 Task: Look for space in Saint-Laurent, Canada from 6th June, 2023 to 8th June, 2023 for 2 adults in price range Rs.7000 to Rs.12000. Place can be private room with 1  bedroom having 2 beds and 1 bathroom. Property type can be house, flat, guest house. Booking option can be shelf check-in. Required host language is English.
Action: Mouse moved to (504, 100)
Screenshot: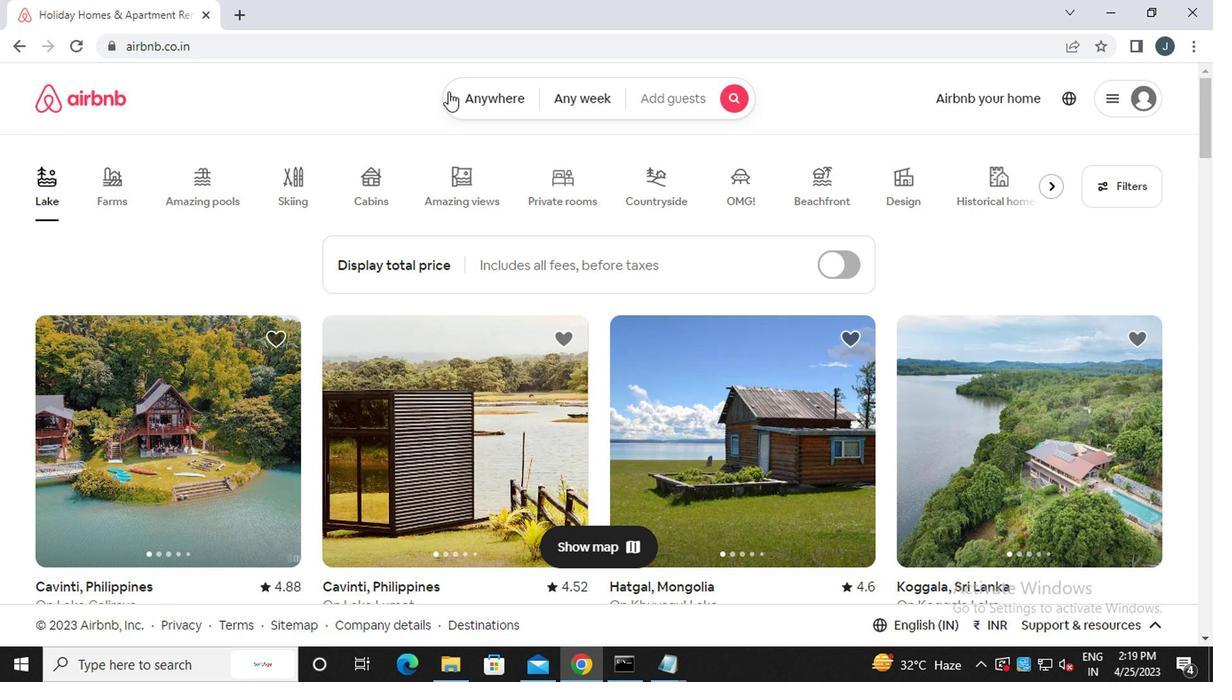 
Action: Mouse pressed left at (504, 100)
Screenshot: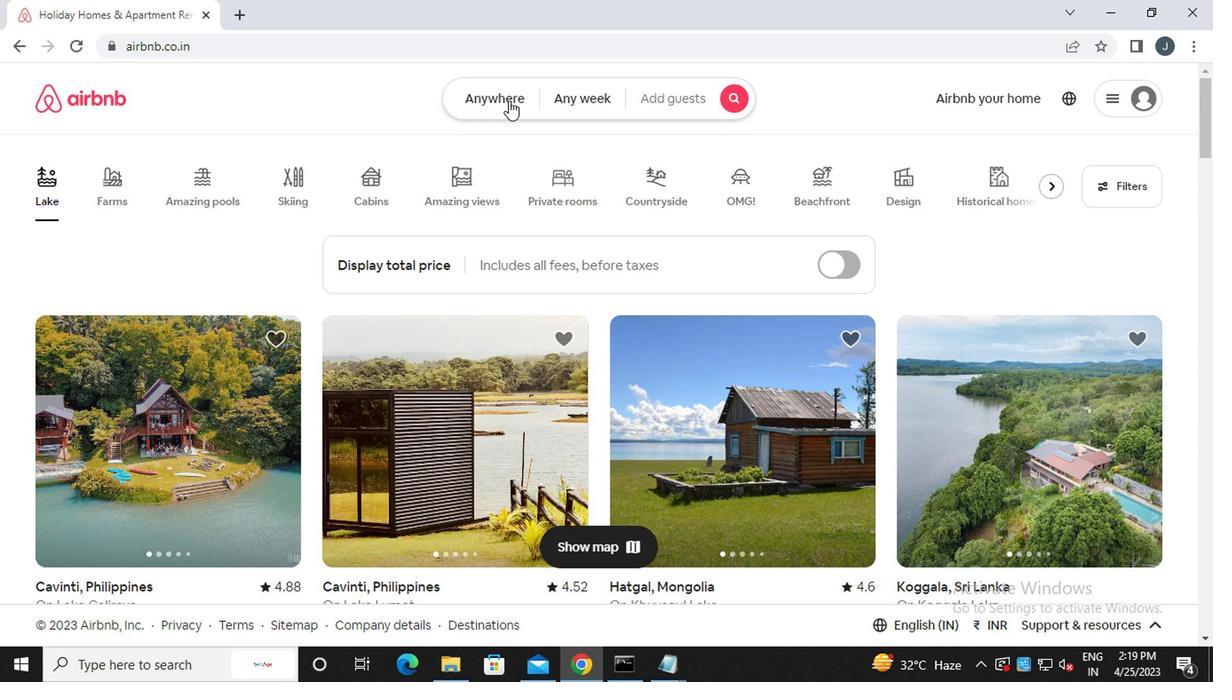 
Action: Mouse moved to (291, 173)
Screenshot: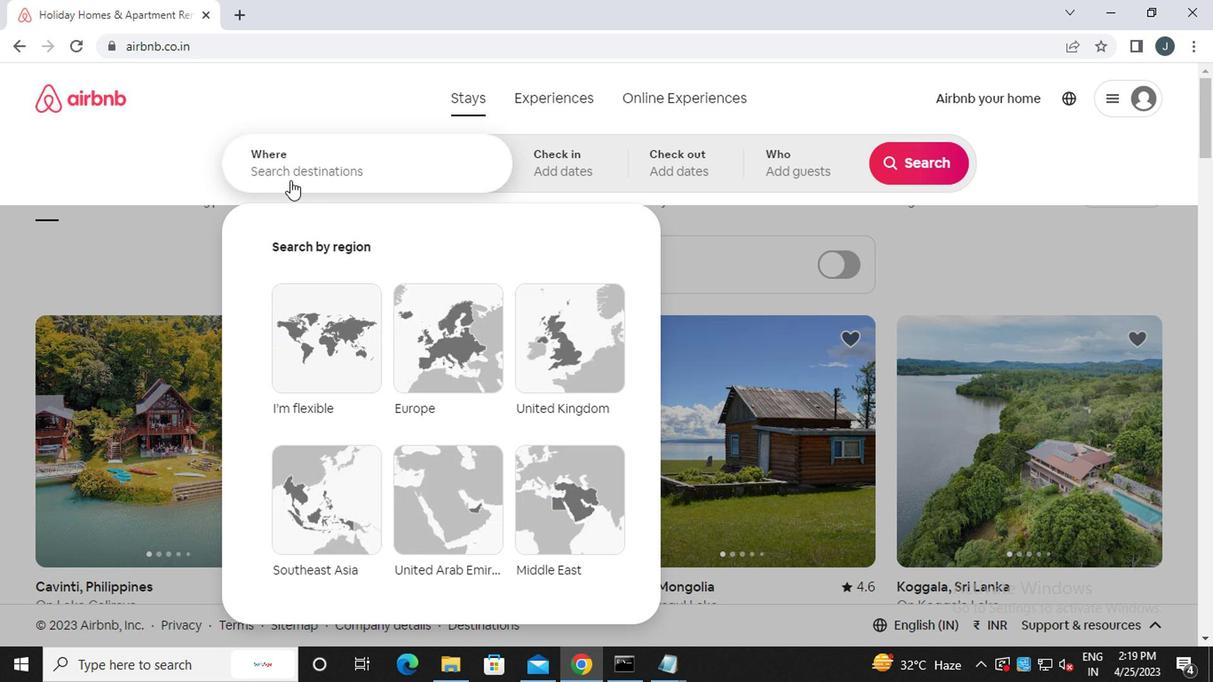 
Action: Mouse pressed left at (291, 173)
Screenshot: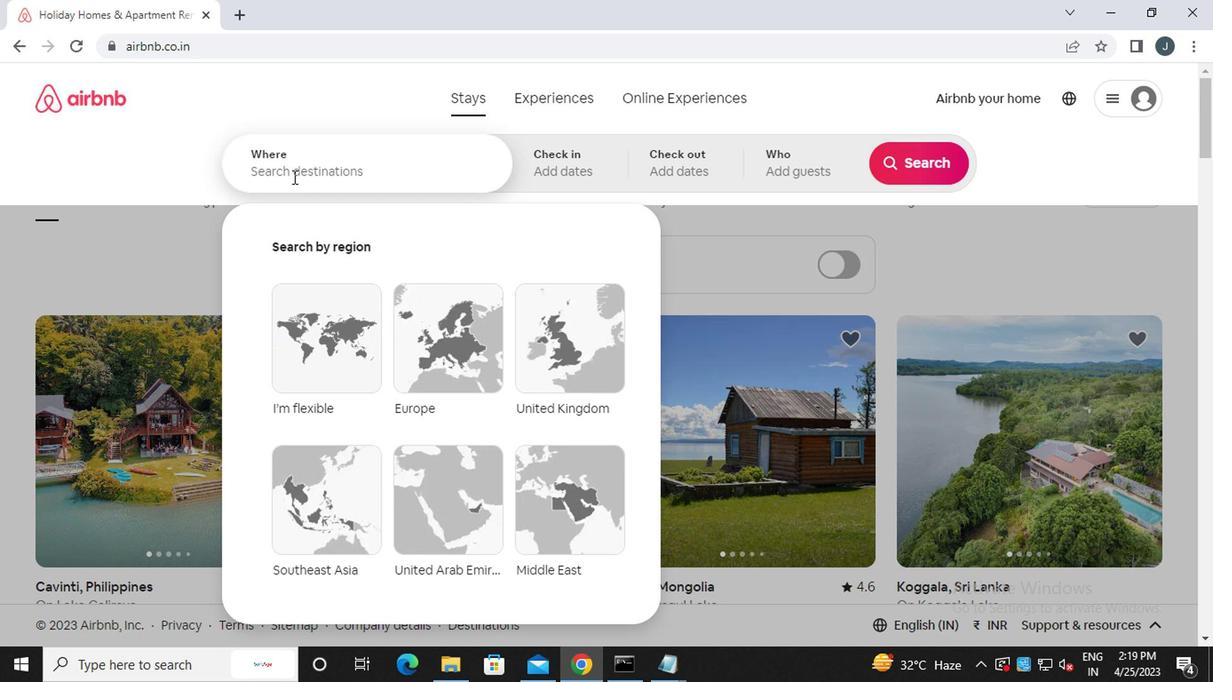 
Action: Key pressed s<Key.caps_lock>aint-<Key.caps_lock>l<Key.caps_lock>aurent,<Key.caps_lock>c<Key.caps_lock>anada
Screenshot: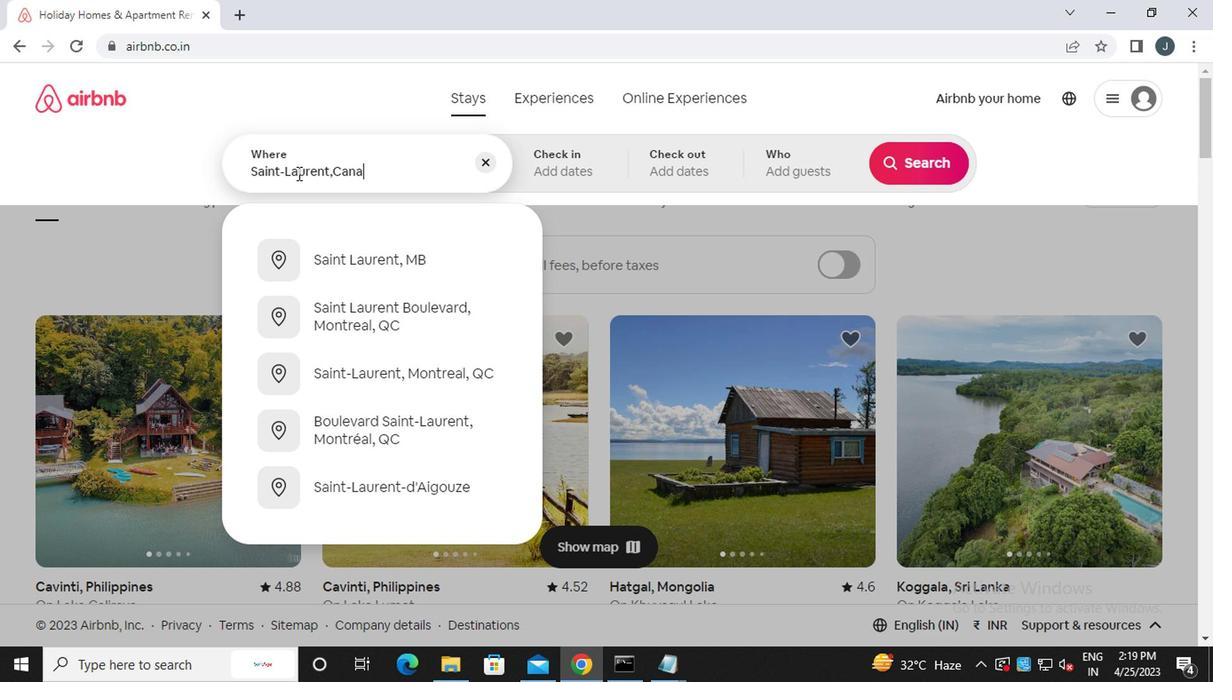 
Action: Mouse moved to (557, 160)
Screenshot: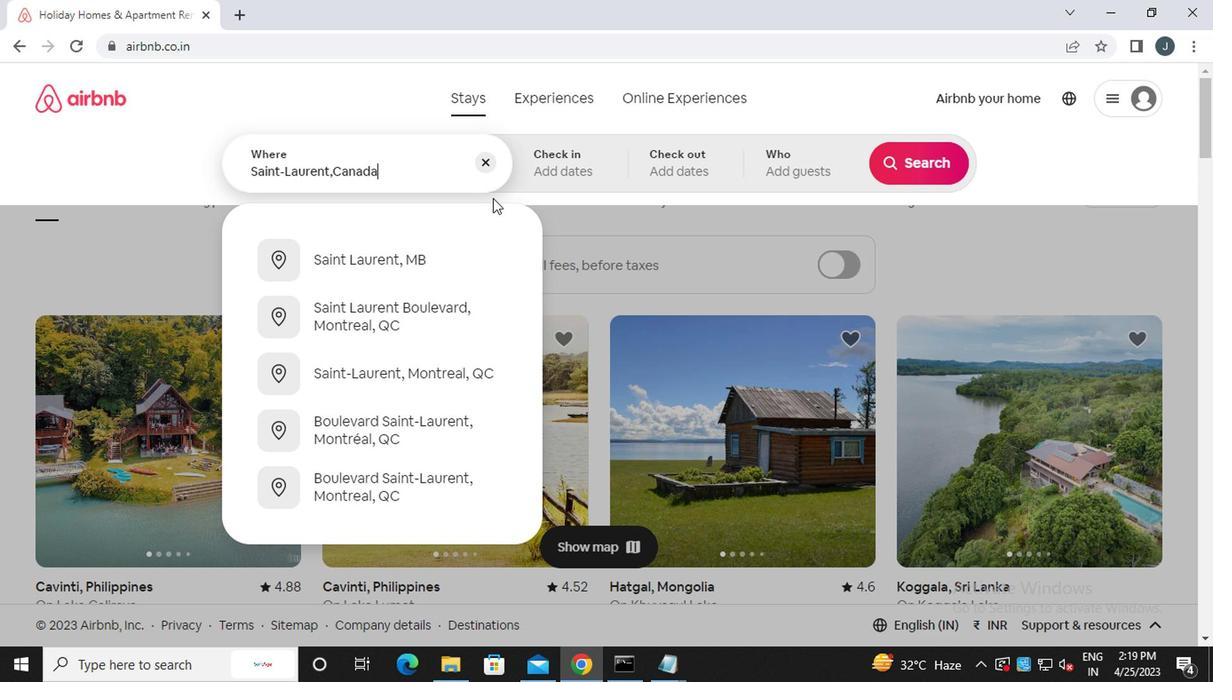 
Action: Mouse pressed left at (557, 160)
Screenshot: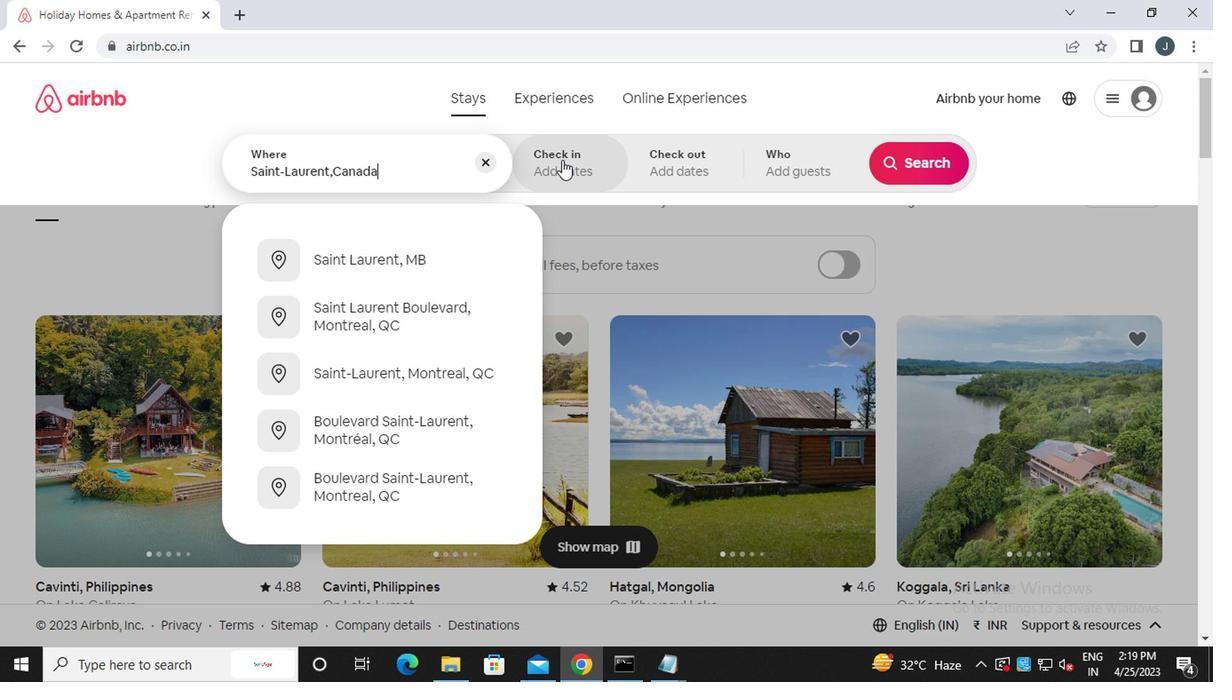 
Action: Mouse moved to (901, 309)
Screenshot: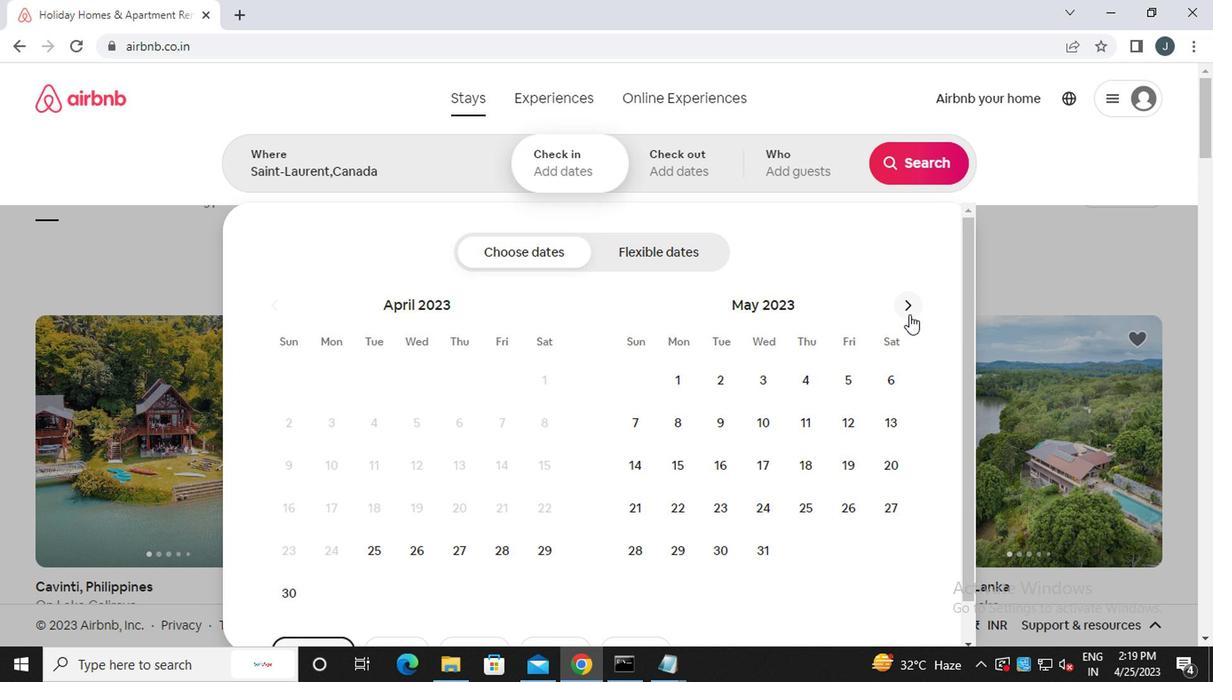 
Action: Mouse pressed left at (901, 309)
Screenshot: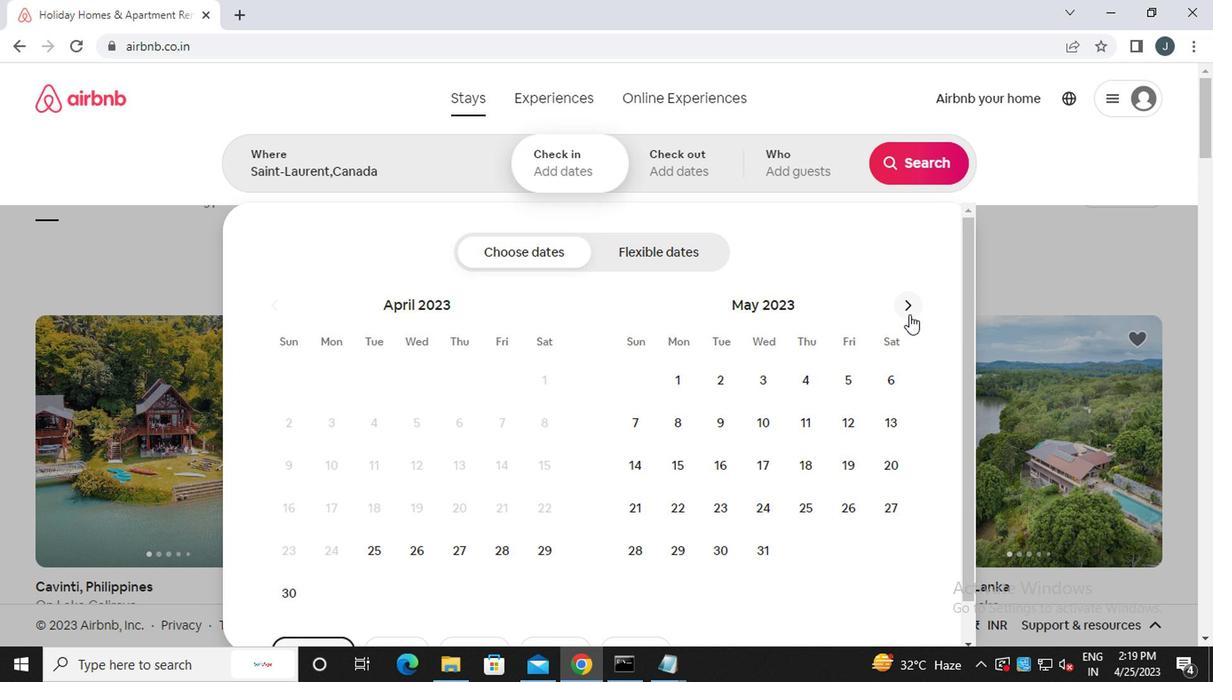 
Action: Mouse moved to (729, 429)
Screenshot: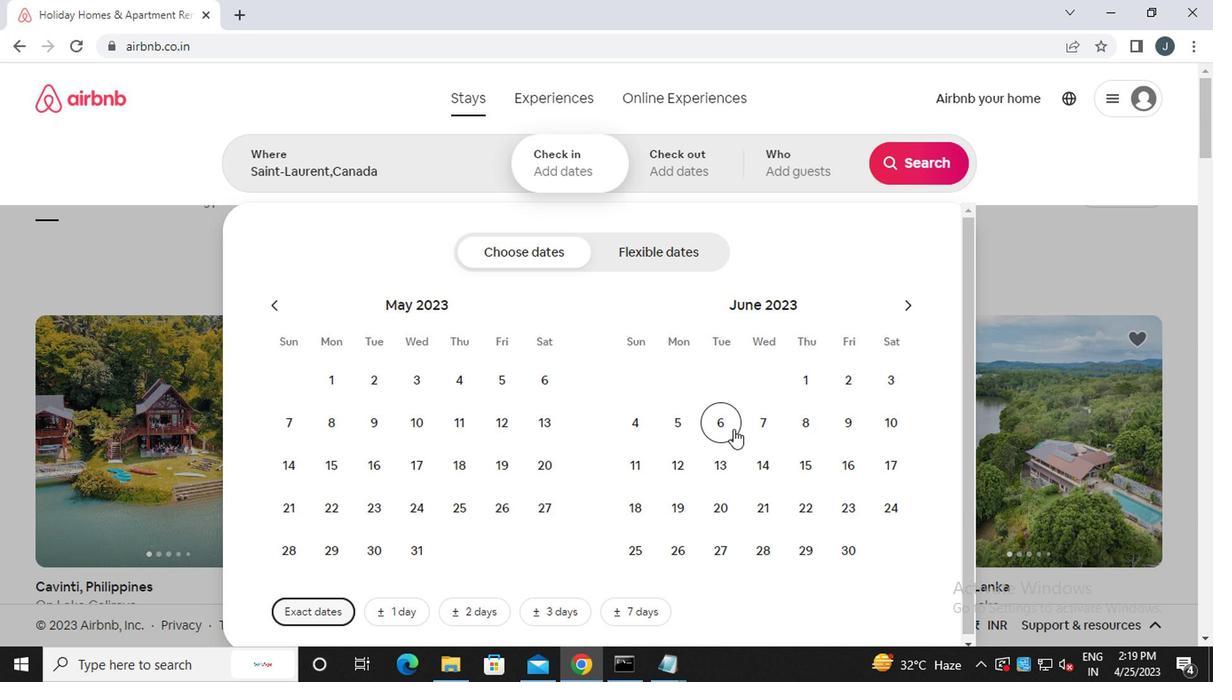 
Action: Mouse pressed left at (729, 429)
Screenshot: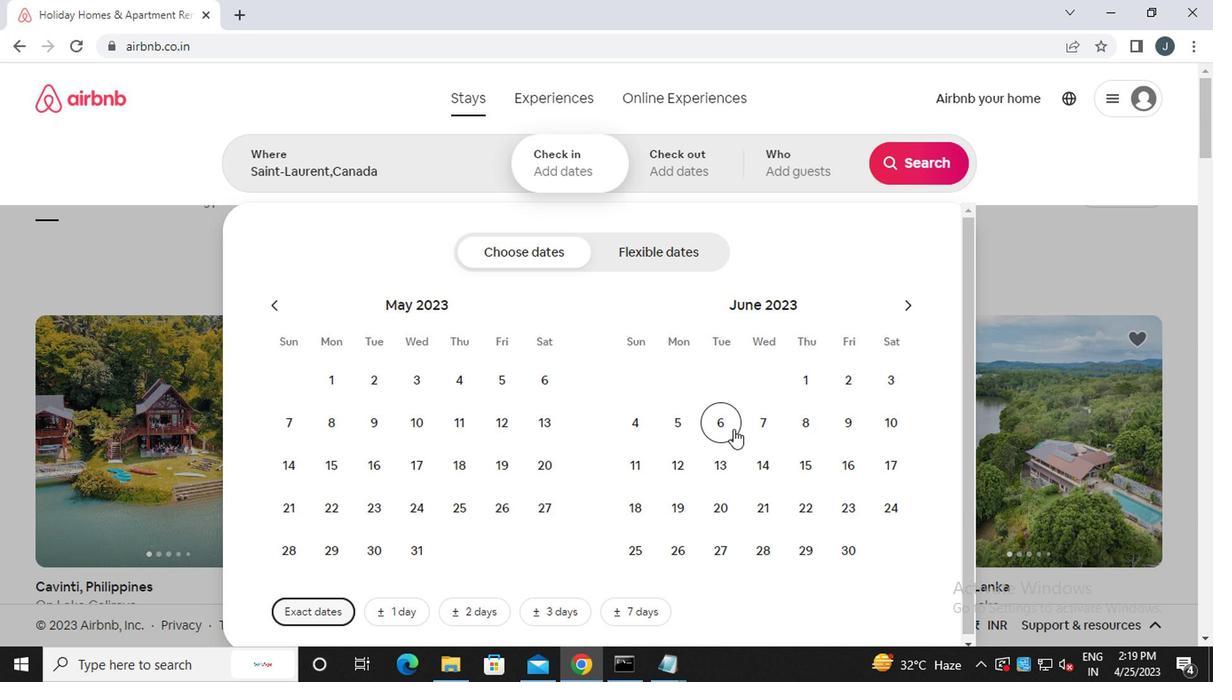 
Action: Mouse moved to (811, 423)
Screenshot: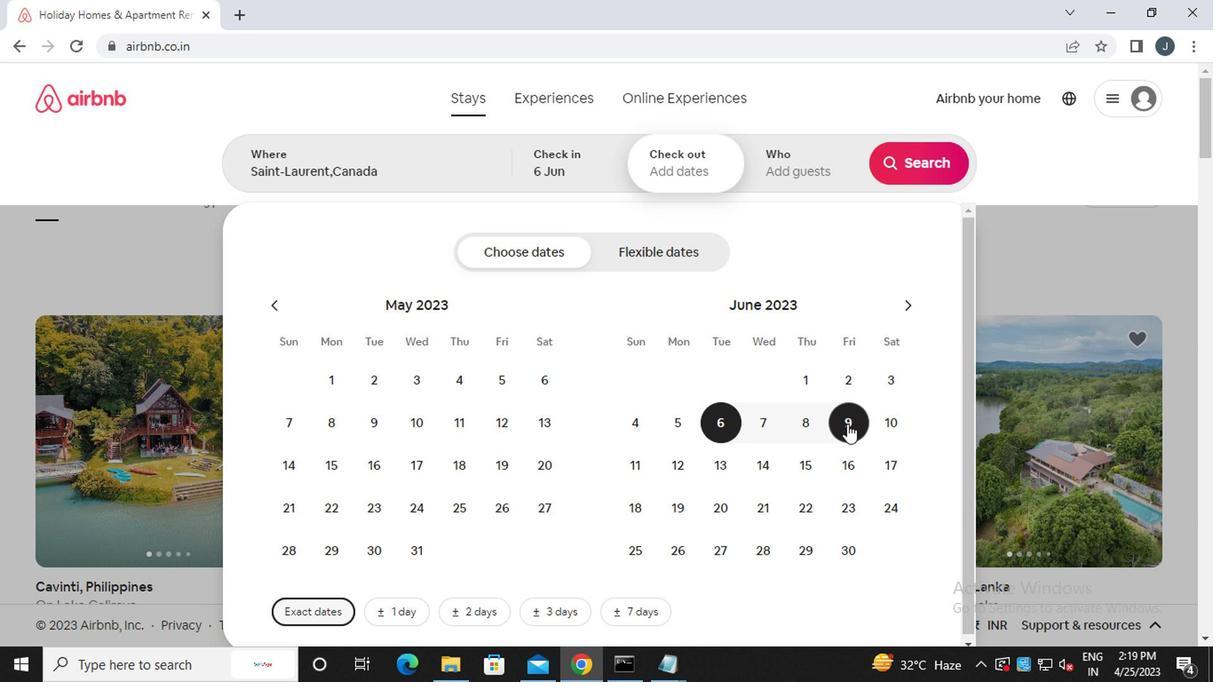 
Action: Mouse pressed left at (811, 423)
Screenshot: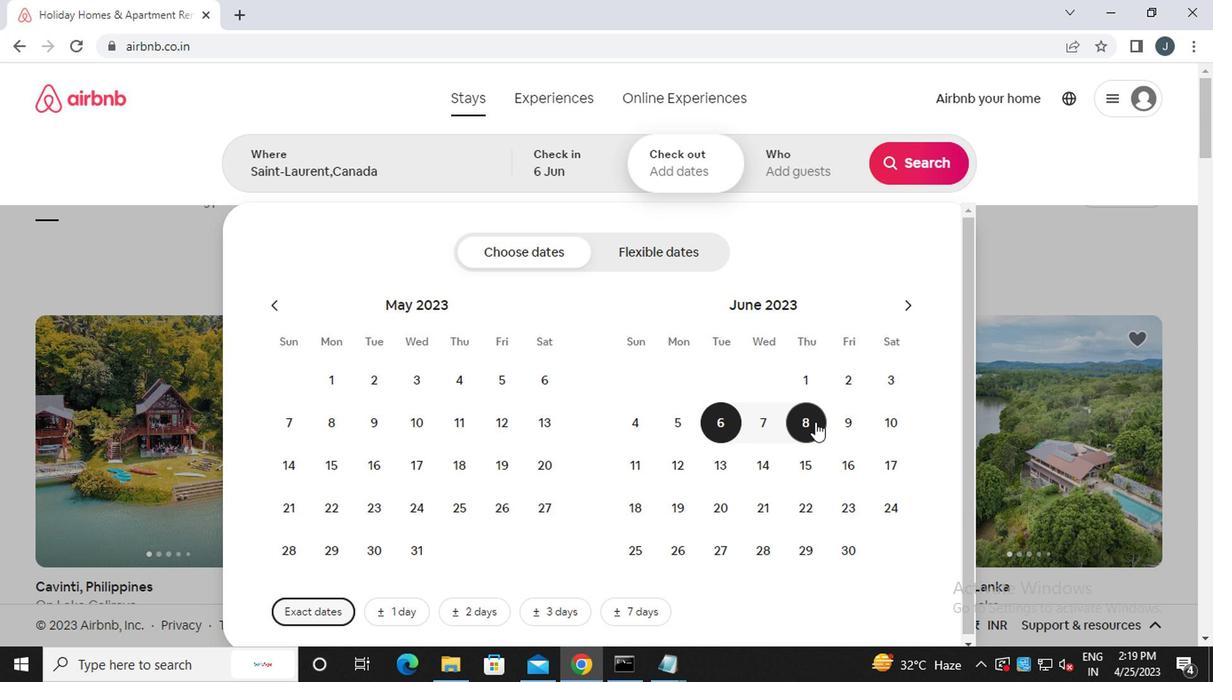 
Action: Mouse moved to (806, 161)
Screenshot: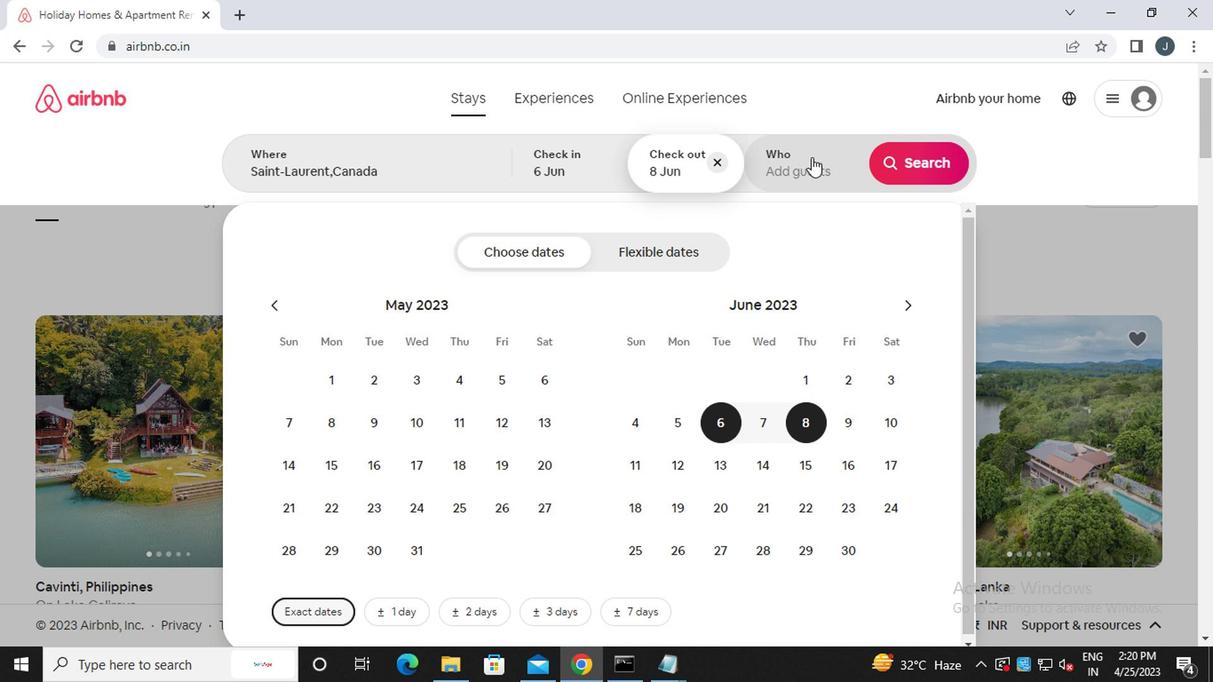 
Action: Mouse pressed left at (806, 161)
Screenshot: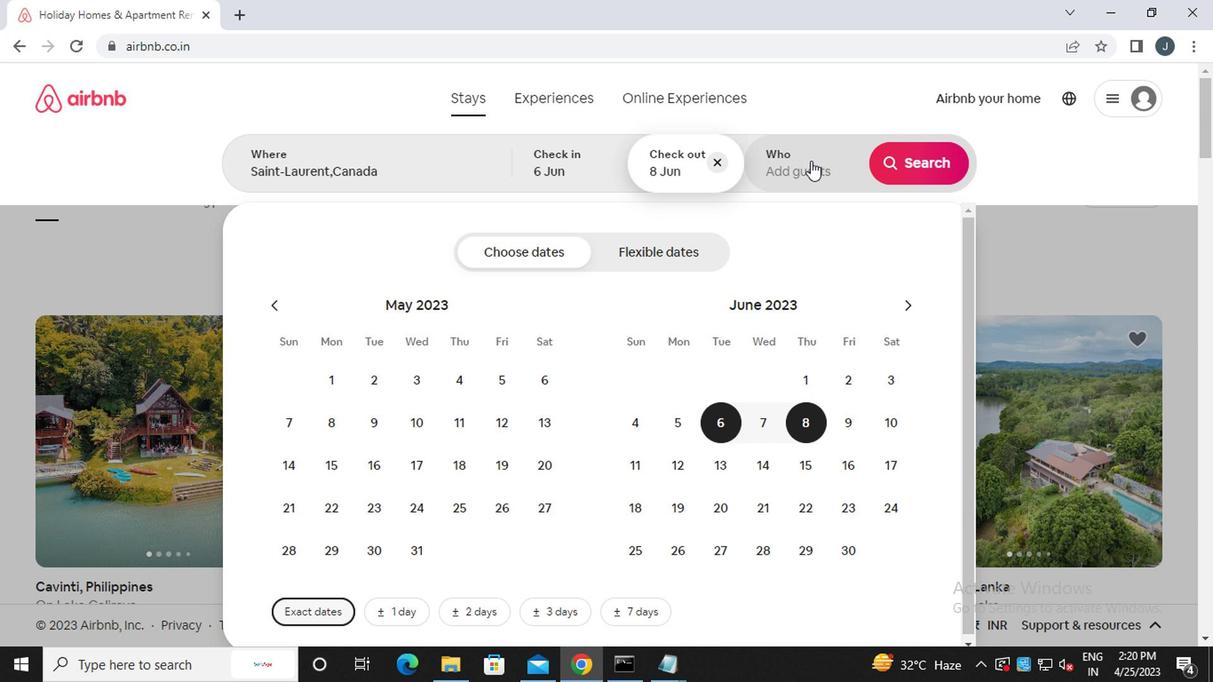 
Action: Mouse moved to (921, 261)
Screenshot: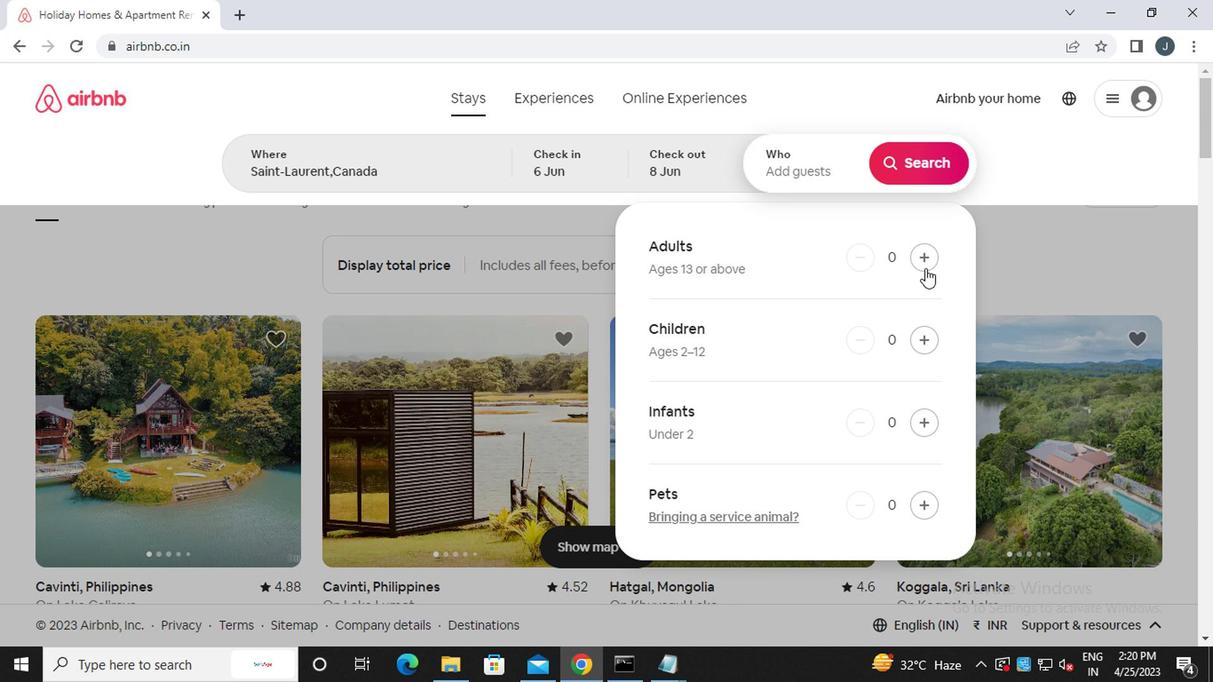 
Action: Mouse pressed left at (921, 261)
Screenshot: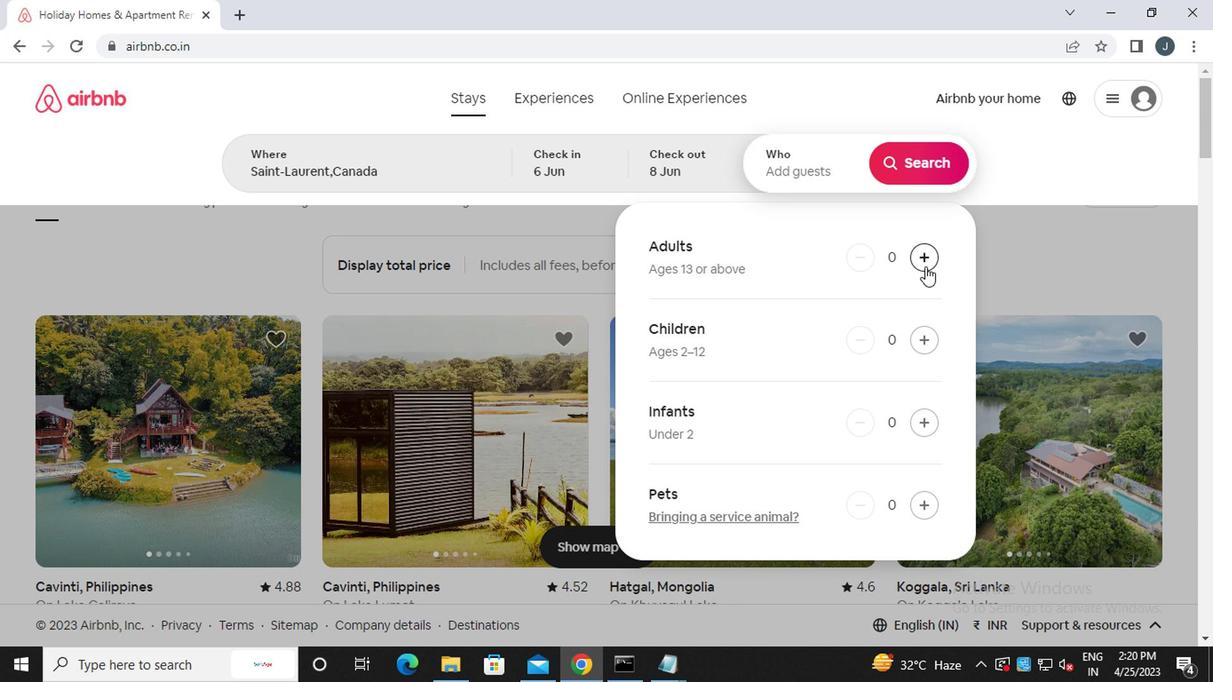 
Action: Mouse pressed left at (921, 261)
Screenshot: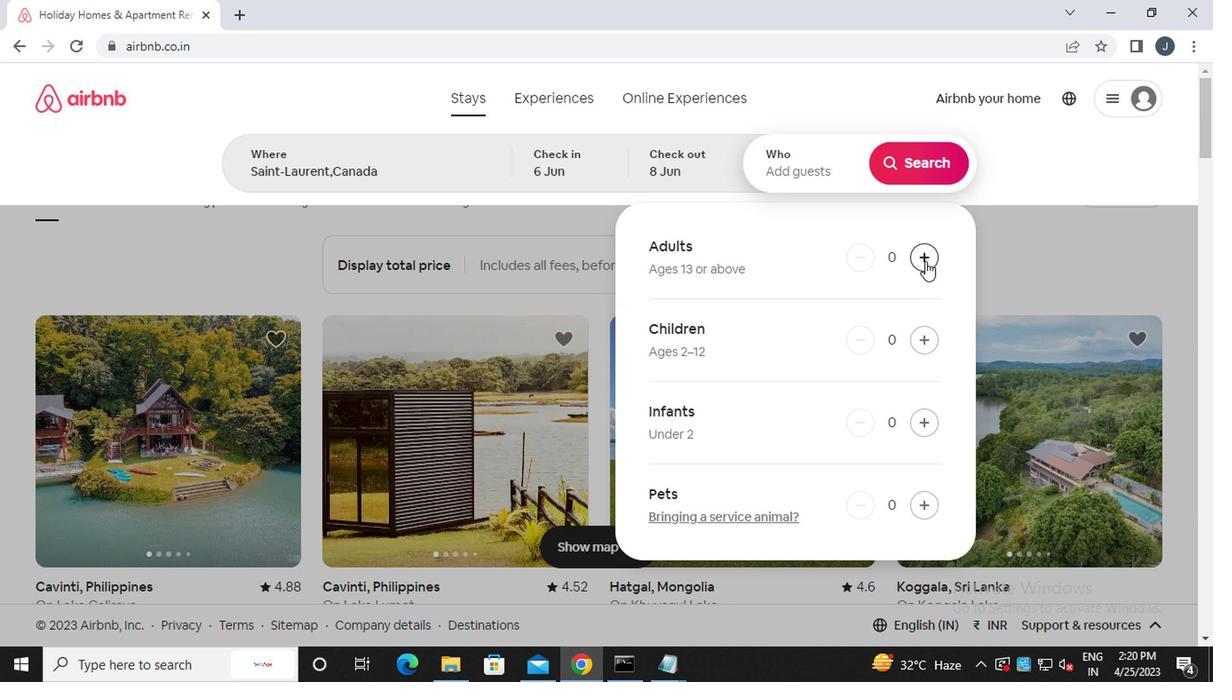 
Action: Mouse moved to (916, 164)
Screenshot: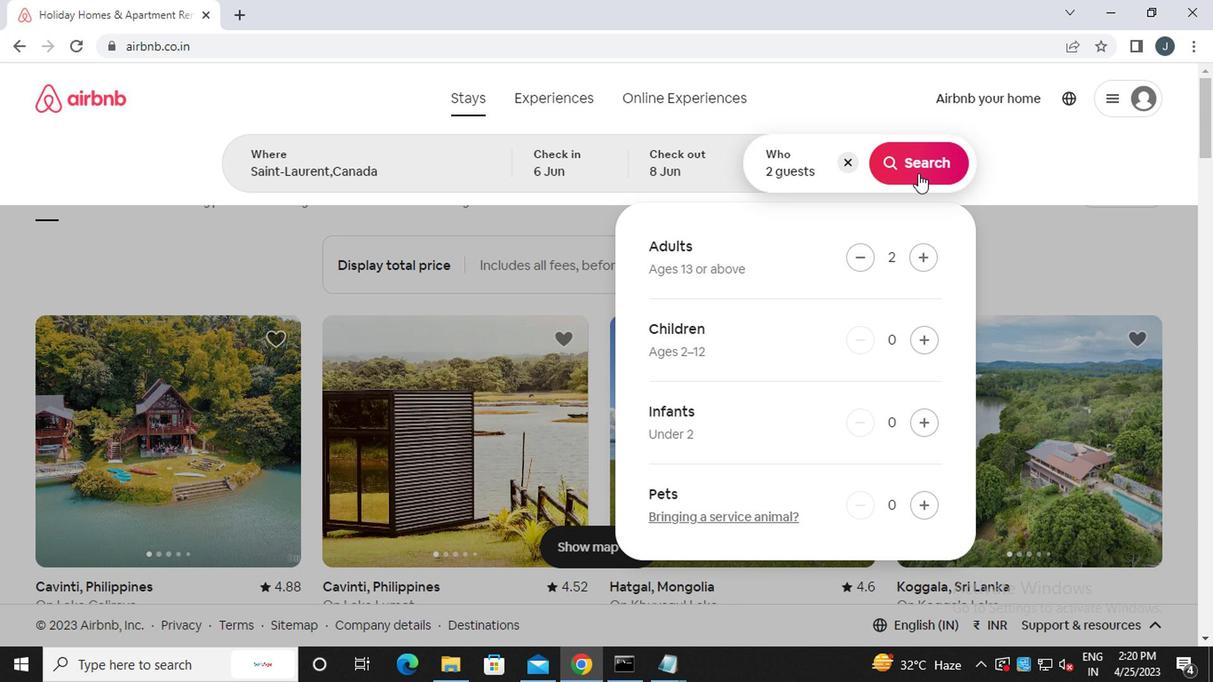 
Action: Mouse pressed left at (916, 164)
Screenshot: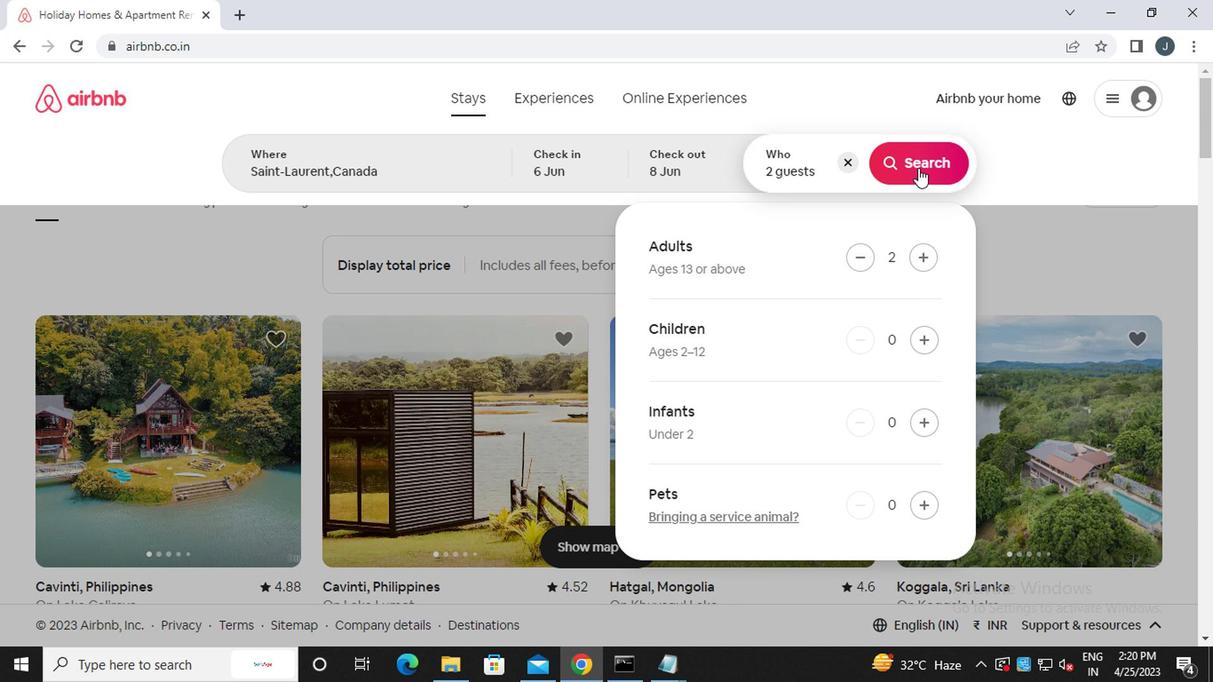 
Action: Mouse moved to (1148, 164)
Screenshot: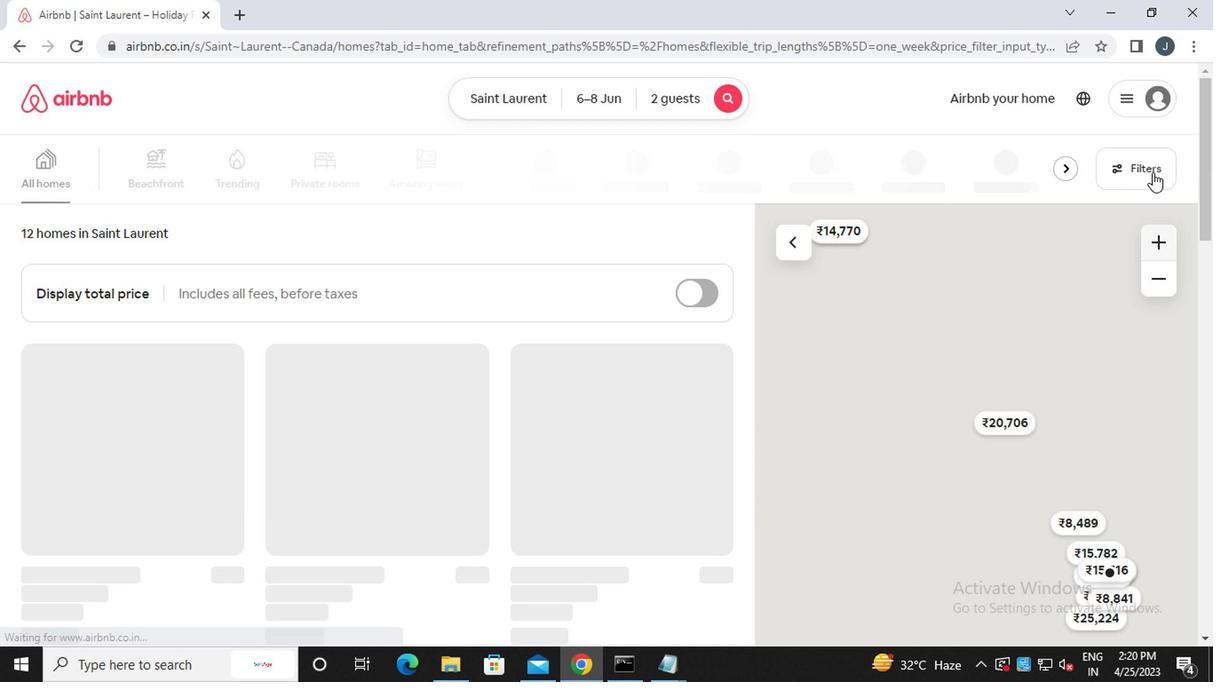 
Action: Mouse pressed left at (1148, 164)
Screenshot: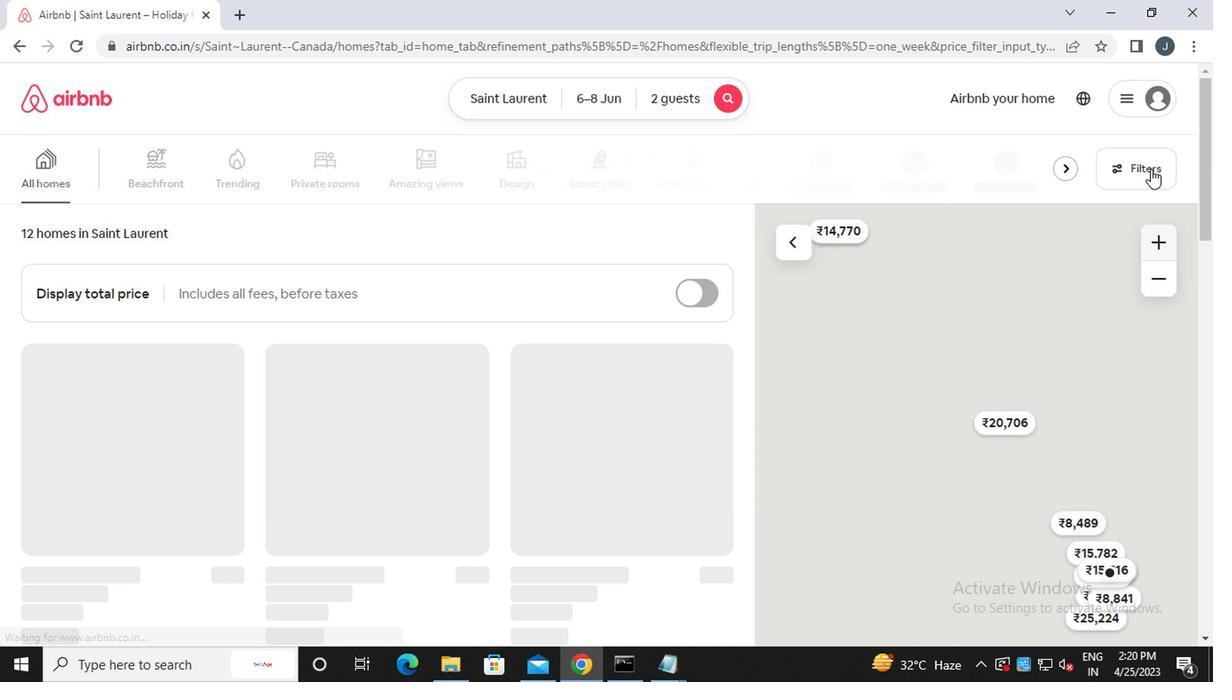 
Action: Mouse moved to (375, 399)
Screenshot: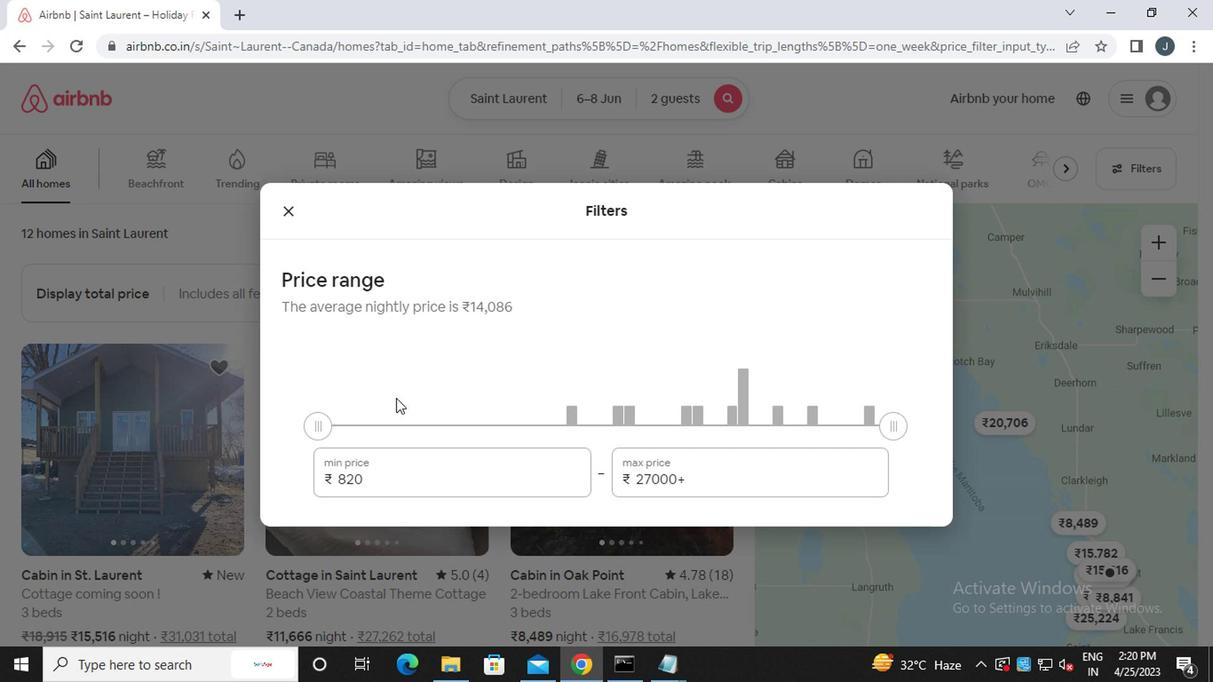 
Action: Mouse pressed left at (375, 399)
Screenshot: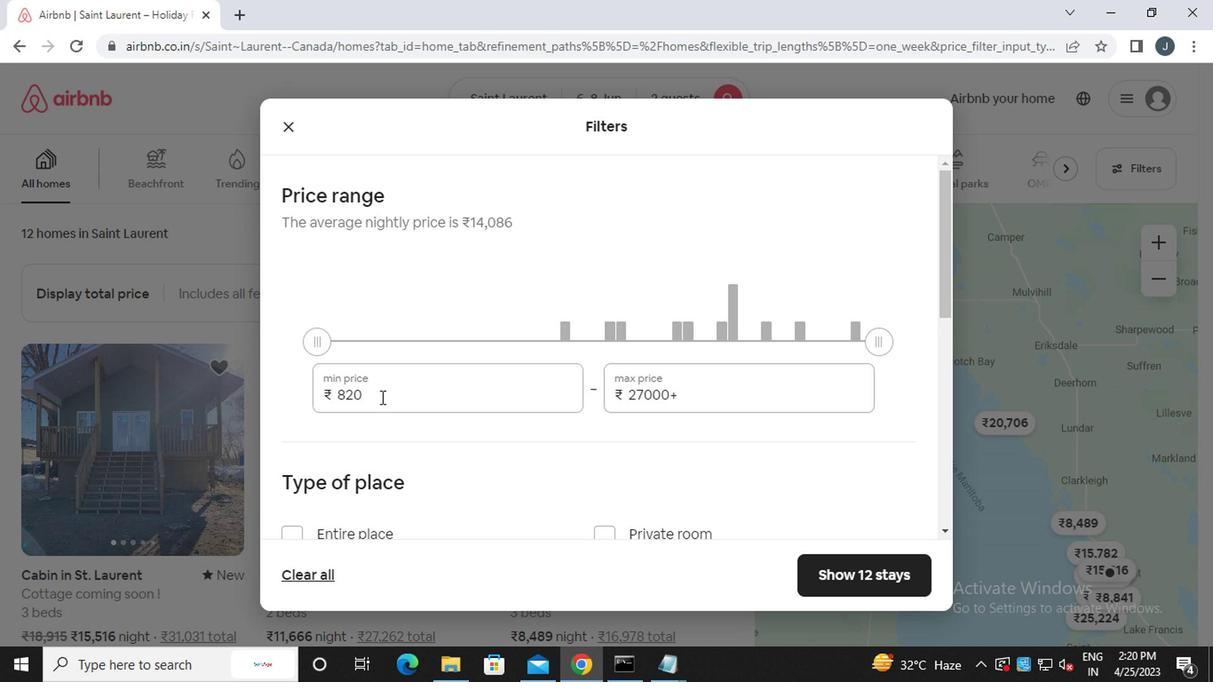 
Action: Mouse moved to (387, 391)
Screenshot: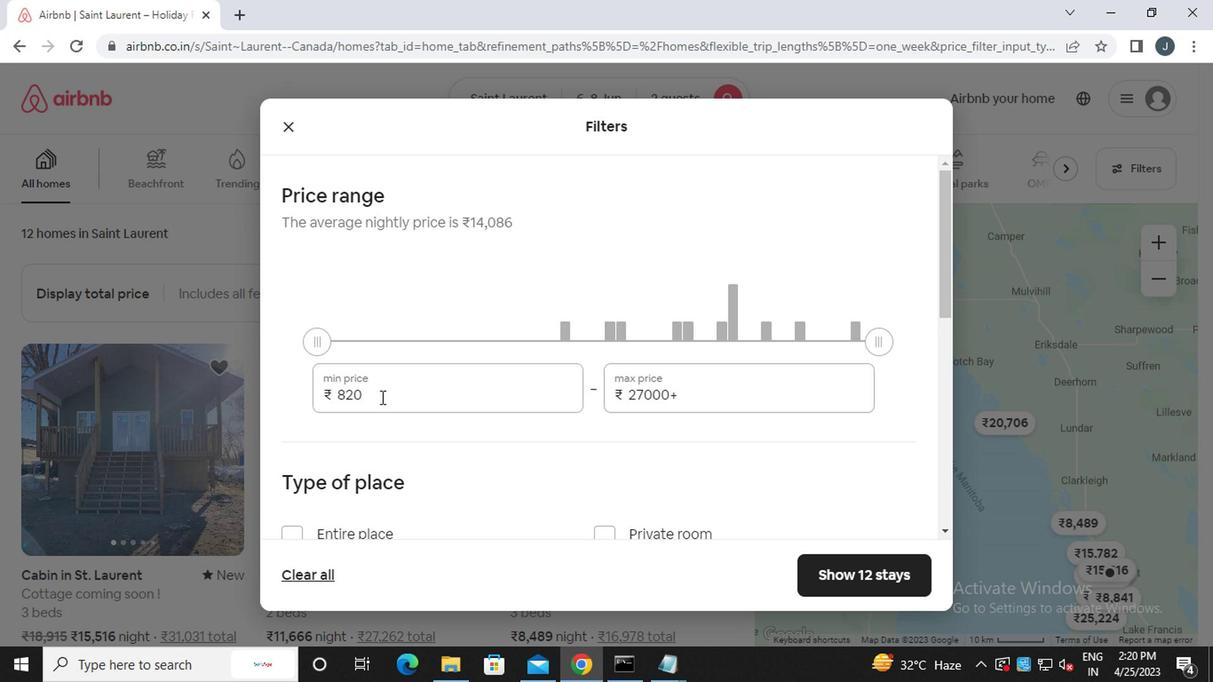 
Action: Key pressed <Key.backspace><Key.backspace><Key.backspace><<103>><<96>><<96>><<96>>
Screenshot: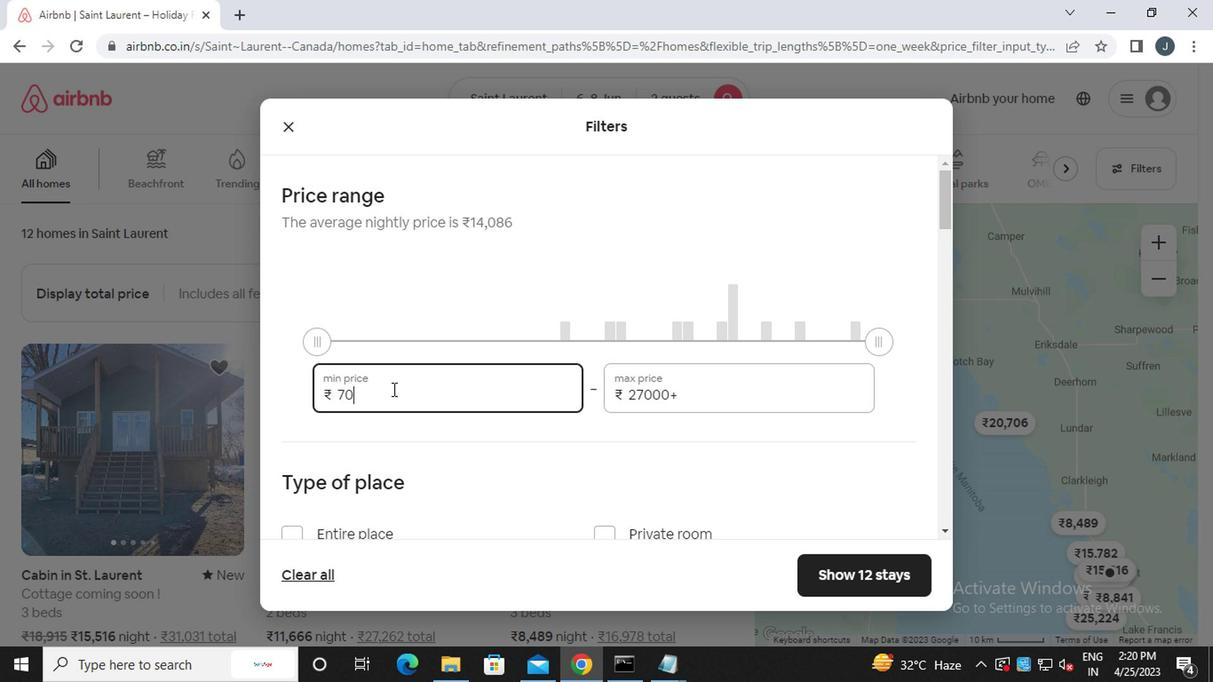 
Action: Mouse moved to (746, 396)
Screenshot: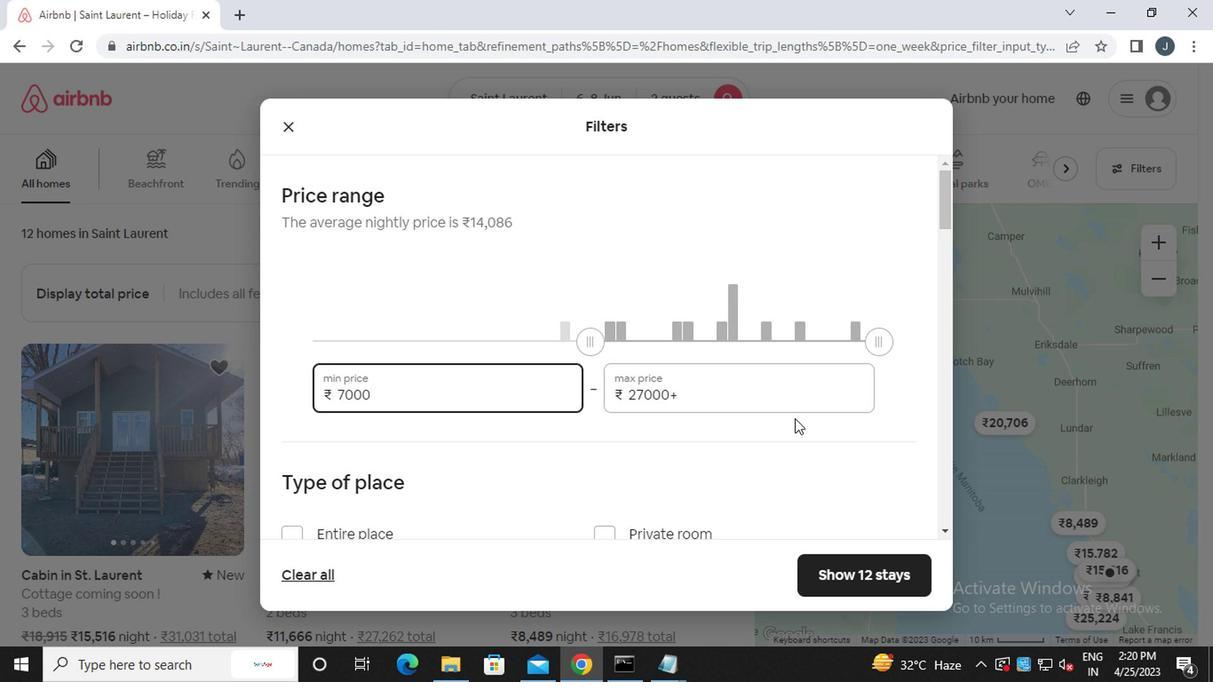 
Action: Mouse pressed left at (746, 396)
Screenshot: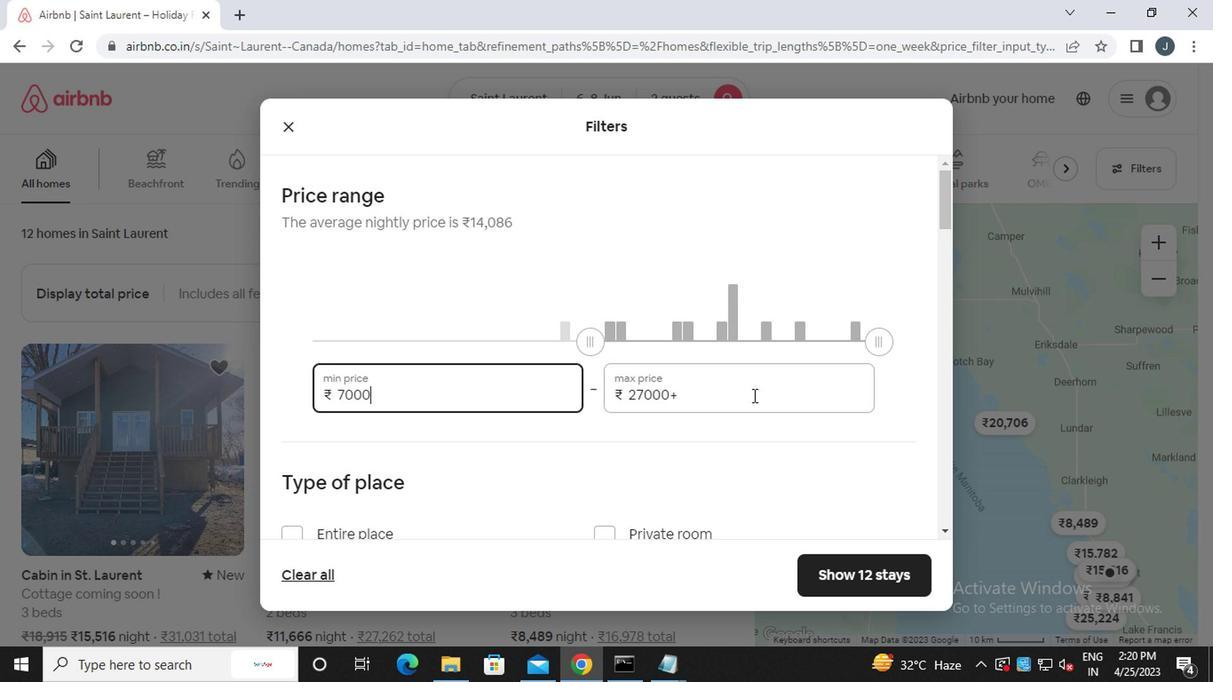 
Action: Key pressed <Key.backspace><Key.backspace><Key.backspace><Key.backspace><Key.backspace><Key.backspace><<97>><<98>><<96>><<96>><<96>>
Screenshot: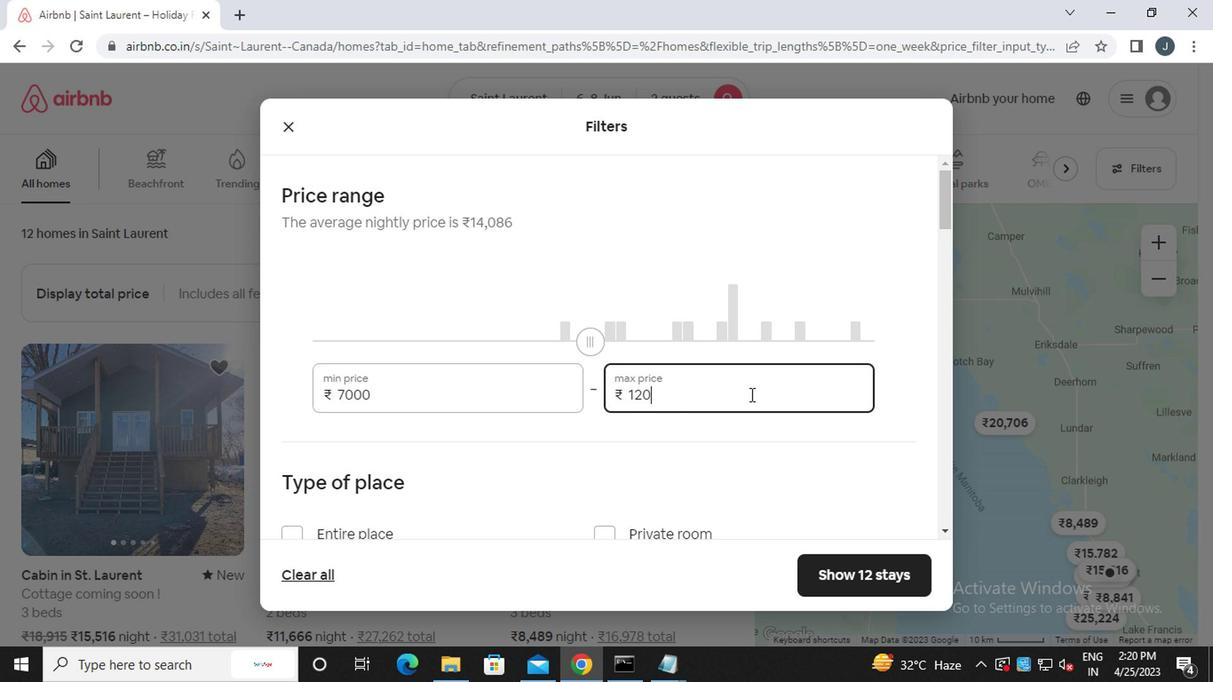 
Action: Mouse moved to (725, 395)
Screenshot: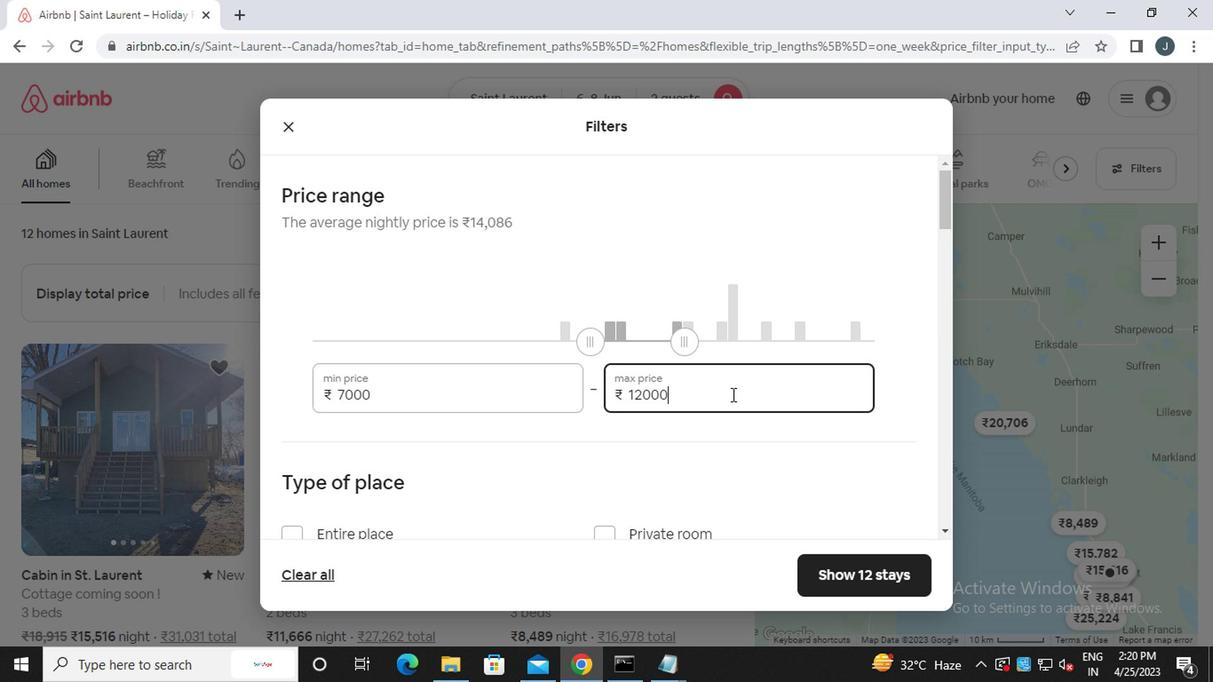 
Action: Mouse scrolled (725, 394) with delta (0, 0)
Screenshot: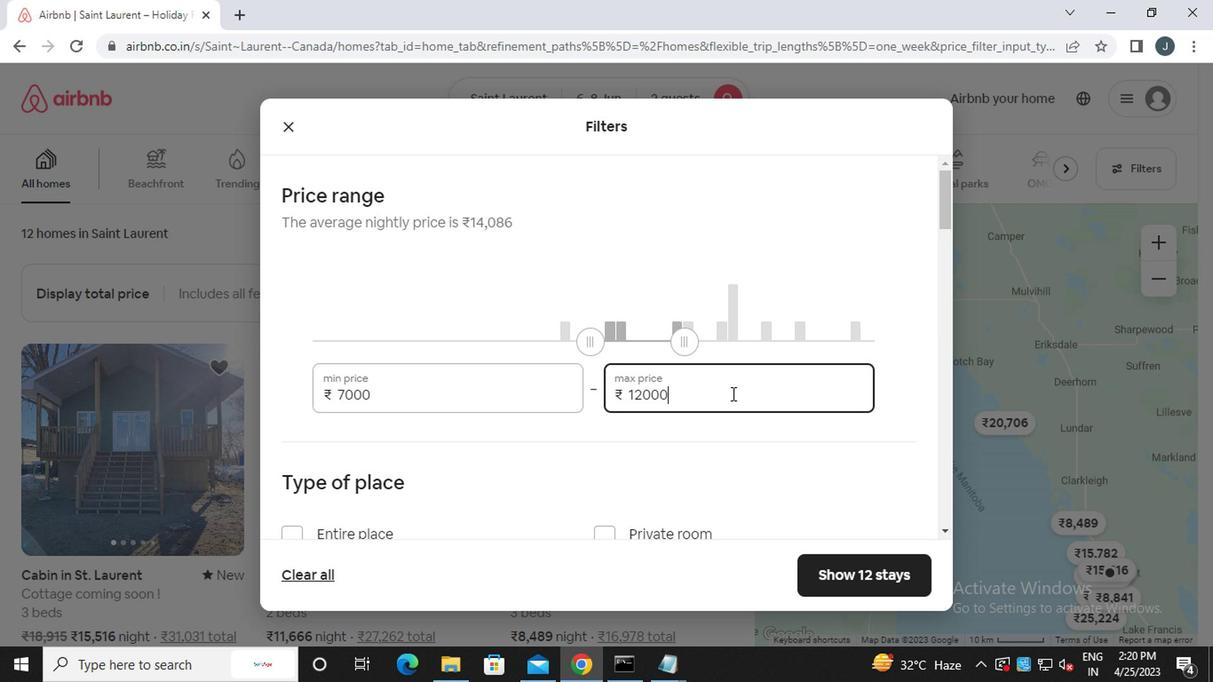 
Action: Mouse scrolled (725, 394) with delta (0, 0)
Screenshot: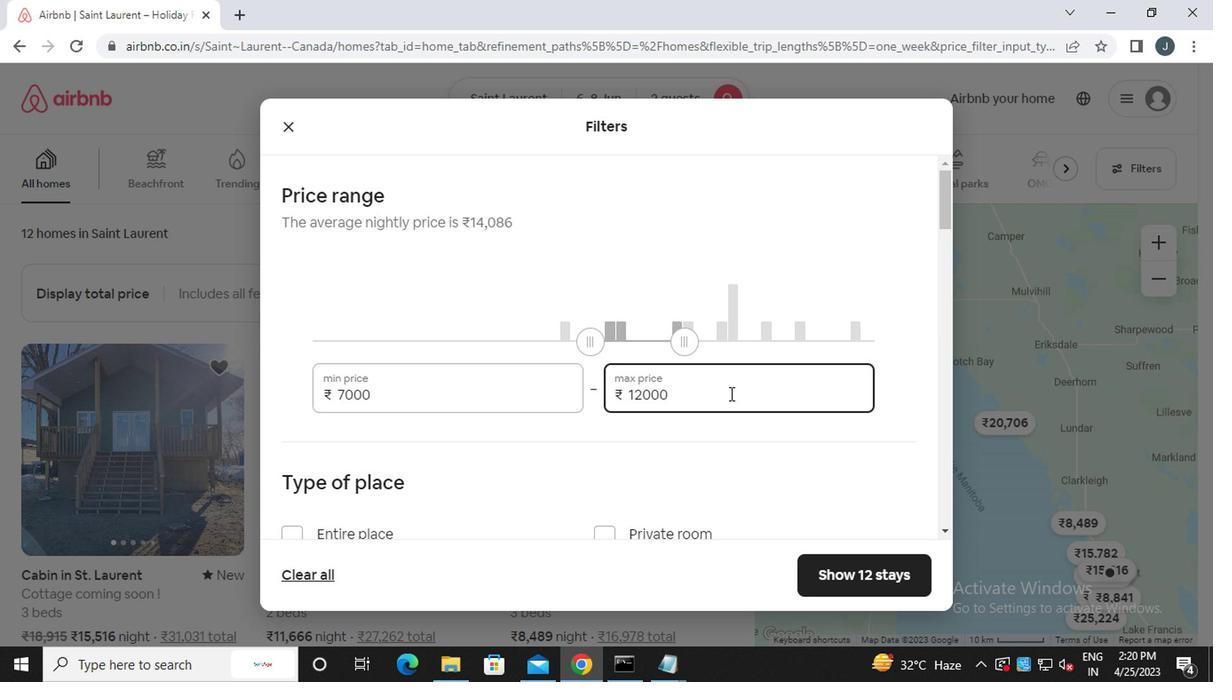 
Action: Mouse scrolled (725, 394) with delta (0, 0)
Screenshot: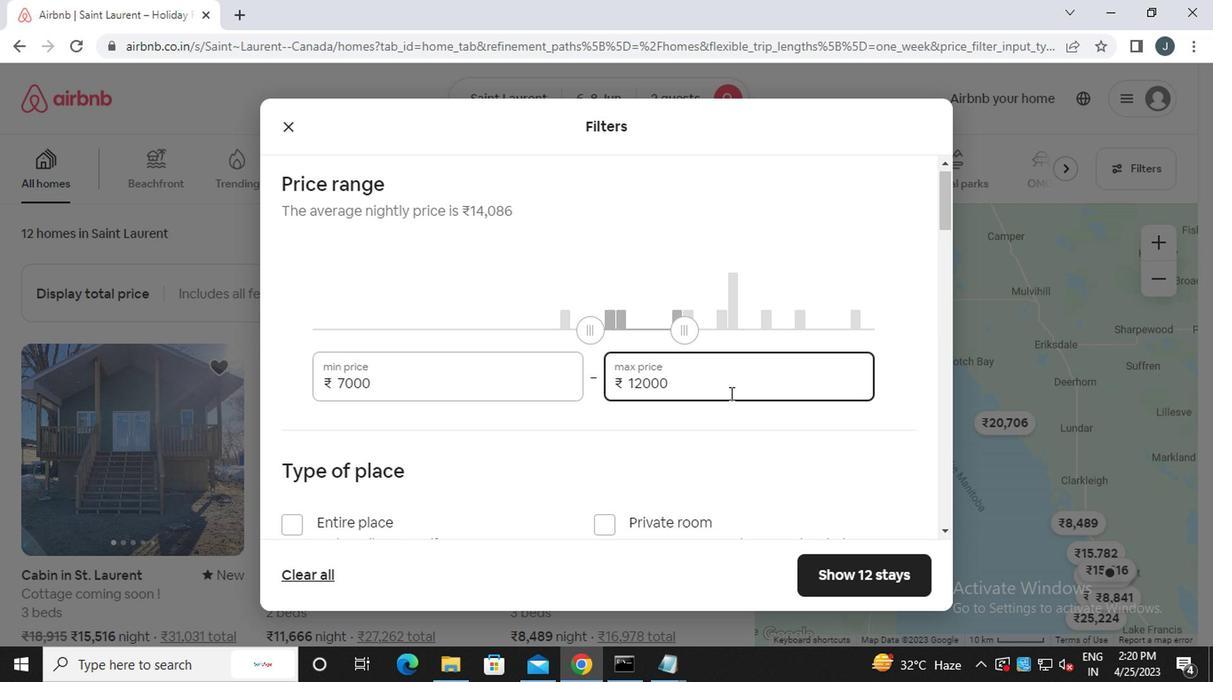 
Action: Mouse moved to (604, 271)
Screenshot: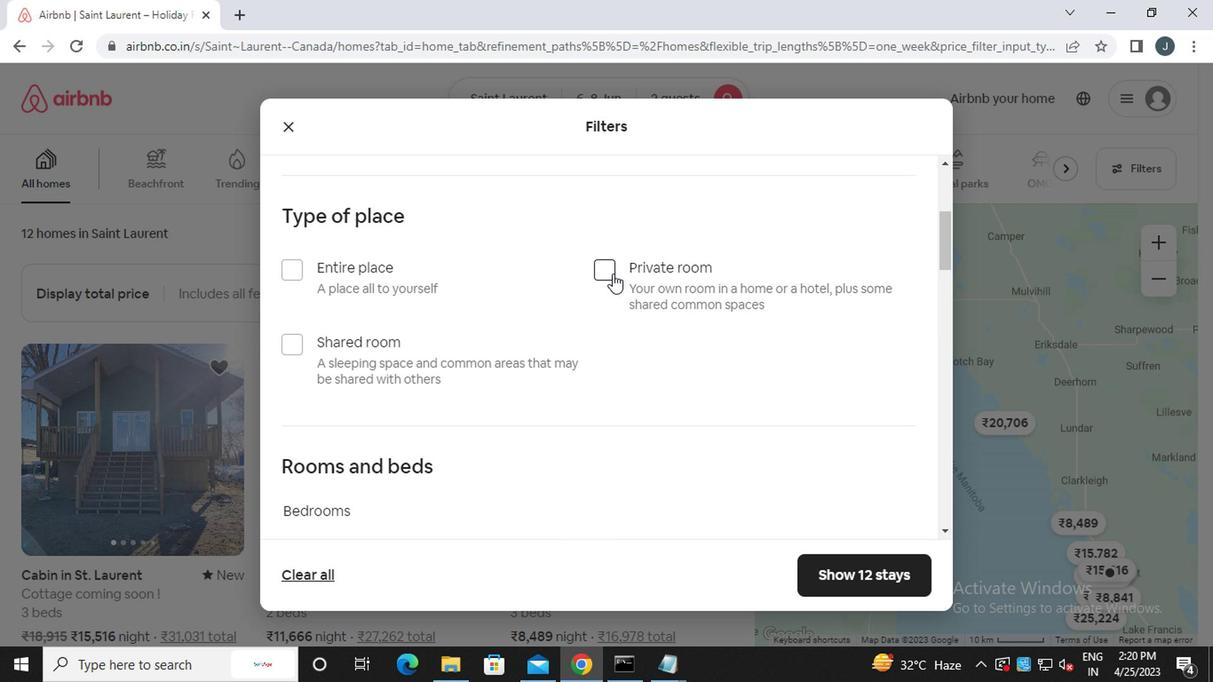 
Action: Mouse pressed left at (604, 271)
Screenshot: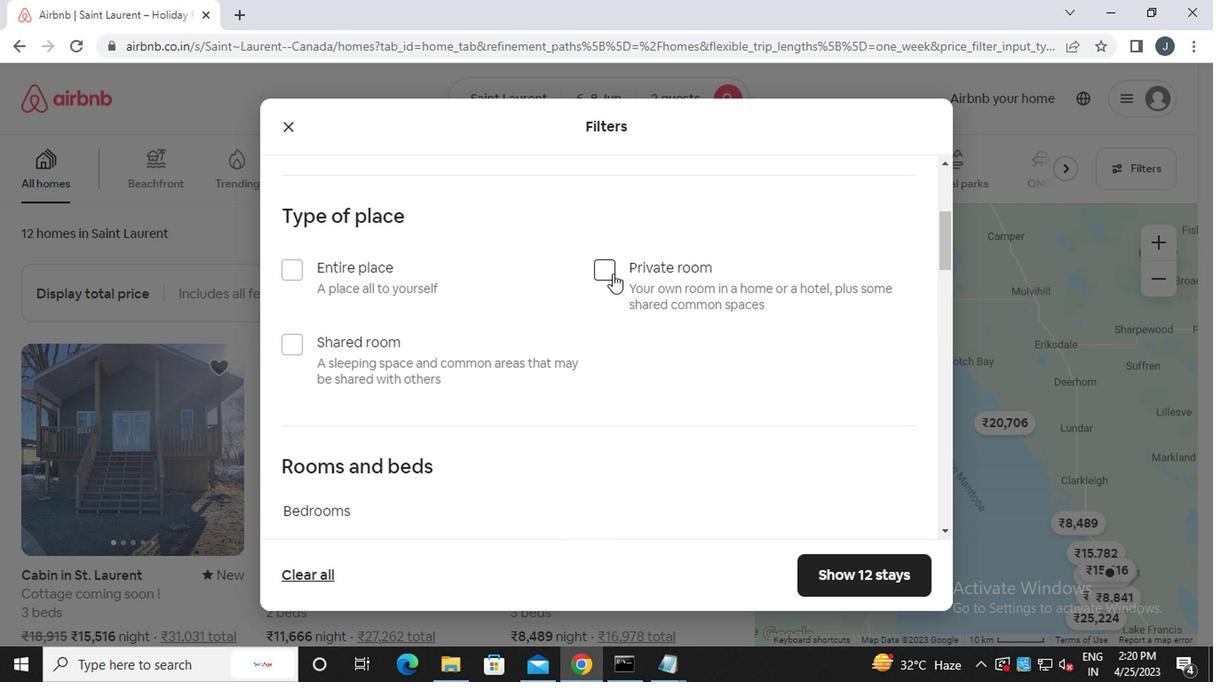 
Action: Mouse moved to (513, 315)
Screenshot: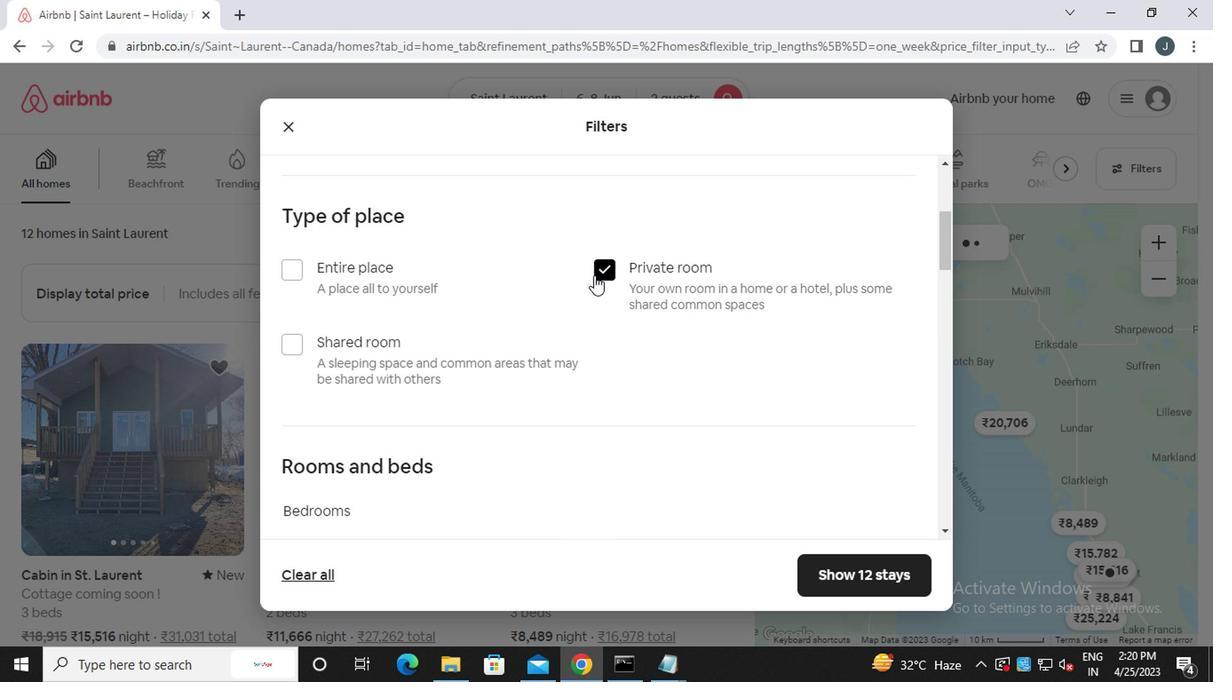 
Action: Mouse scrolled (513, 314) with delta (0, -1)
Screenshot: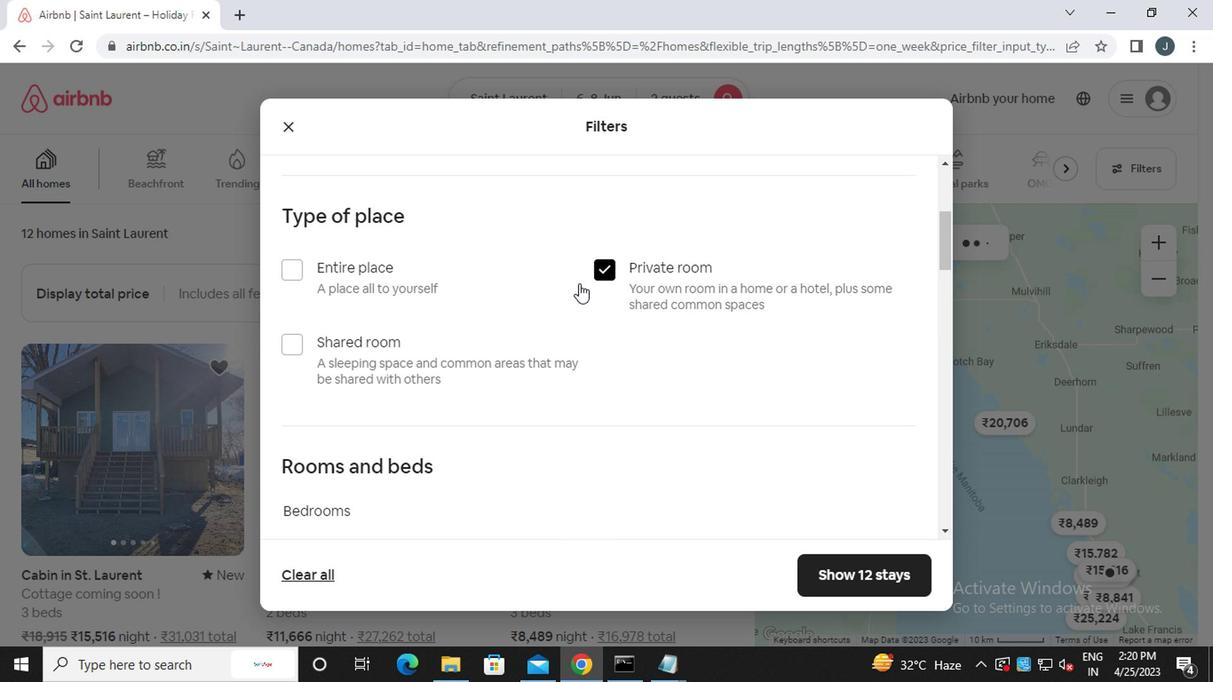 
Action: Mouse moved to (512, 315)
Screenshot: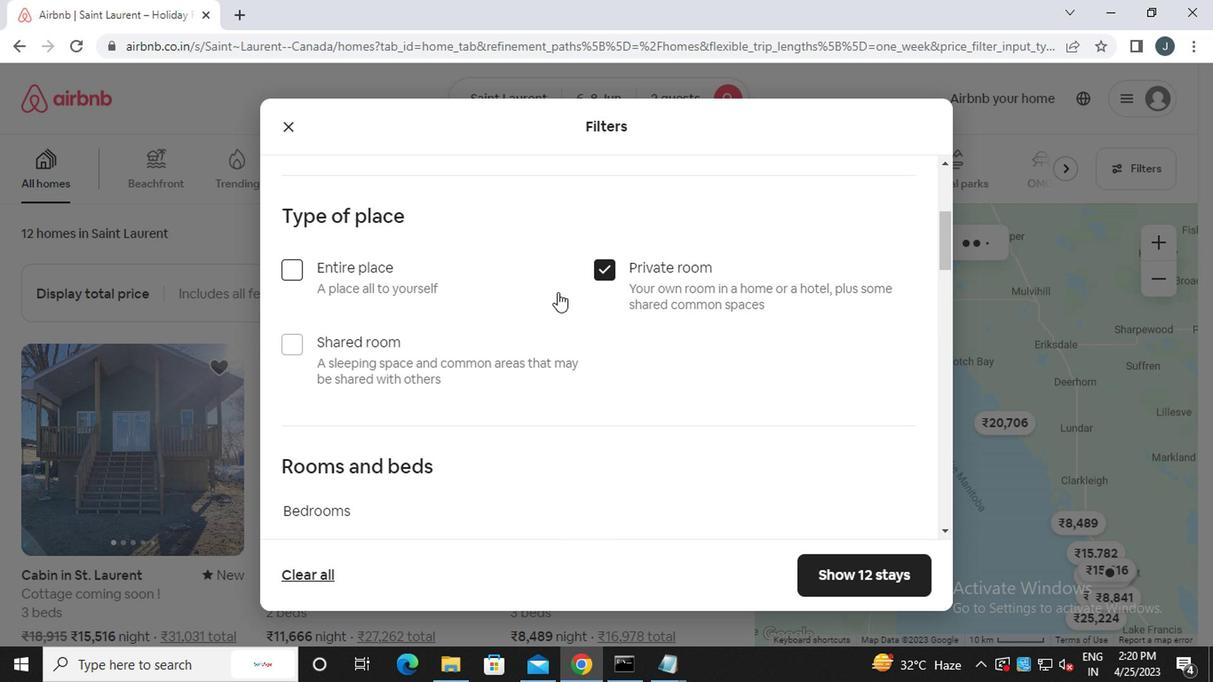 
Action: Mouse scrolled (512, 315) with delta (0, 0)
Screenshot: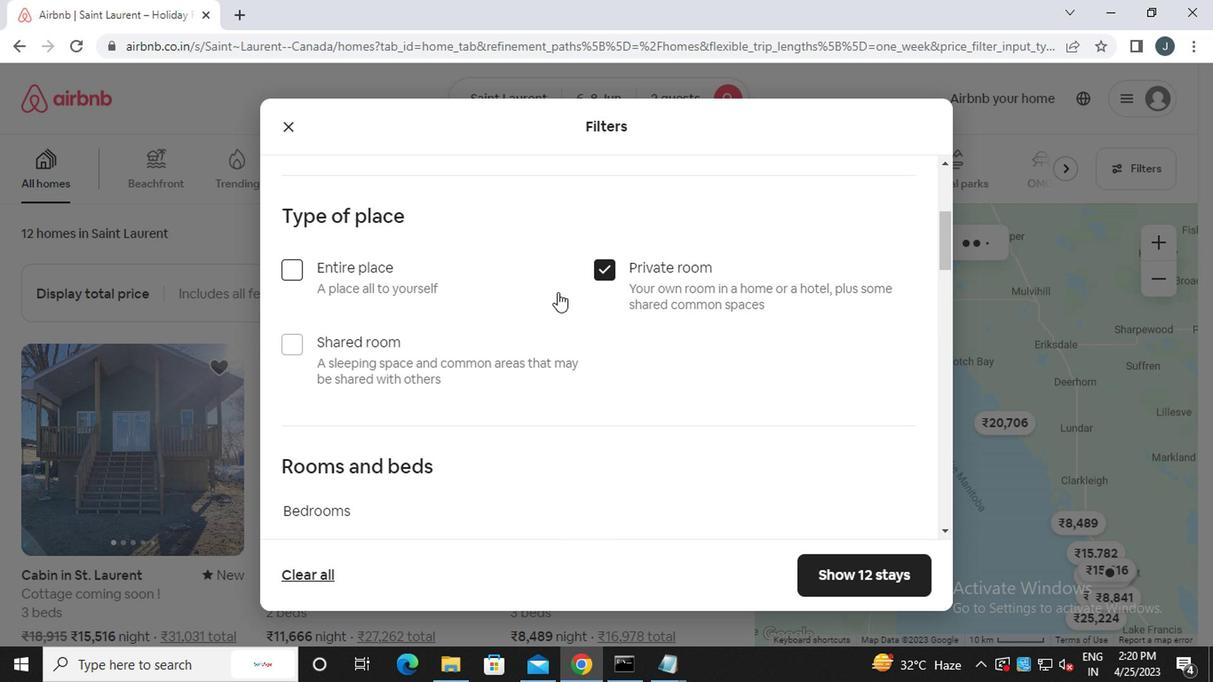 
Action: Mouse moved to (512, 317)
Screenshot: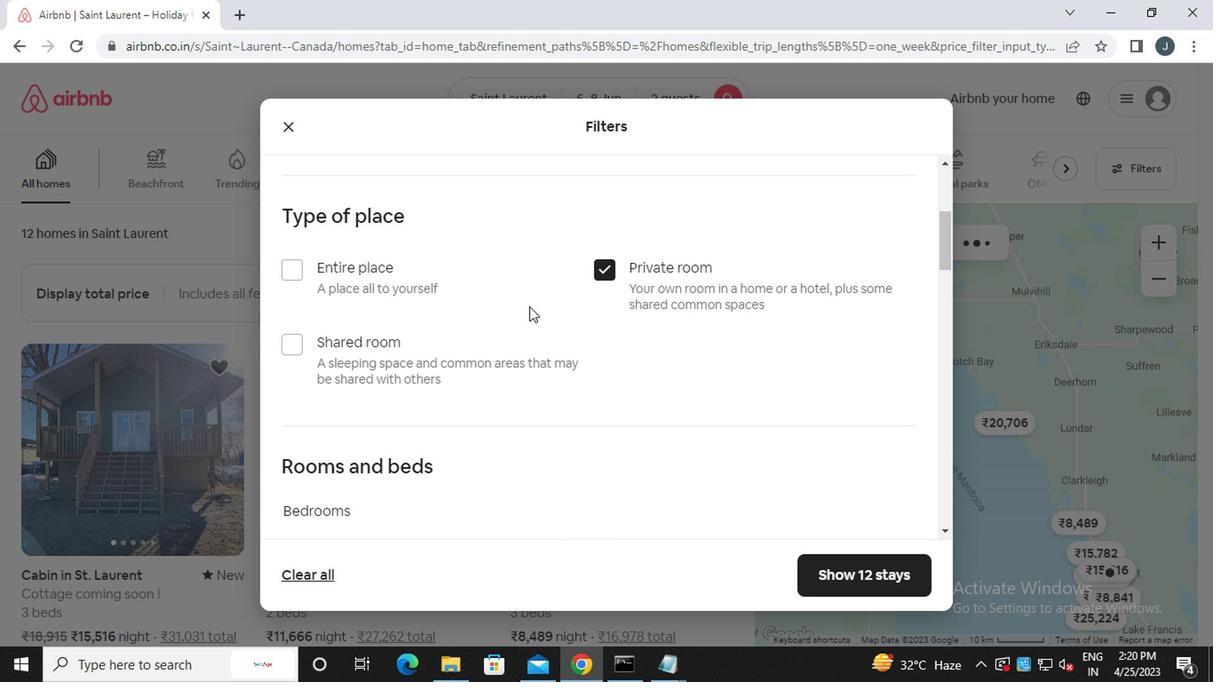 
Action: Mouse scrolled (512, 315) with delta (0, -1)
Screenshot: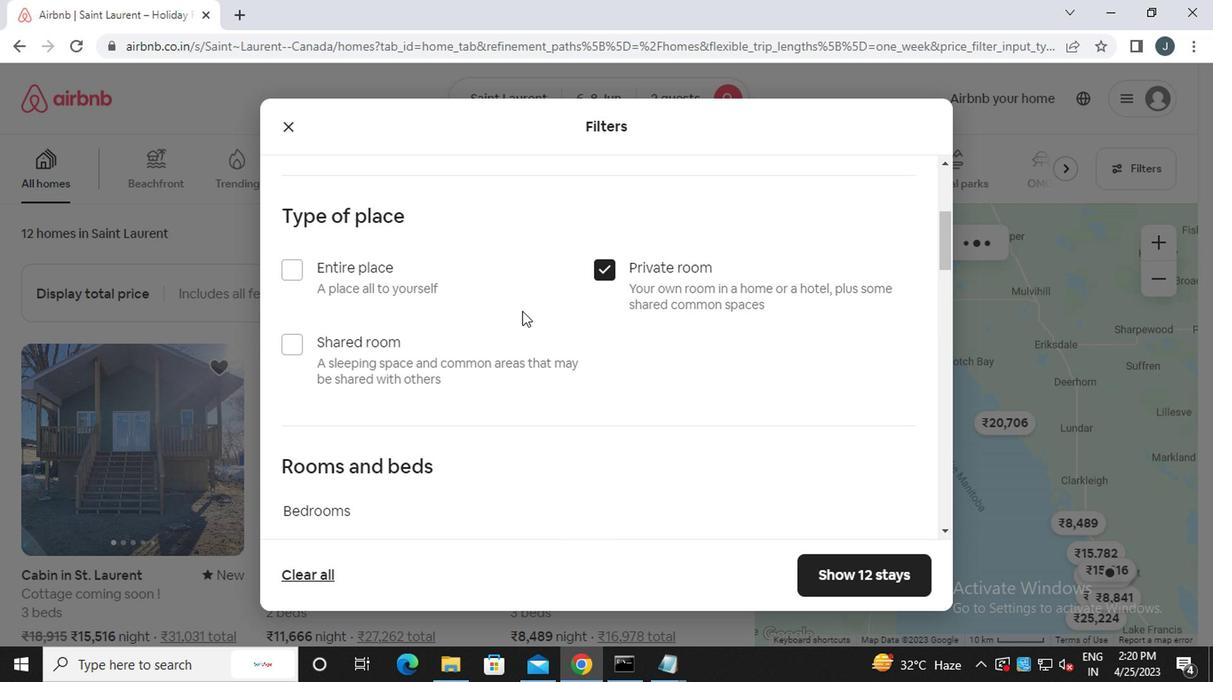 
Action: Mouse moved to (476, 321)
Screenshot: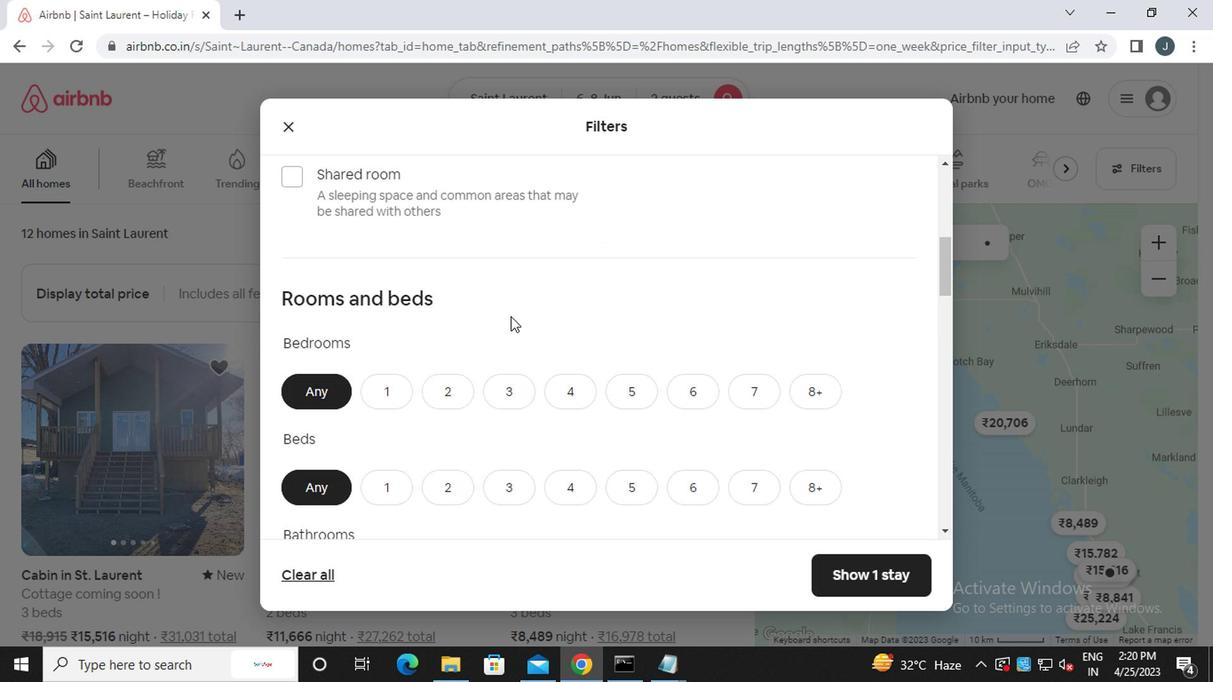 
Action: Mouse scrolled (476, 320) with delta (0, -1)
Screenshot: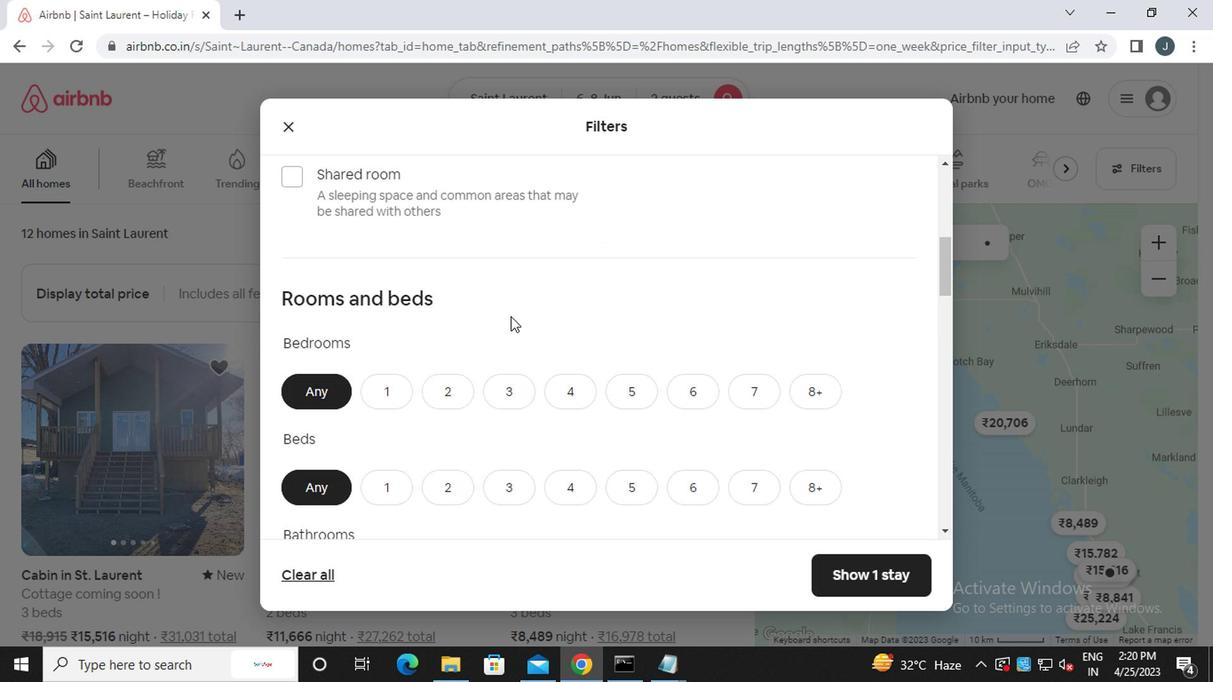 
Action: Mouse moved to (393, 203)
Screenshot: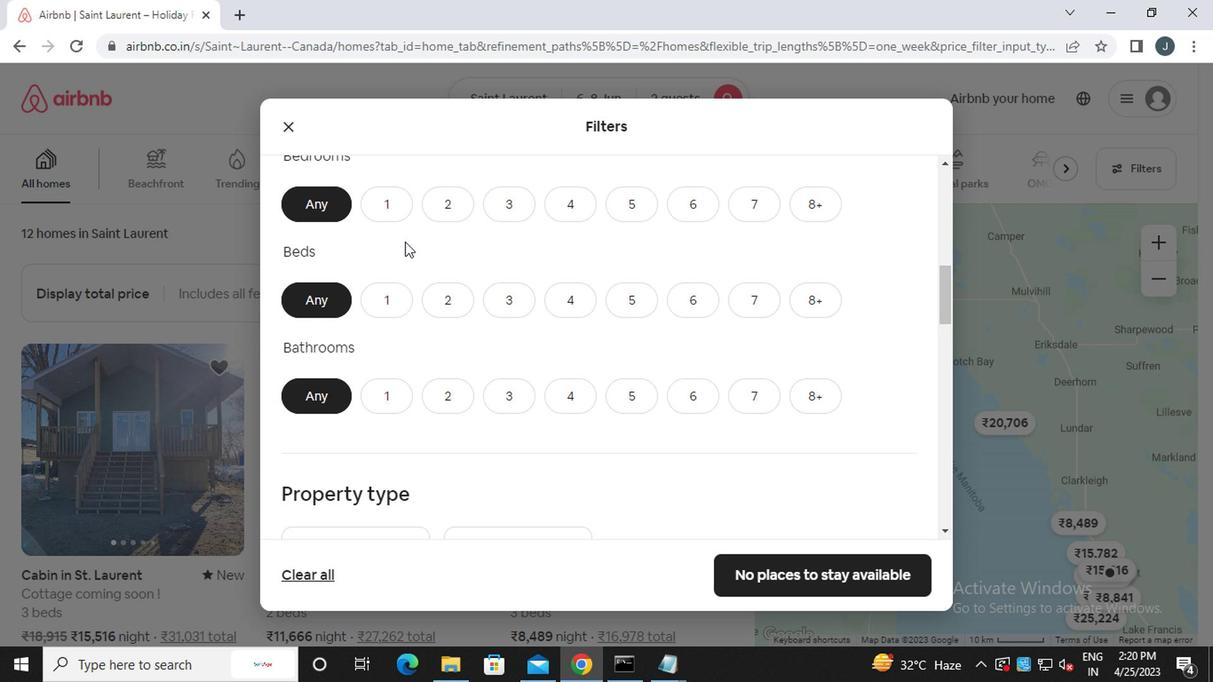 
Action: Mouse pressed left at (393, 203)
Screenshot: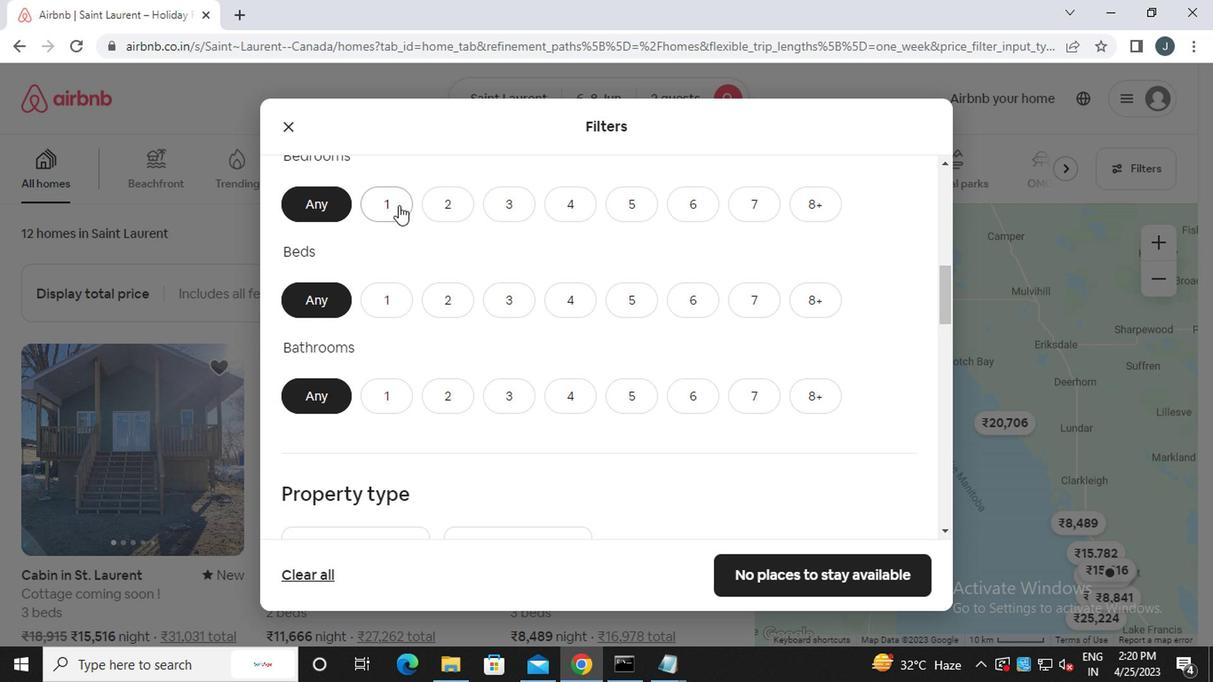 
Action: Mouse moved to (443, 302)
Screenshot: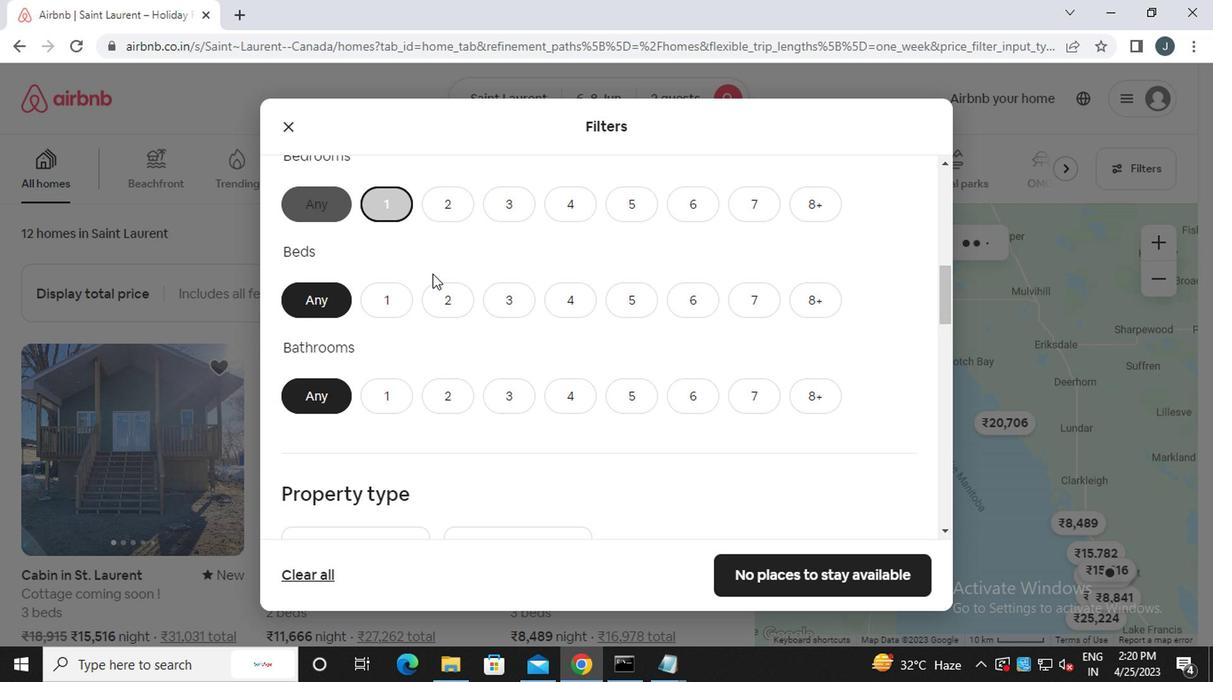 
Action: Mouse pressed left at (443, 302)
Screenshot: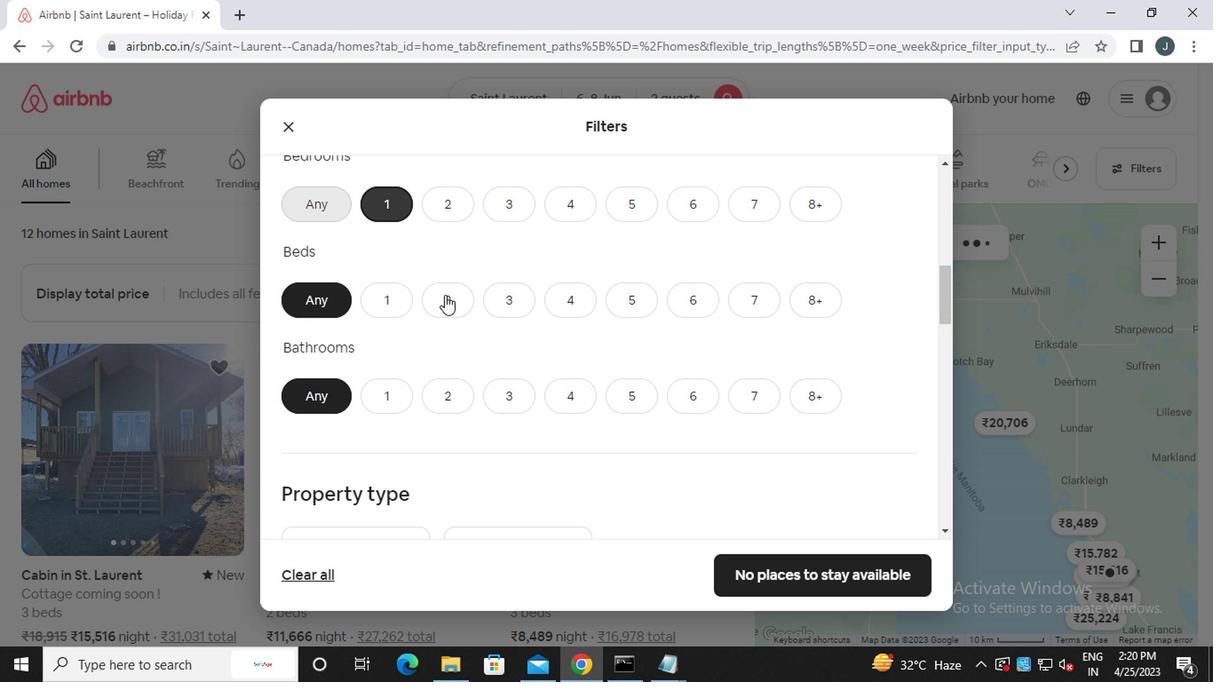 
Action: Mouse moved to (382, 405)
Screenshot: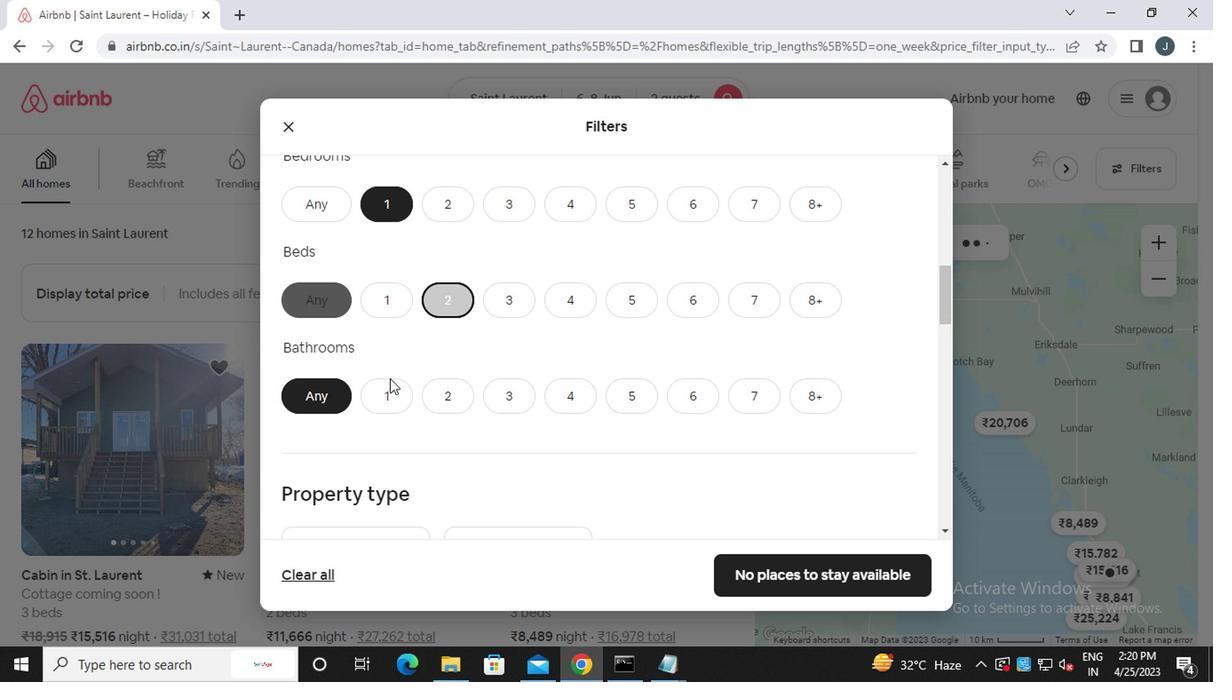 
Action: Mouse pressed left at (382, 405)
Screenshot: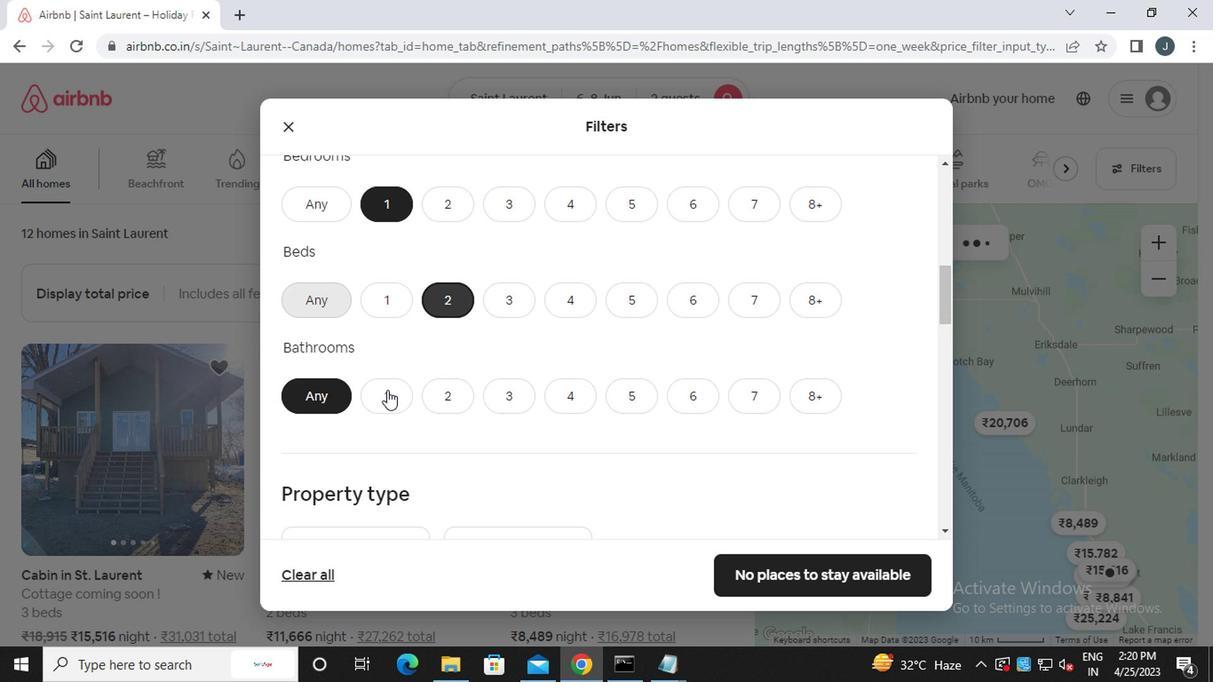 
Action: Mouse moved to (441, 398)
Screenshot: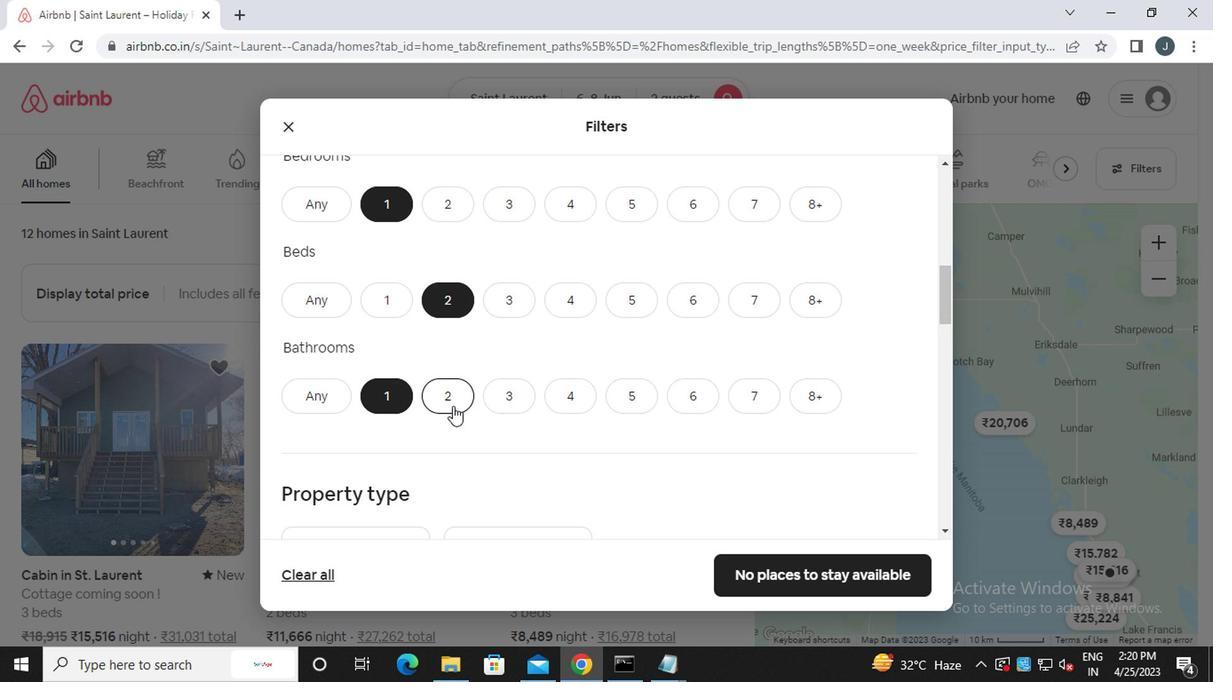 
Action: Mouse scrolled (441, 397) with delta (0, 0)
Screenshot: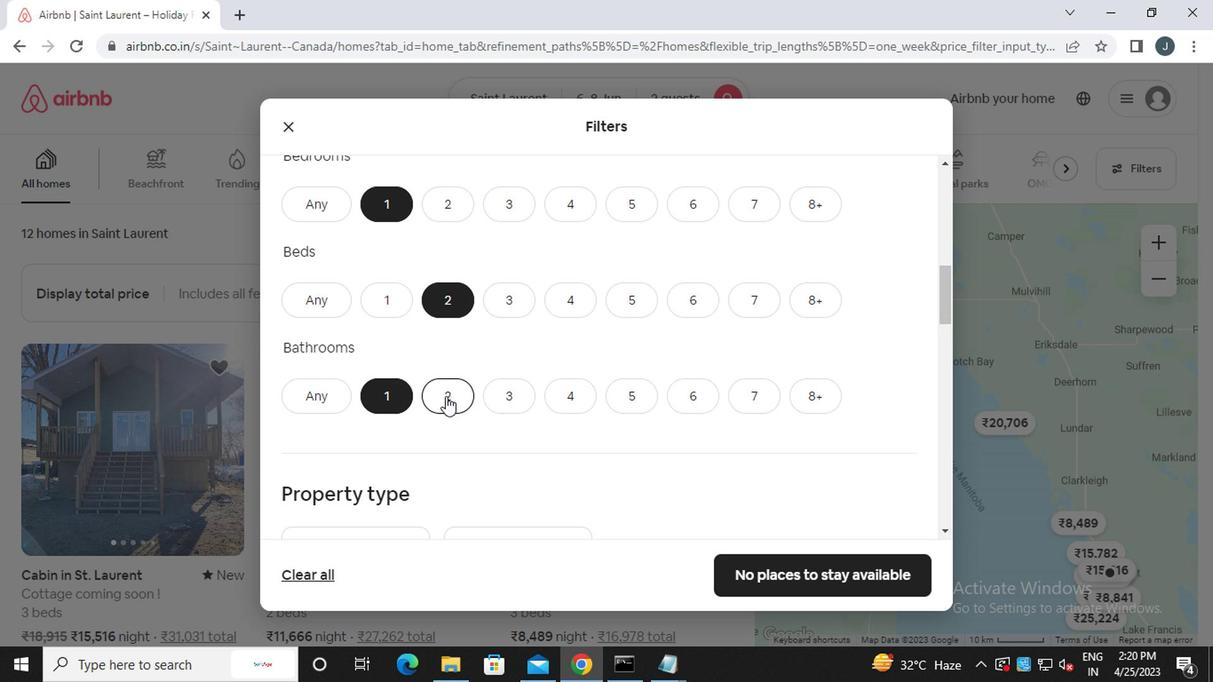 
Action: Mouse scrolled (441, 397) with delta (0, 0)
Screenshot: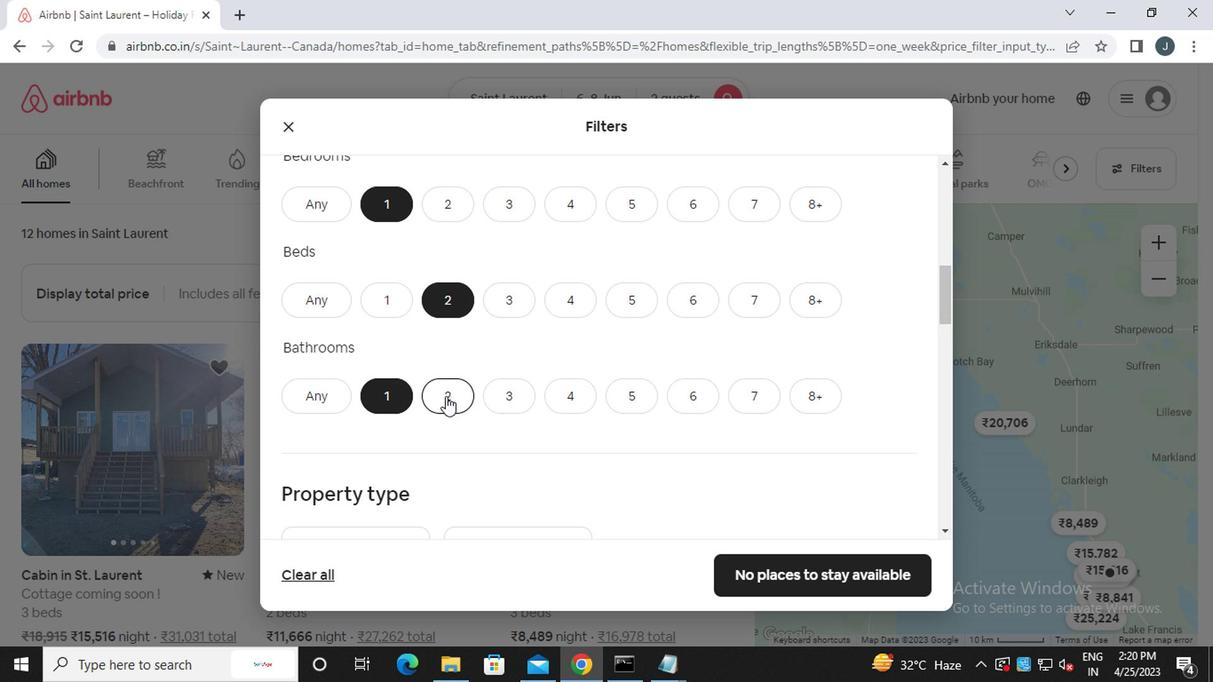 
Action: Mouse scrolled (441, 397) with delta (0, 0)
Screenshot: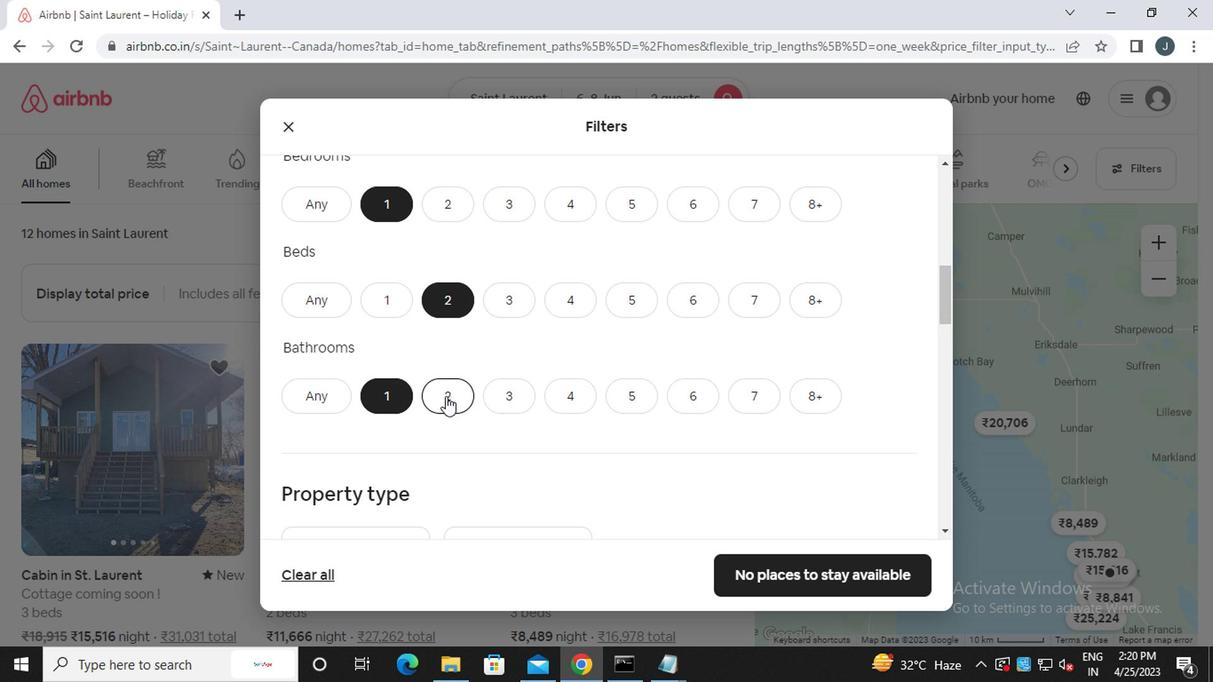 
Action: Mouse scrolled (441, 397) with delta (0, 0)
Screenshot: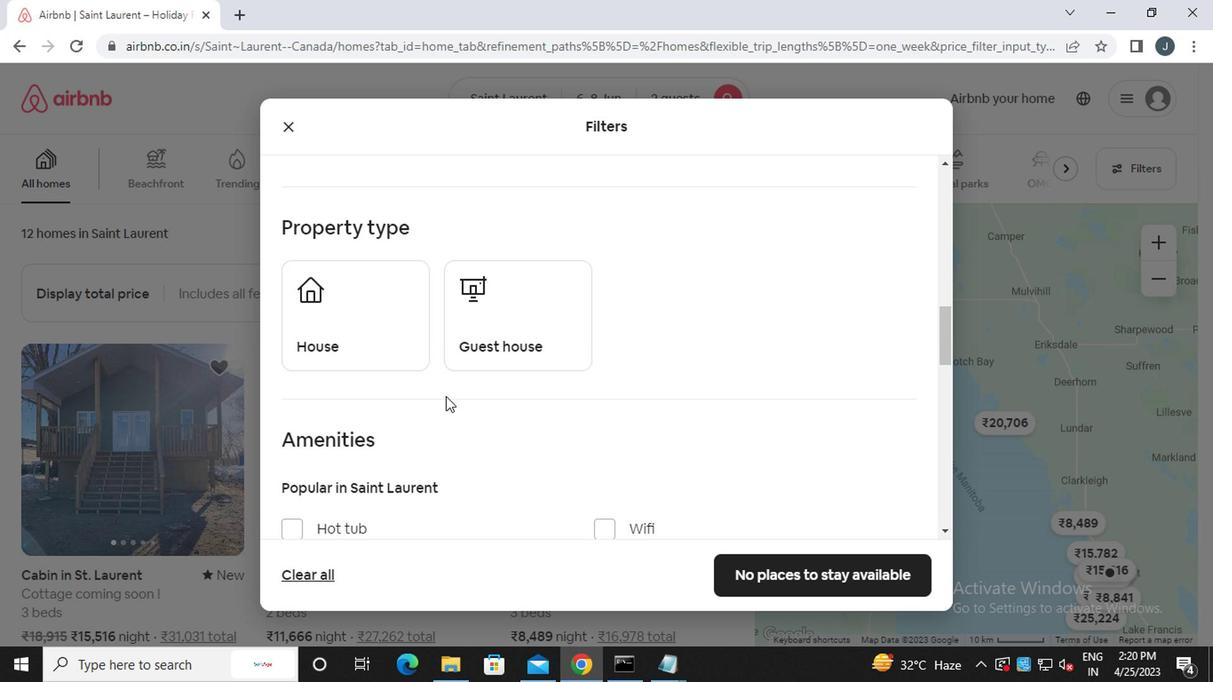 
Action: Mouse scrolled (441, 397) with delta (0, 0)
Screenshot: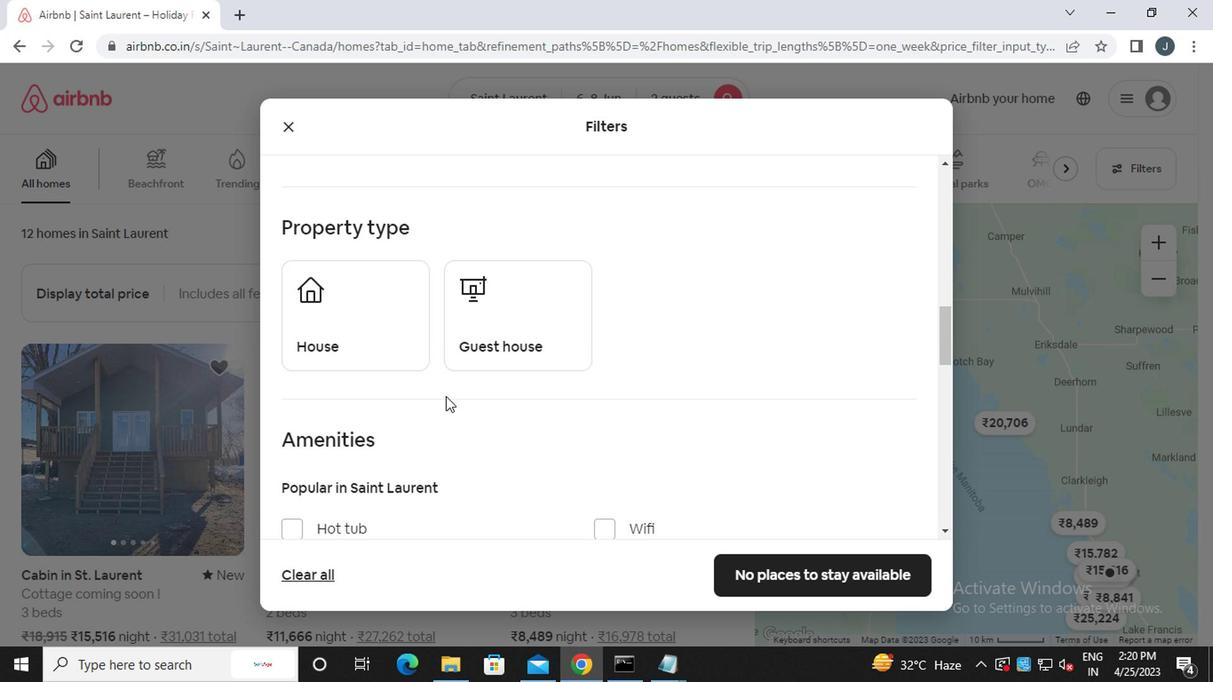 
Action: Mouse scrolled (441, 397) with delta (0, 0)
Screenshot: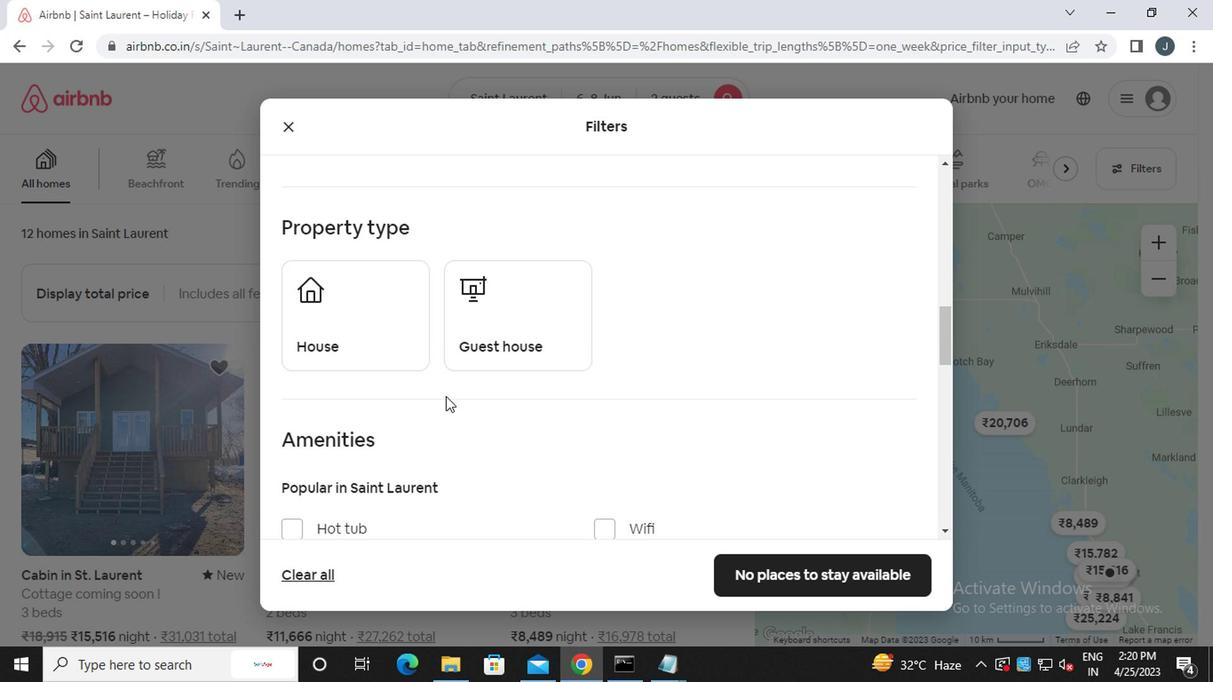 
Action: Mouse scrolled (441, 397) with delta (0, 0)
Screenshot: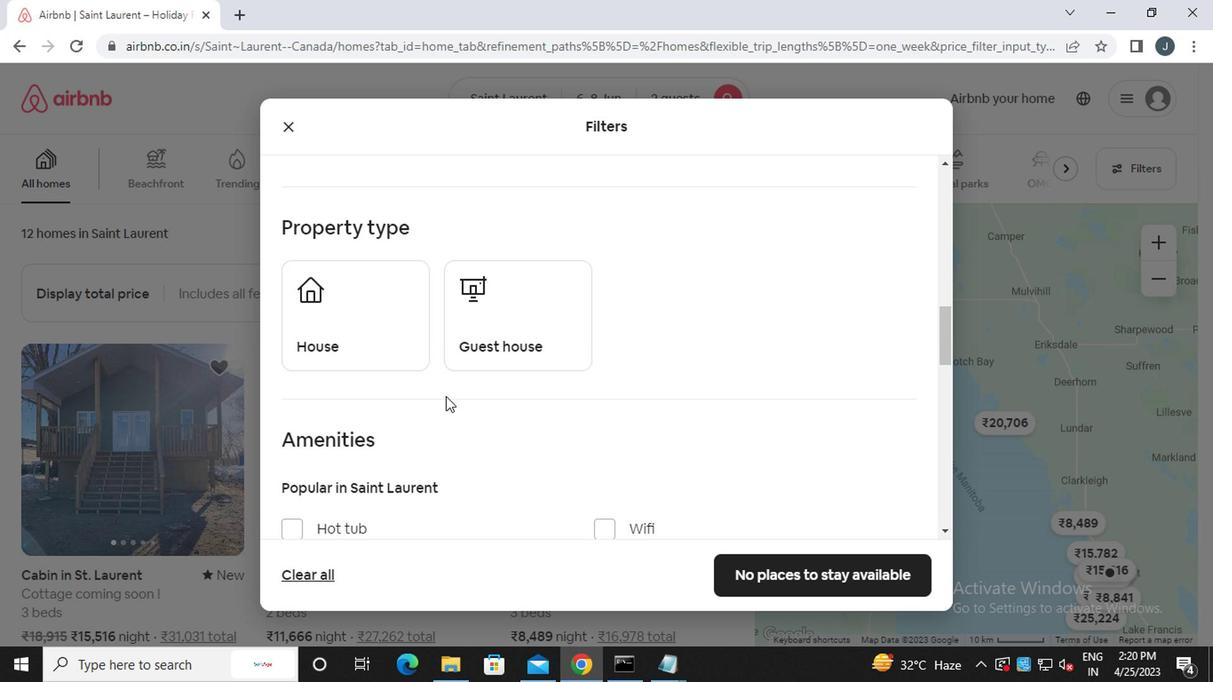 
Action: Mouse scrolled (441, 399) with delta (0, 1)
Screenshot: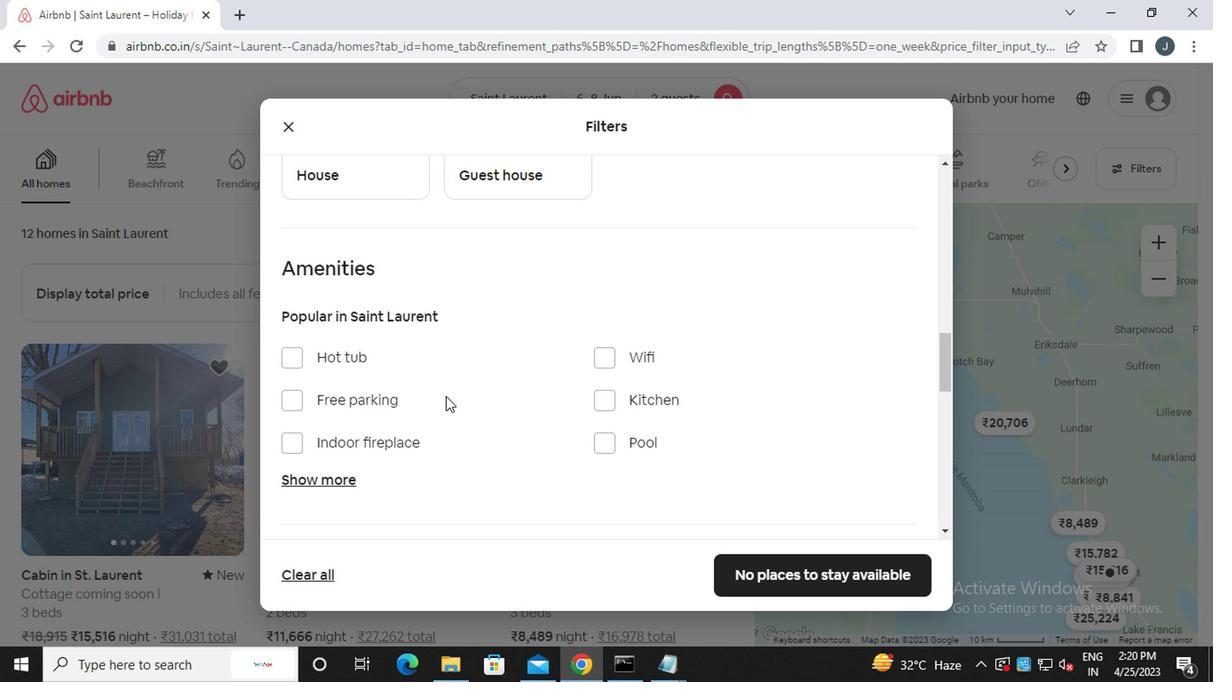 
Action: Mouse scrolled (441, 399) with delta (0, 1)
Screenshot: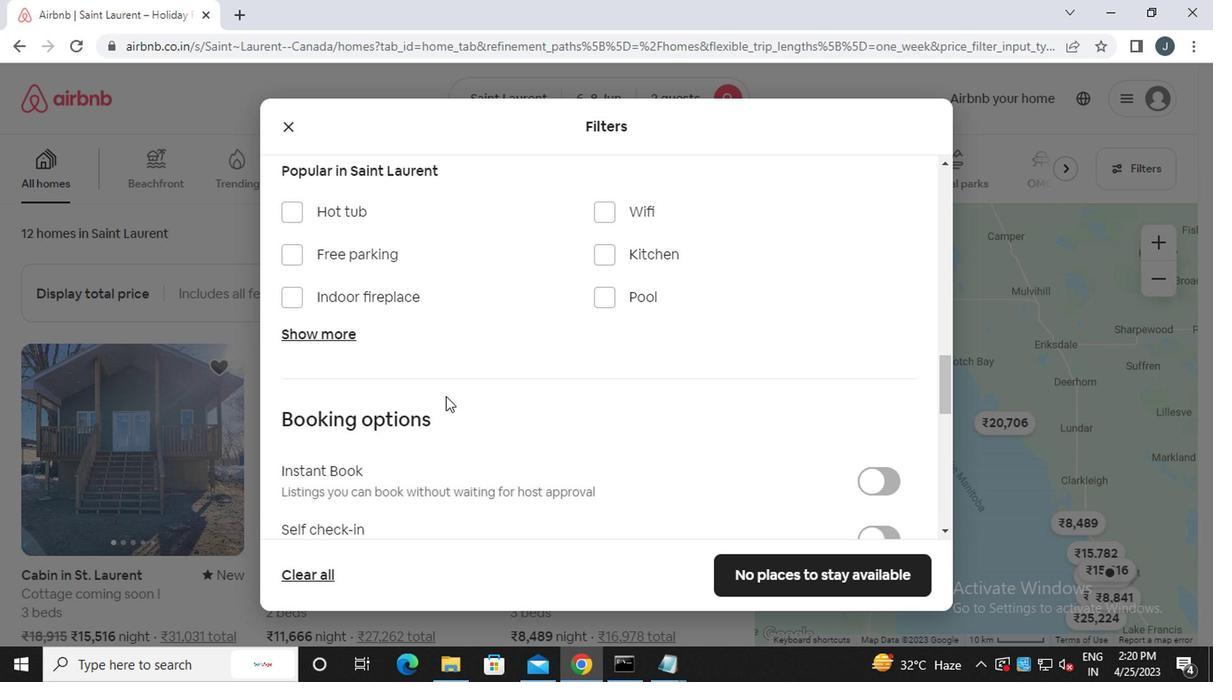 
Action: Mouse moved to (434, 389)
Screenshot: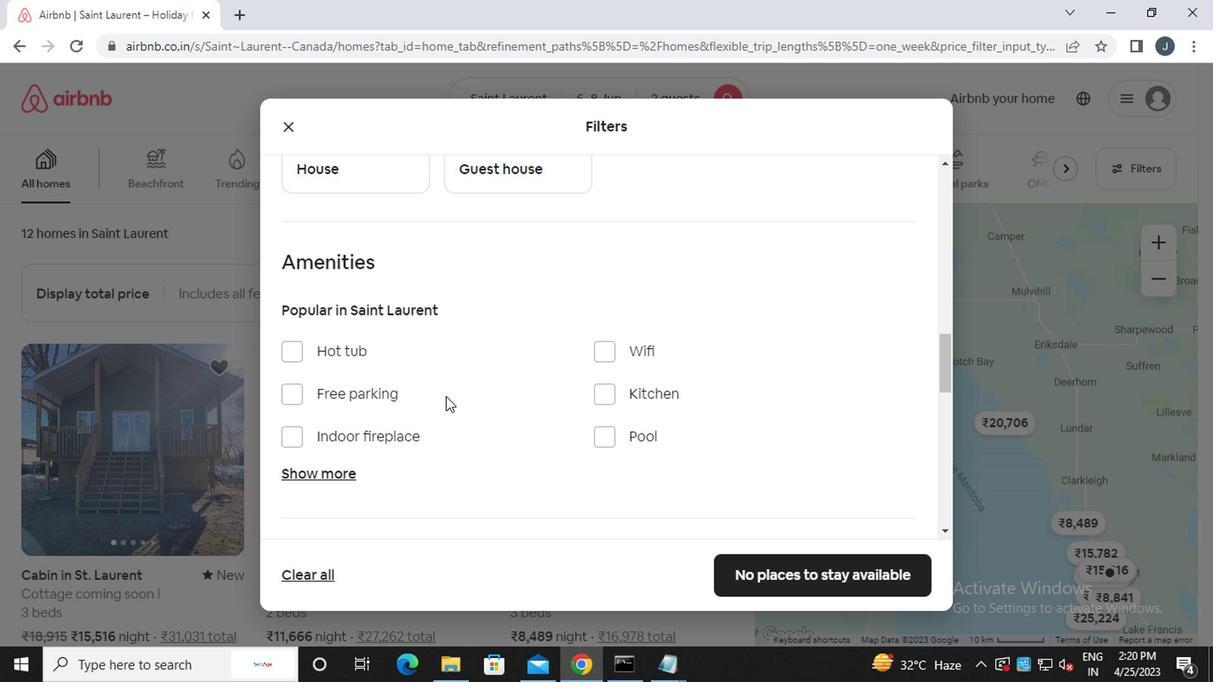 
Action: Mouse scrolled (434, 391) with delta (0, 1)
Screenshot: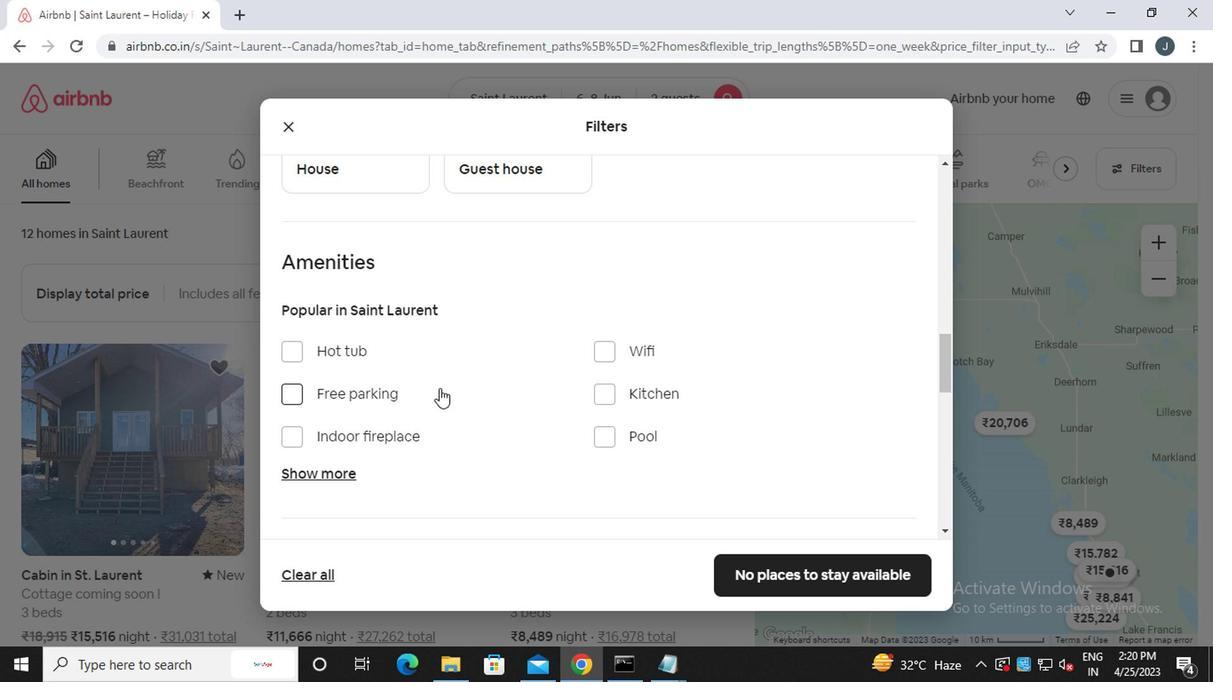 
Action: Mouse scrolled (434, 391) with delta (0, 1)
Screenshot: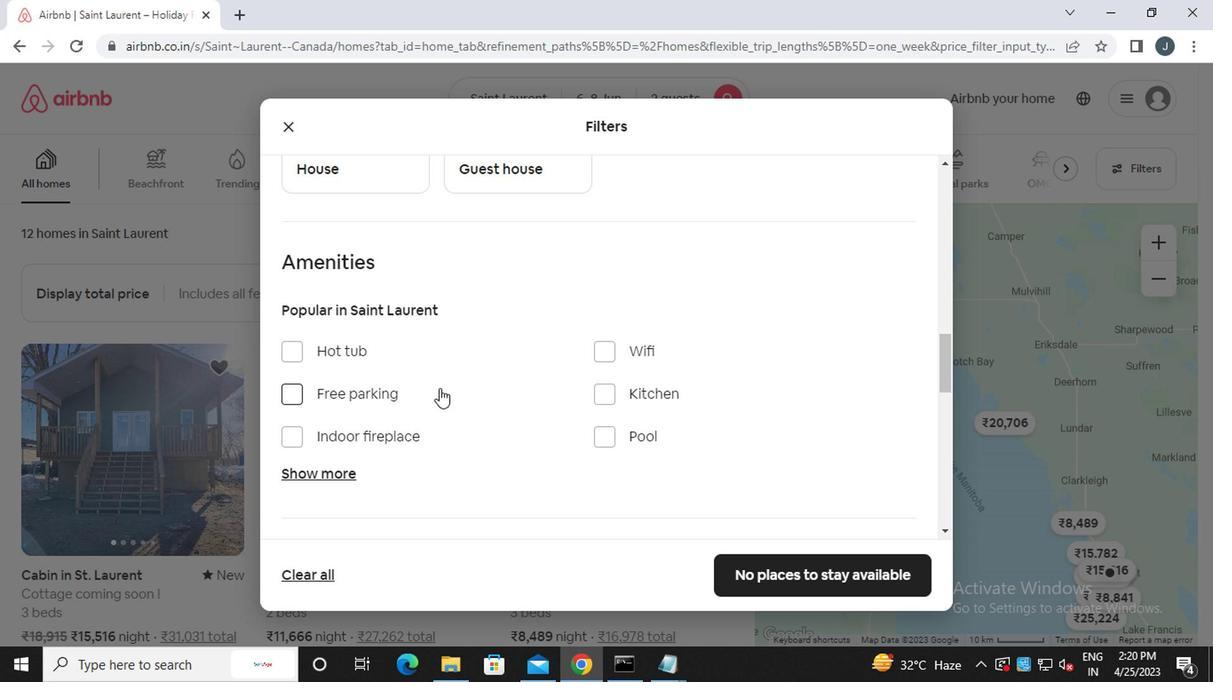 
Action: Mouse moved to (434, 389)
Screenshot: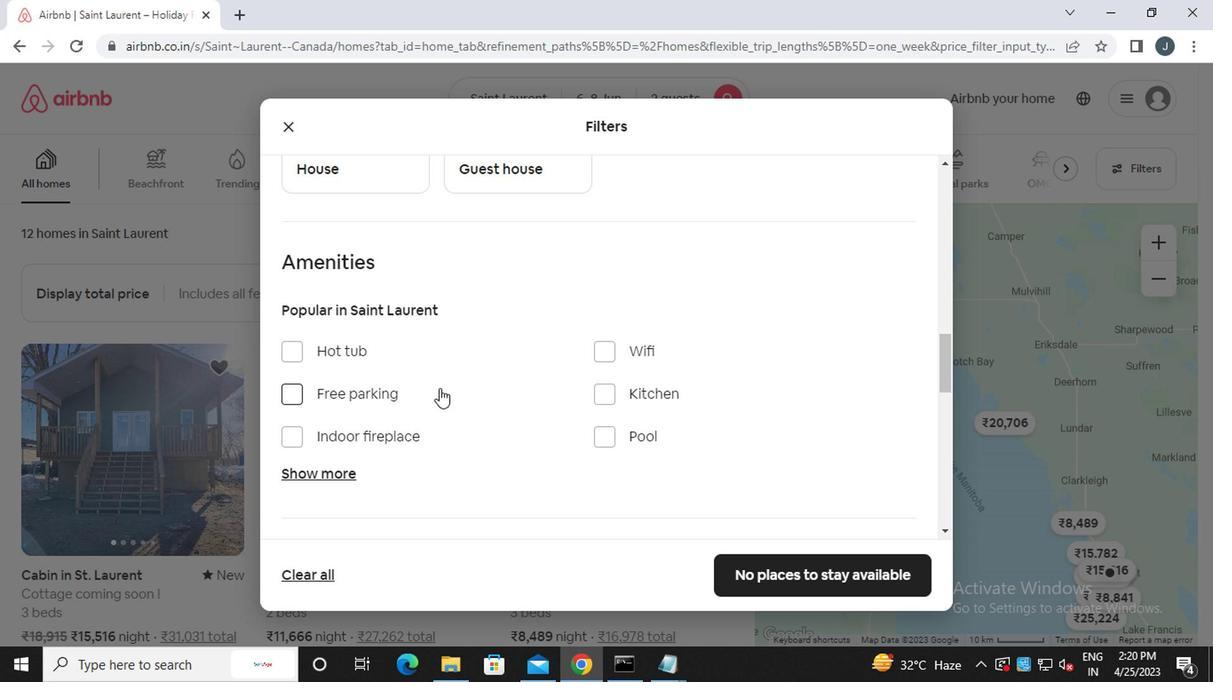 
Action: Mouse scrolled (434, 391) with delta (0, 1)
Screenshot: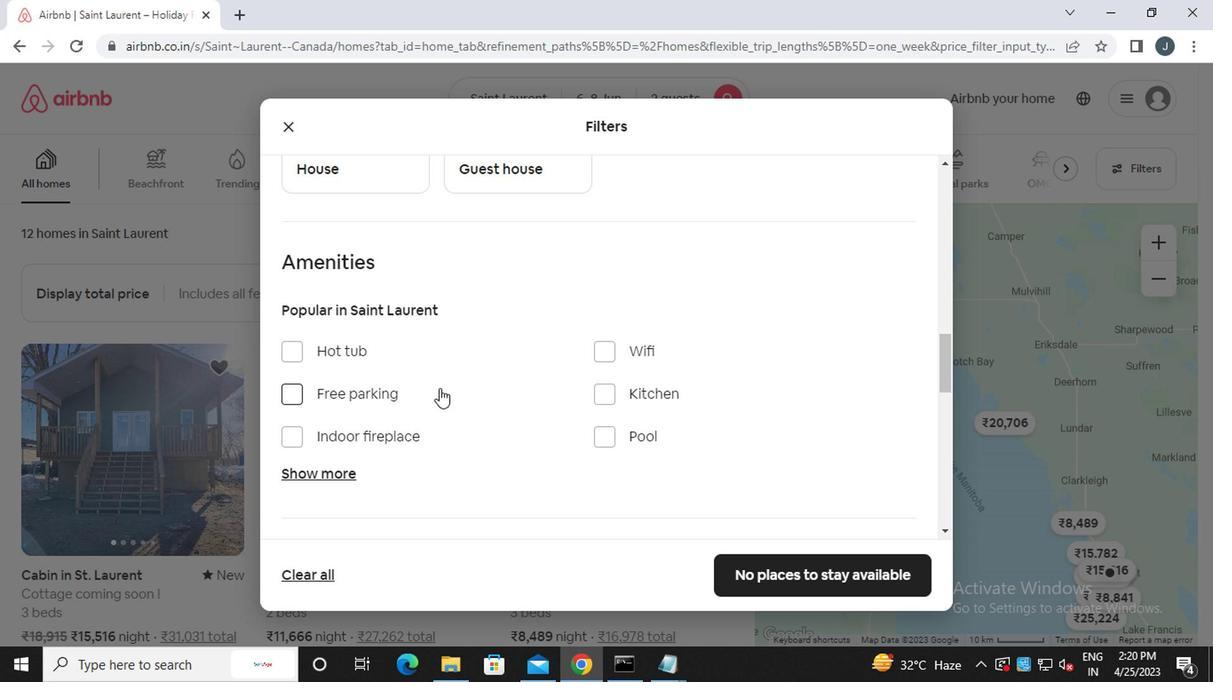 
Action: Mouse moved to (343, 425)
Screenshot: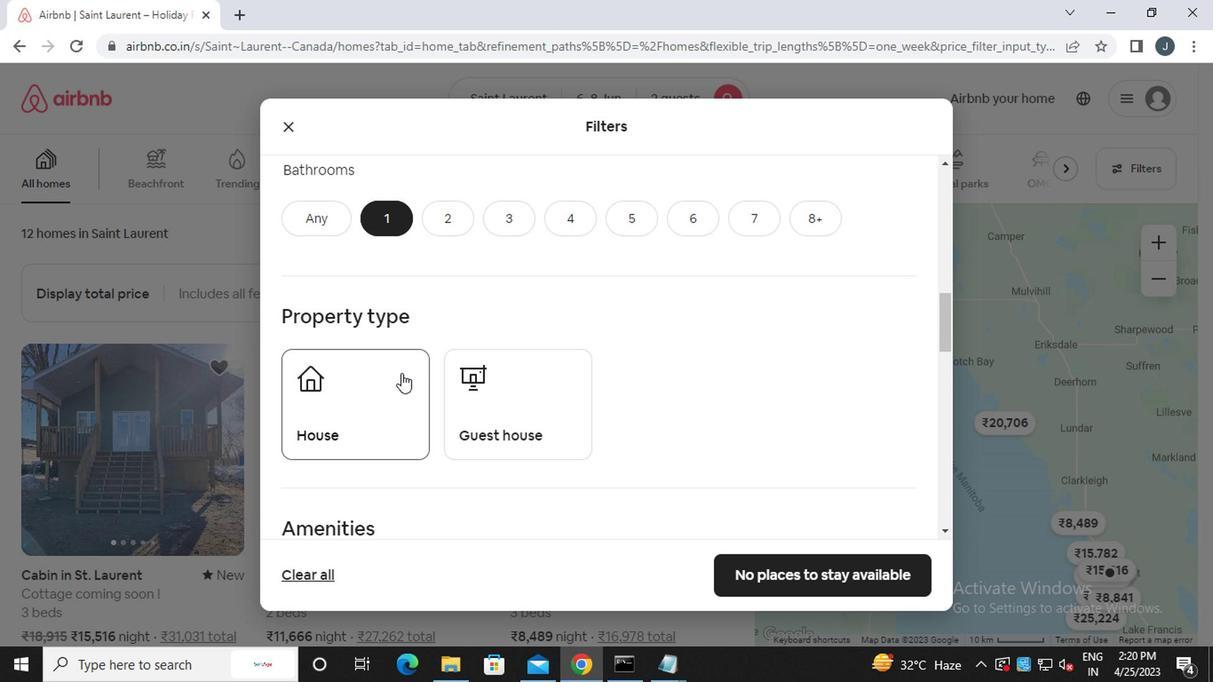 
Action: Mouse pressed left at (343, 425)
Screenshot: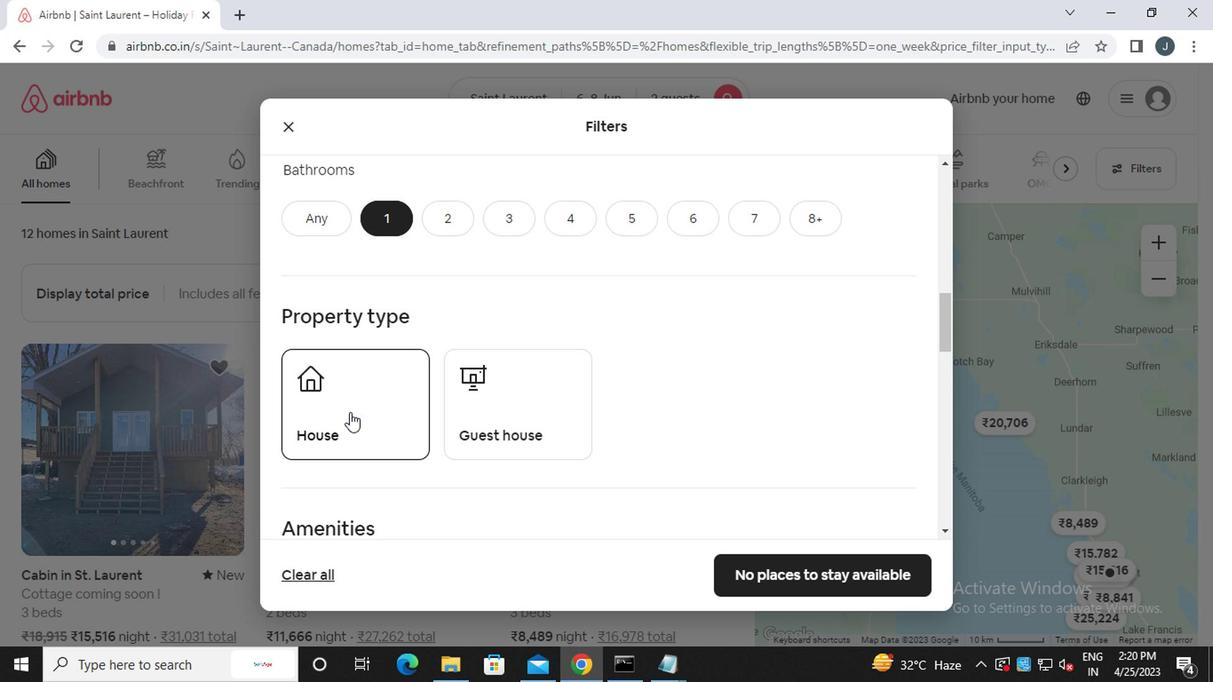 
Action: Mouse moved to (464, 415)
Screenshot: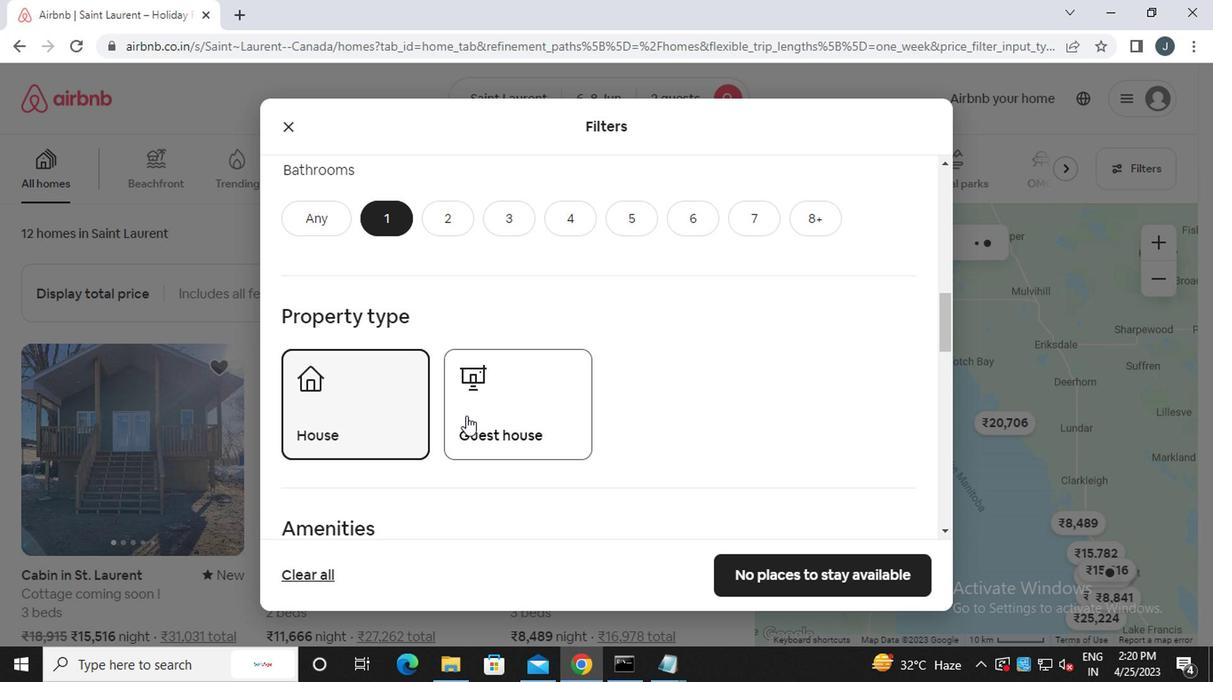 
Action: Mouse pressed left at (464, 415)
Screenshot: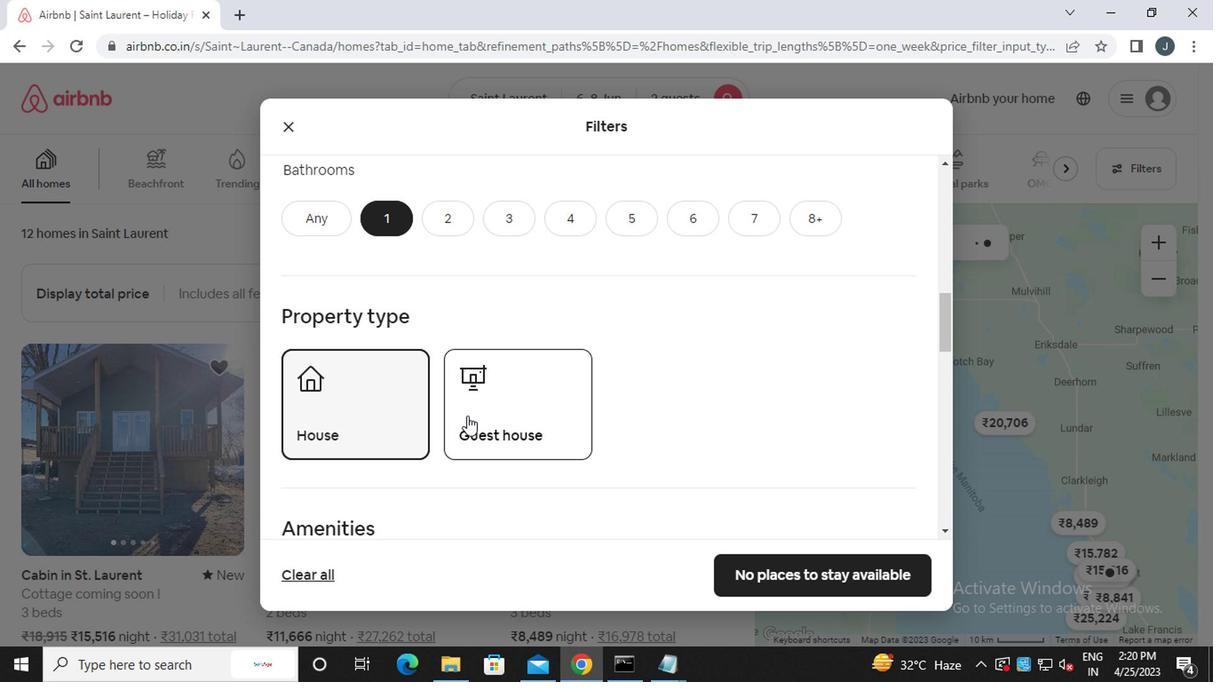 
Action: Mouse moved to (519, 410)
Screenshot: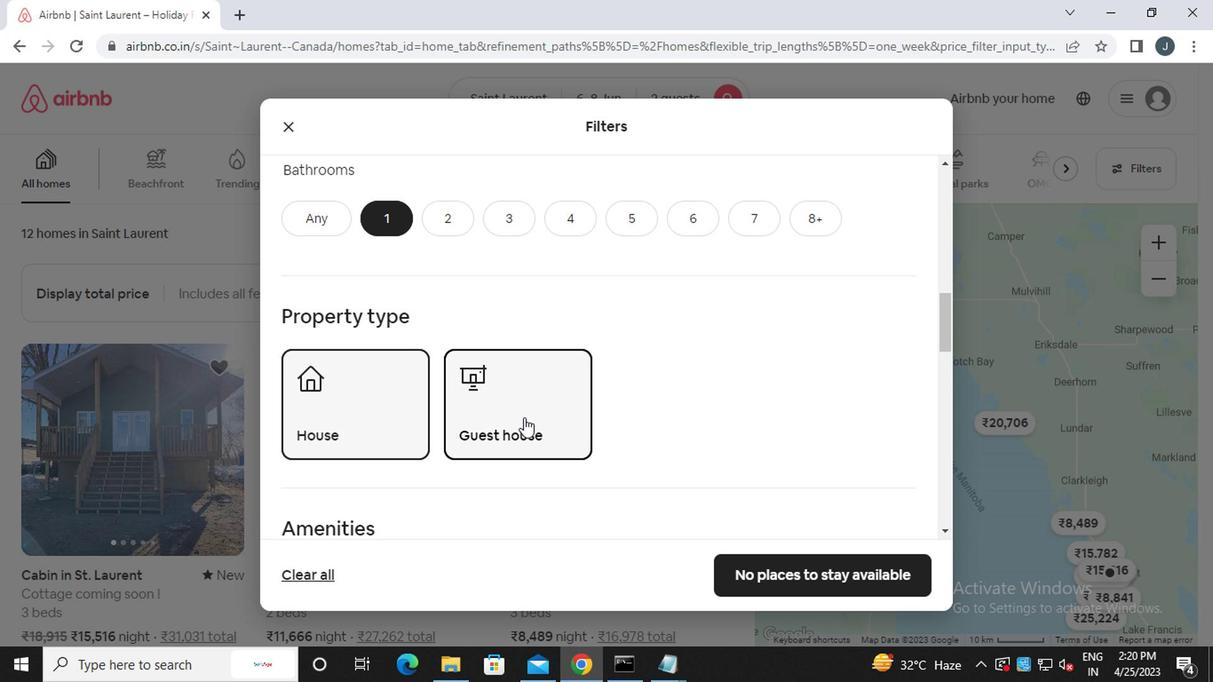 
Action: Mouse scrolled (519, 408) with delta (0, -1)
Screenshot: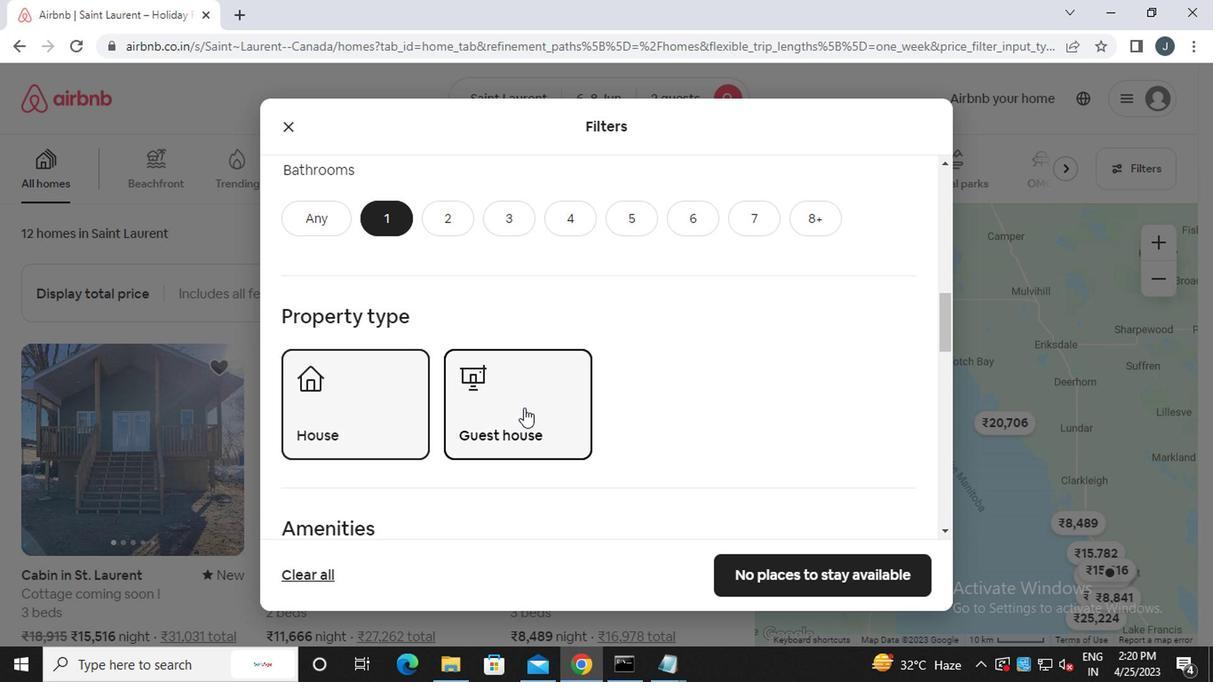 
Action: Mouse moved to (519, 410)
Screenshot: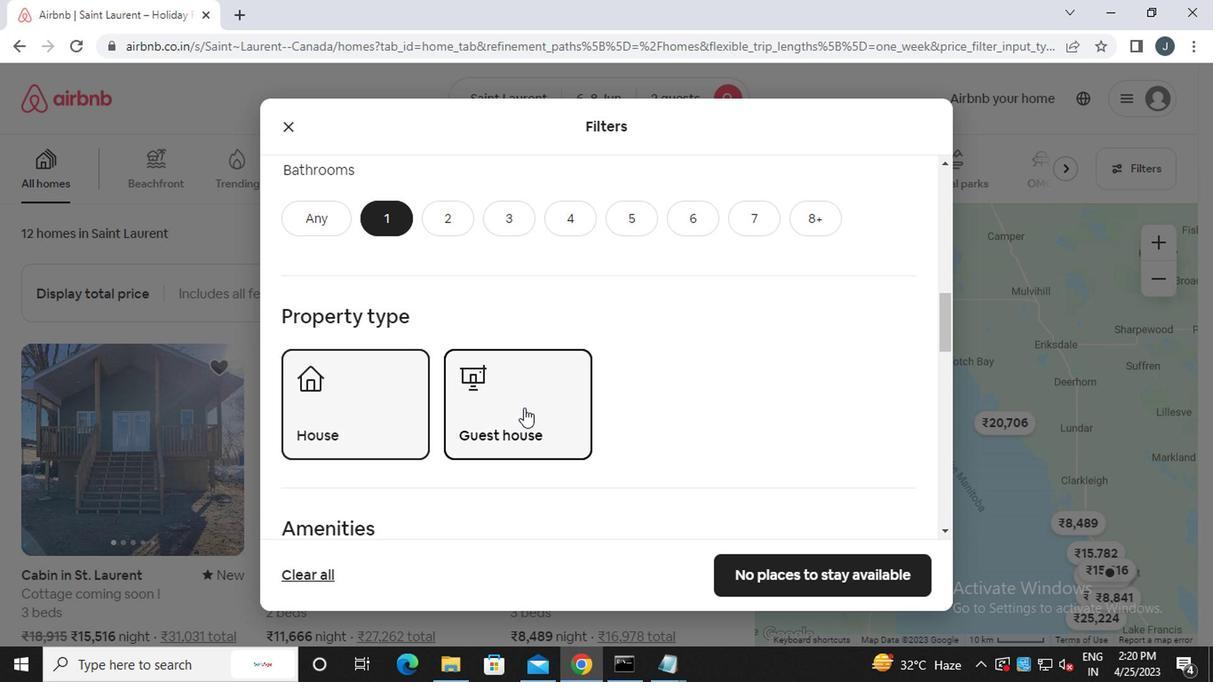 
Action: Mouse scrolled (519, 408) with delta (0, -1)
Screenshot: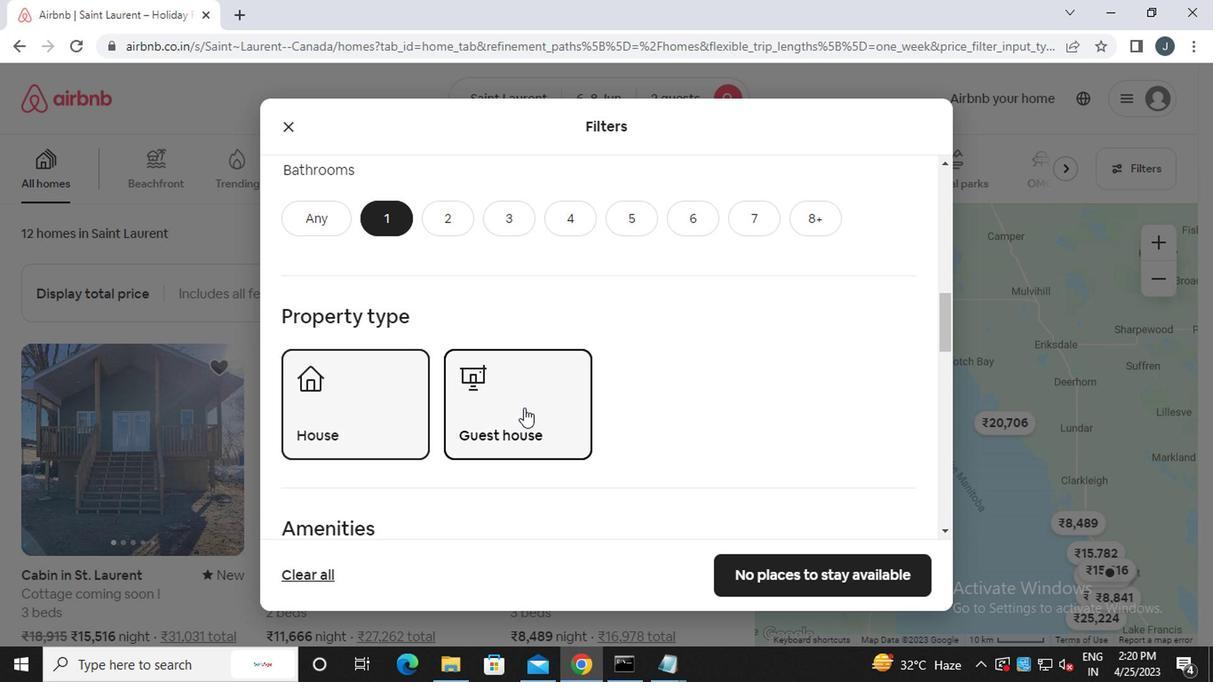 
Action: Mouse moved to (479, 356)
Screenshot: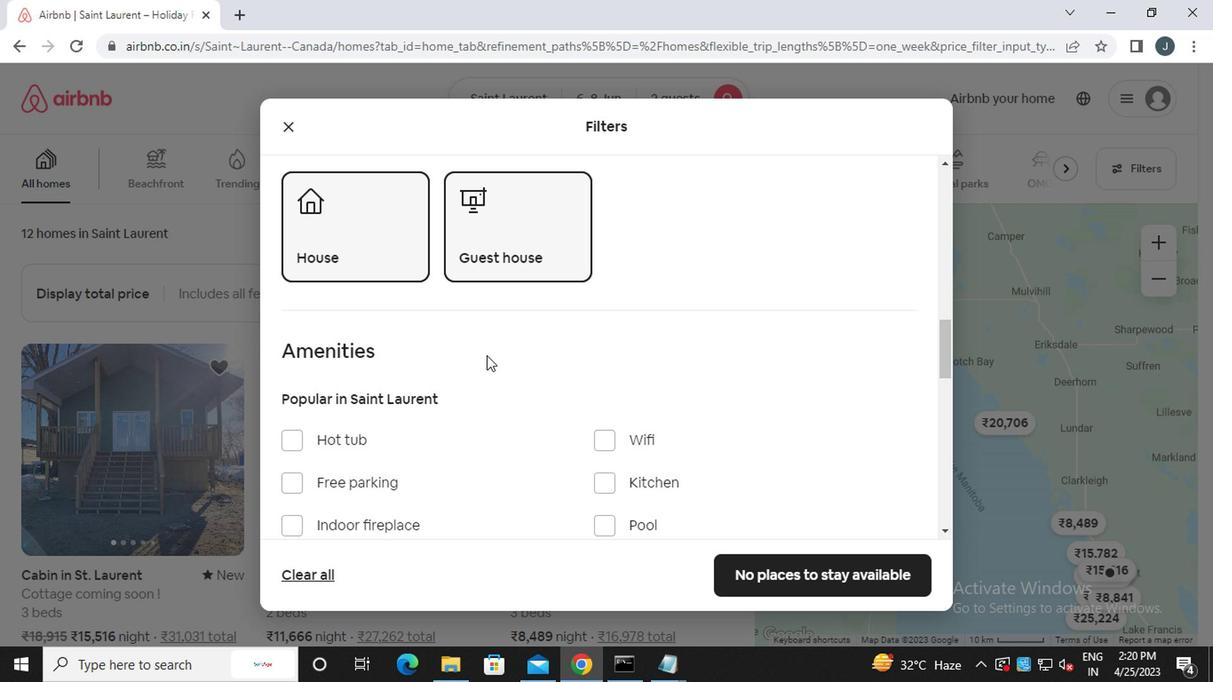 
Action: Mouse scrolled (479, 356) with delta (0, 0)
Screenshot: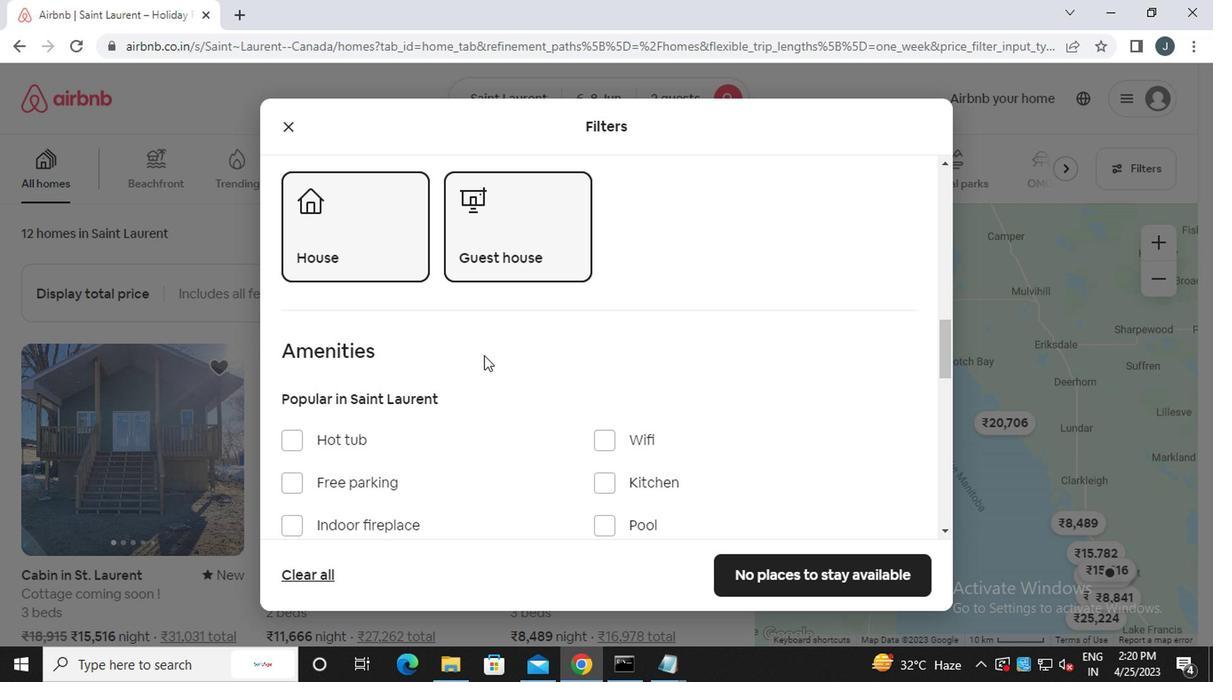 
Action: Mouse moved to (473, 356)
Screenshot: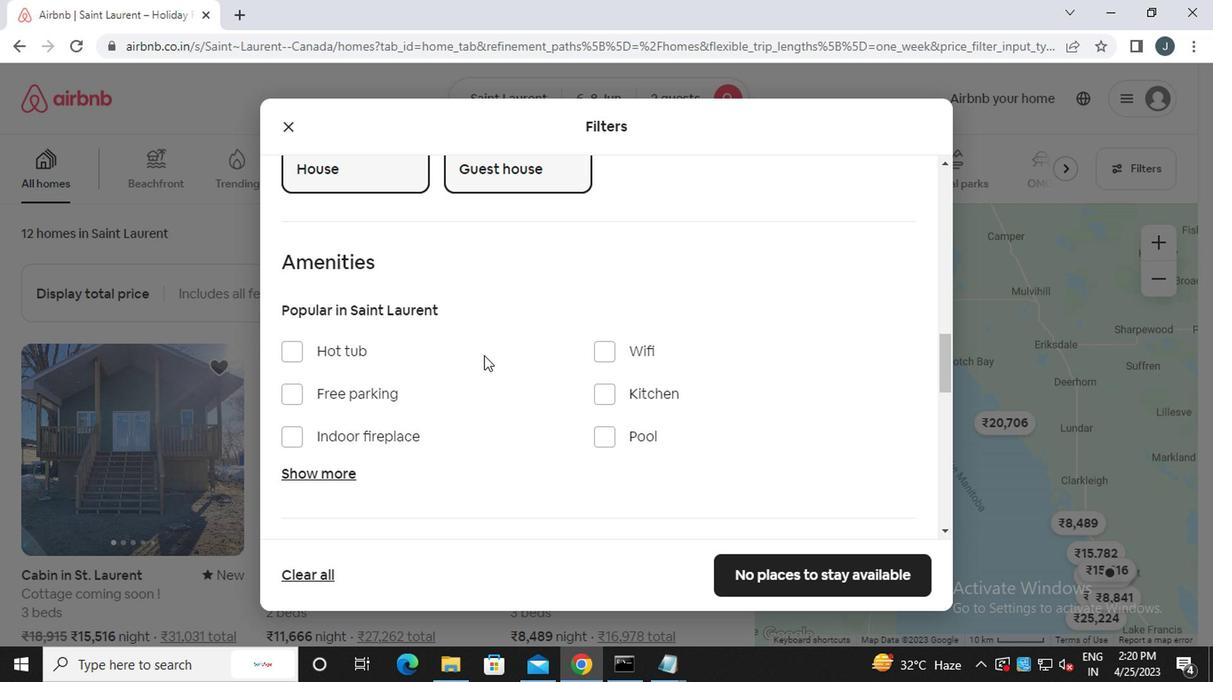 
Action: Mouse scrolled (473, 356) with delta (0, 0)
Screenshot: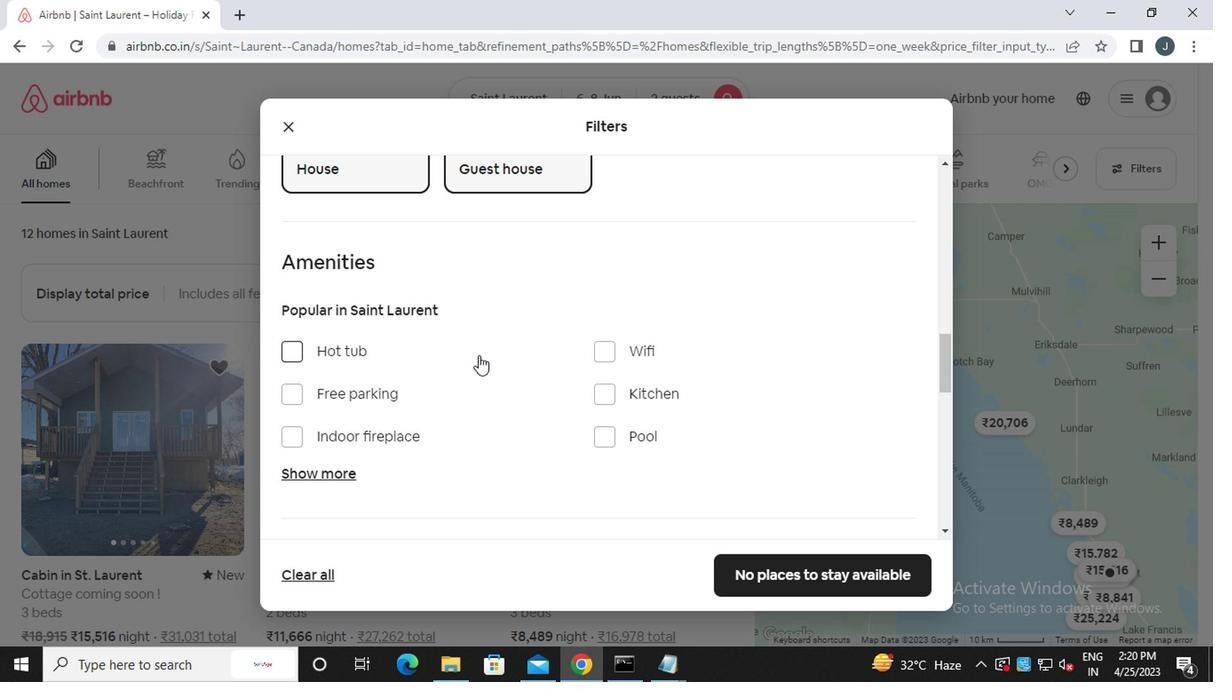 
Action: Mouse scrolled (473, 356) with delta (0, 0)
Screenshot: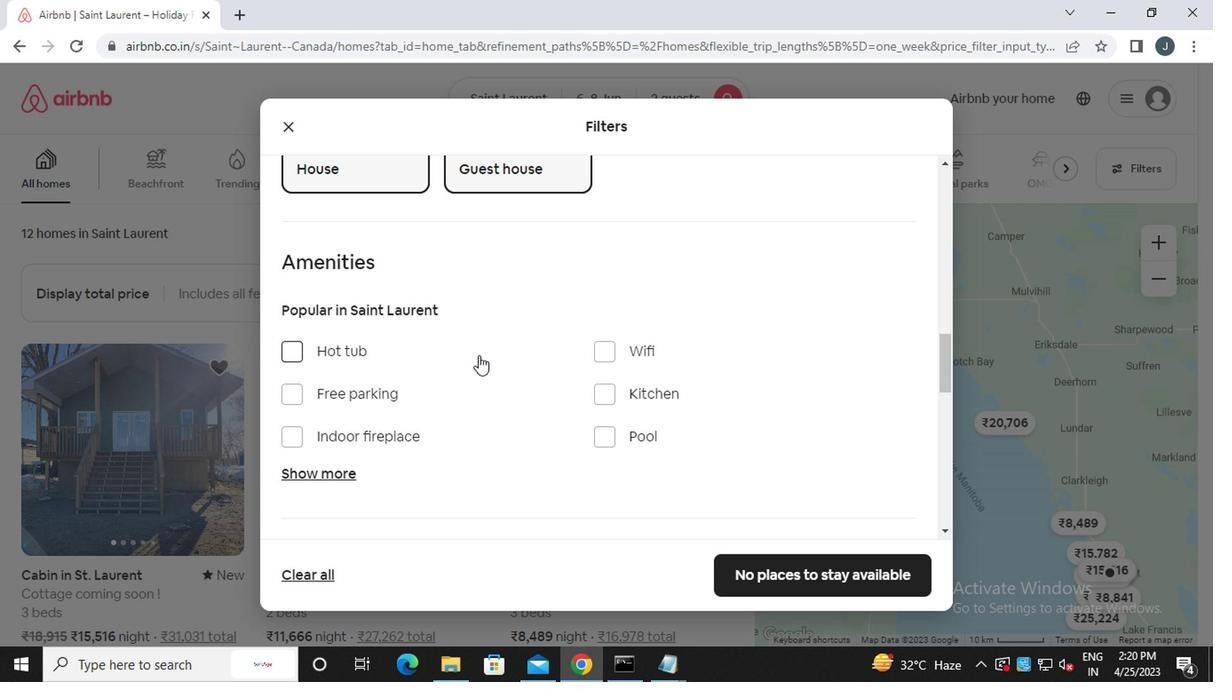
Action: Mouse scrolled (473, 356) with delta (0, 0)
Screenshot: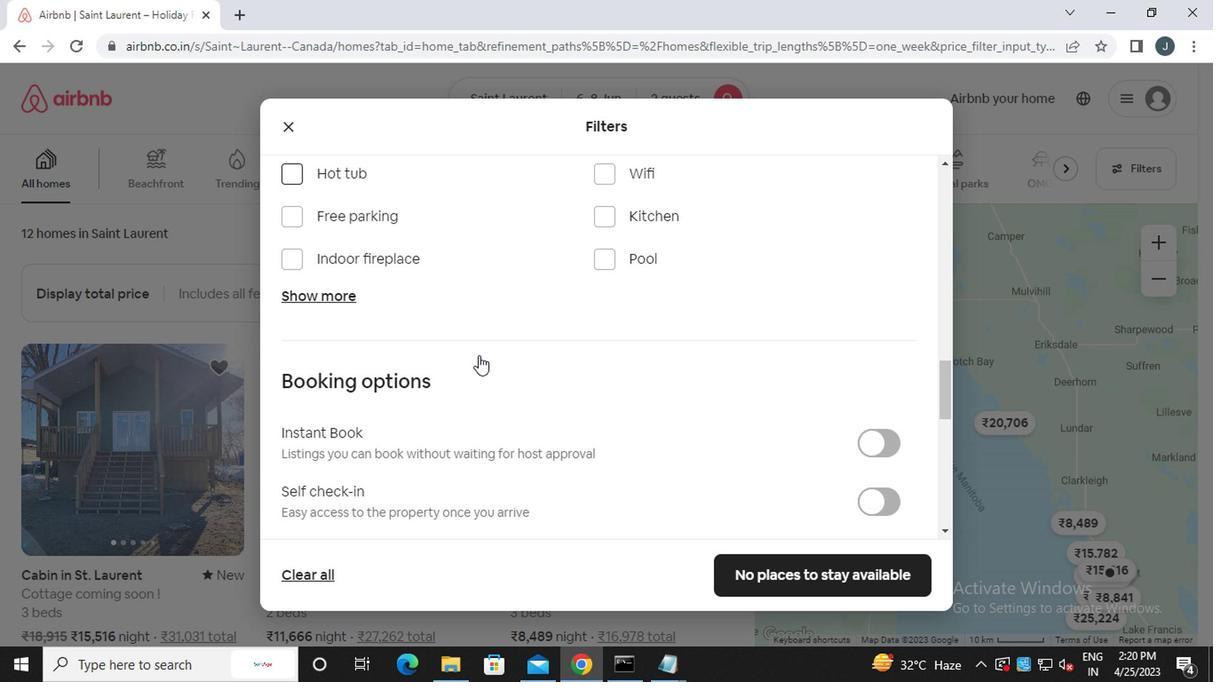 
Action: Mouse moved to (863, 412)
Screenshot: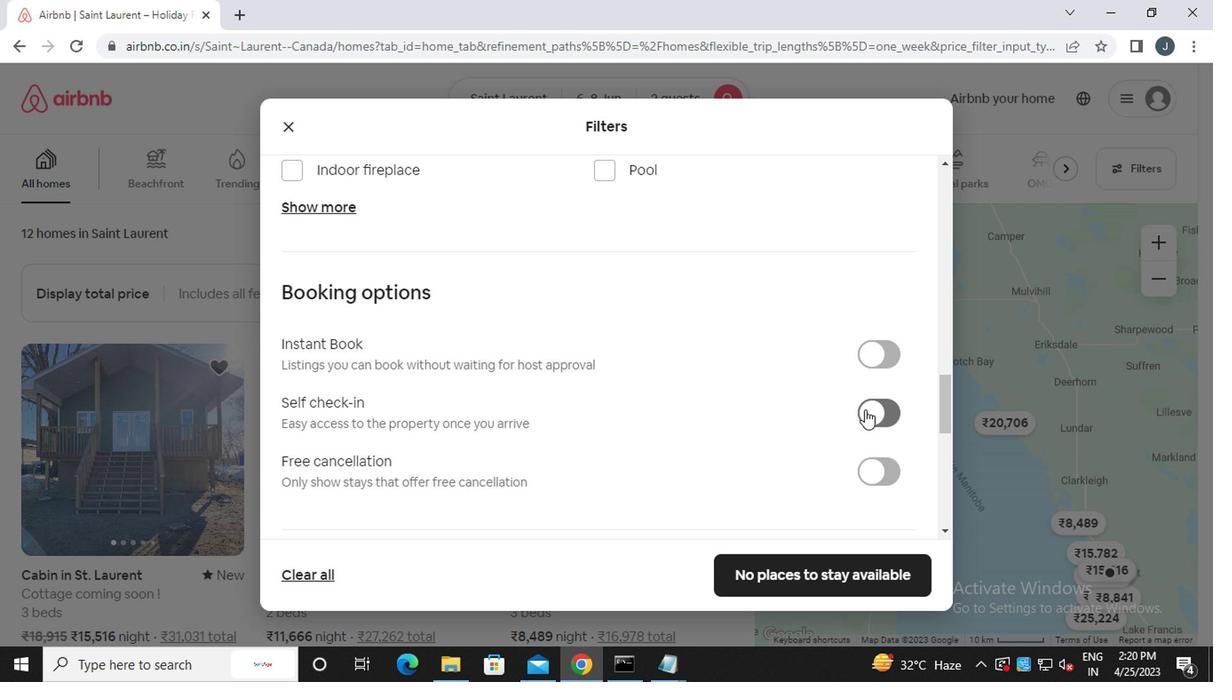 
Action: Mouse pressed left at (863, 412)
Screenshot: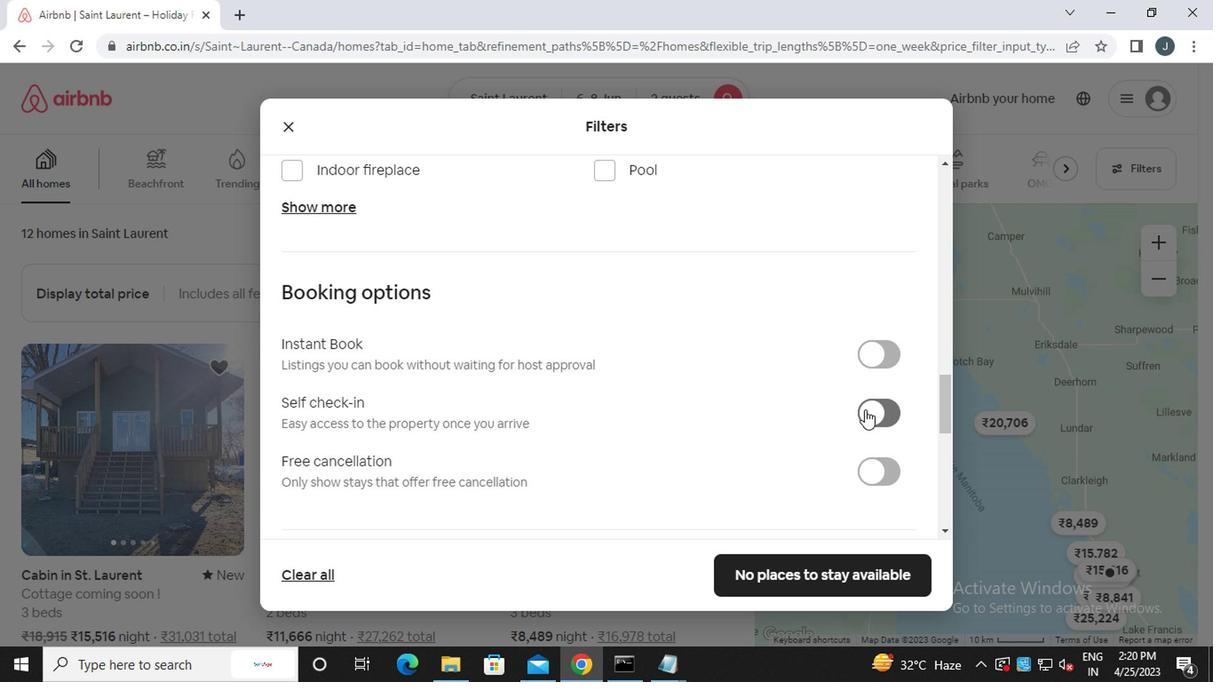 
Action: Mouse moved to (676, 404)
Screenshot: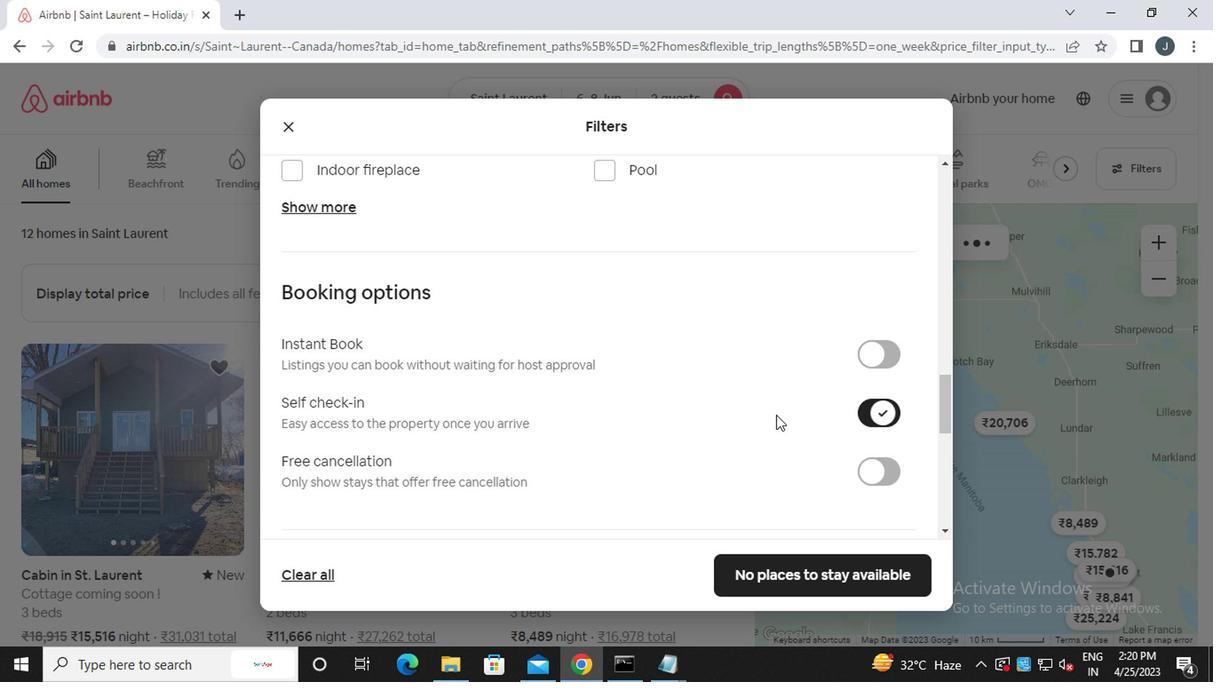 
Action: Mouse scrolled (676, 403) with delta (0, 0)
Screenshot: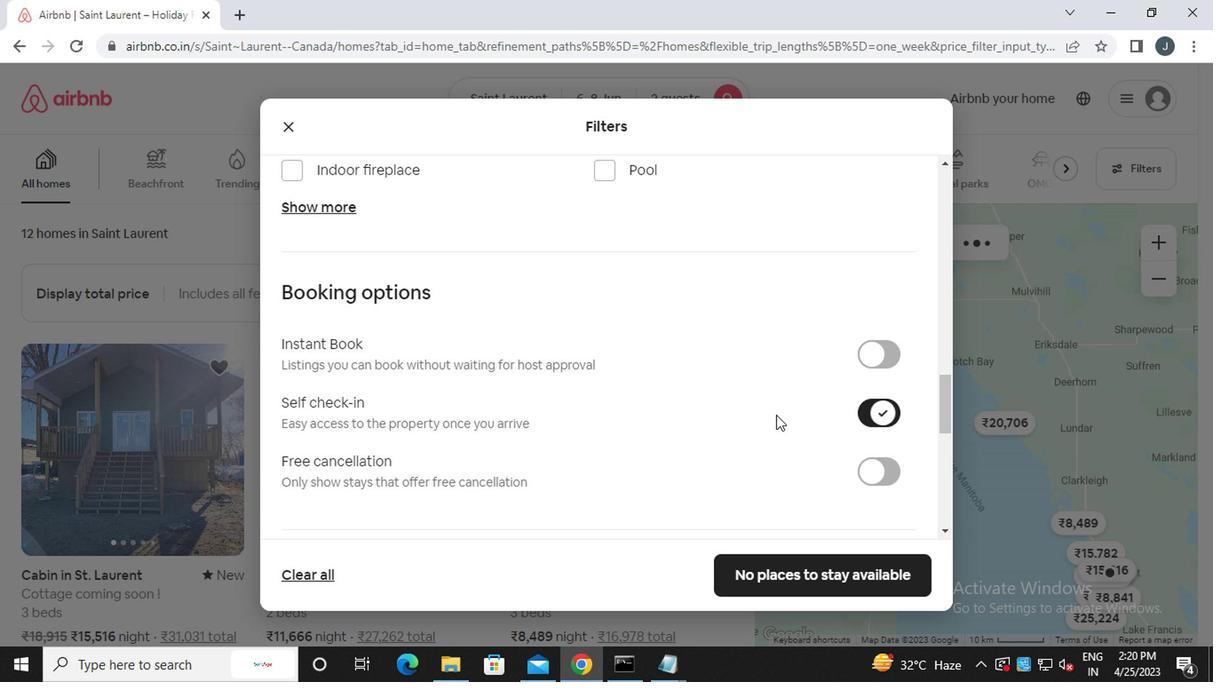 
Action: Mouse scrolled (676, 403) with delta (0, 0)
Screenshot: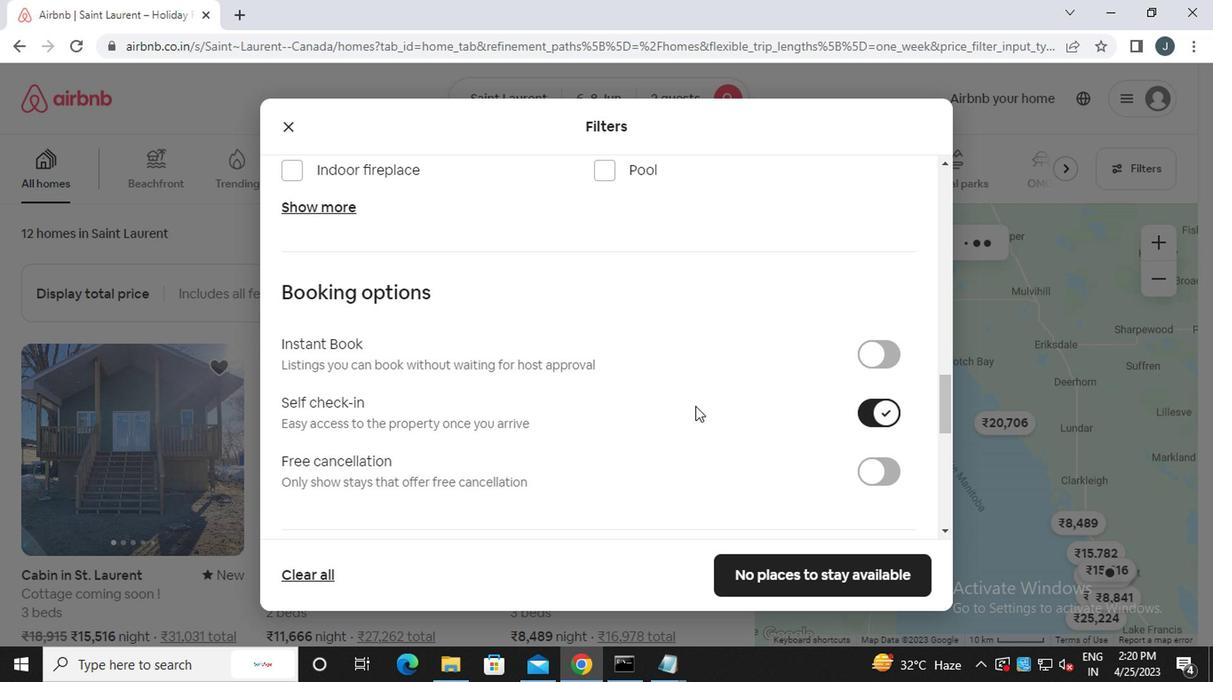 
Action: Mouse scrolled (676, 403) with delta (0, 0)
Screenshot: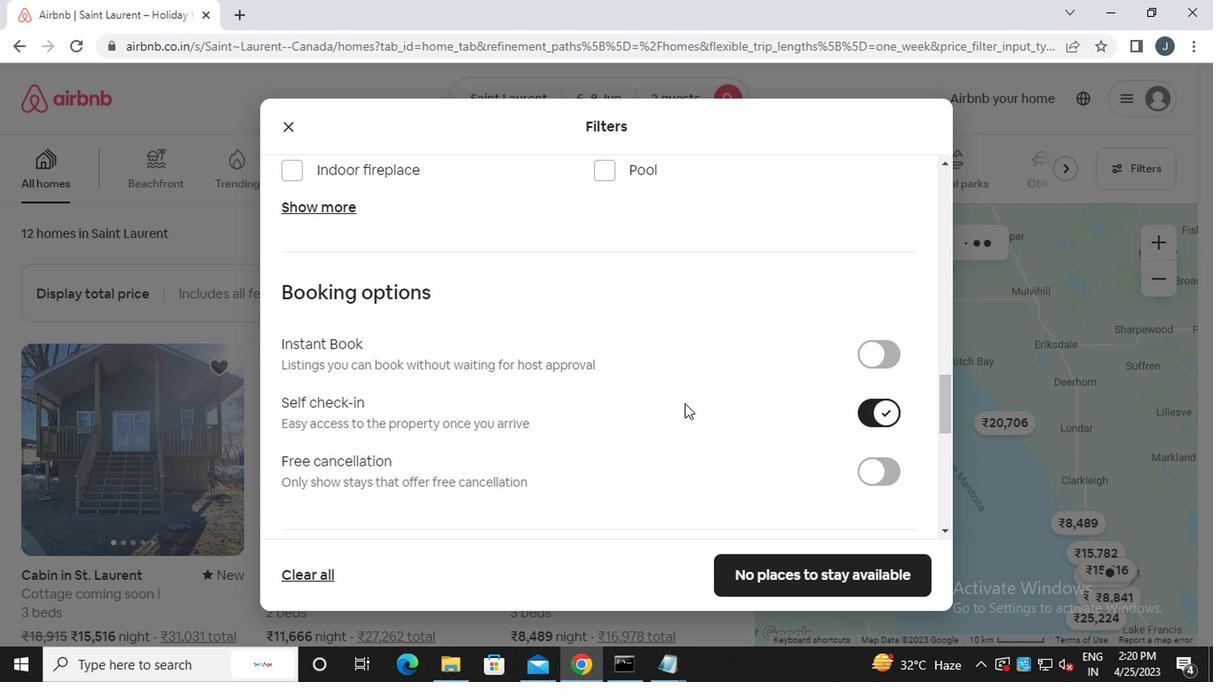 
Action: Mouse scrolled (676, 403) with delta (0, 0)
Screenshot: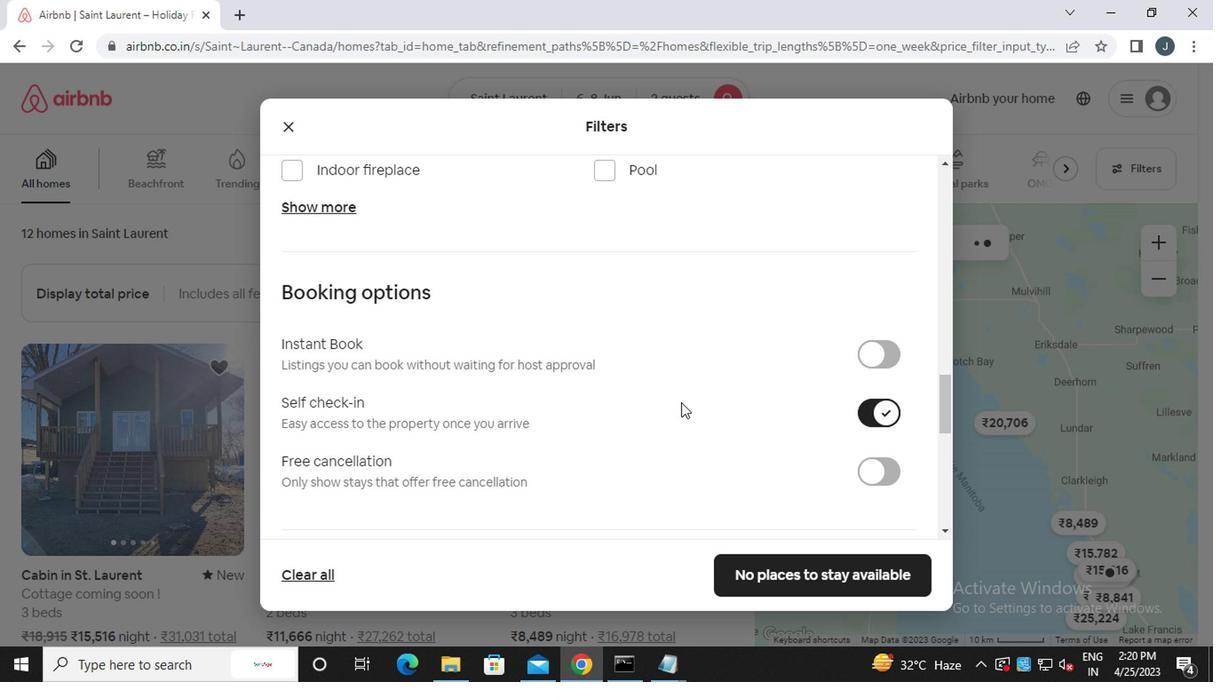 
Action: Mouse moved to (675, 404)
Screenshot: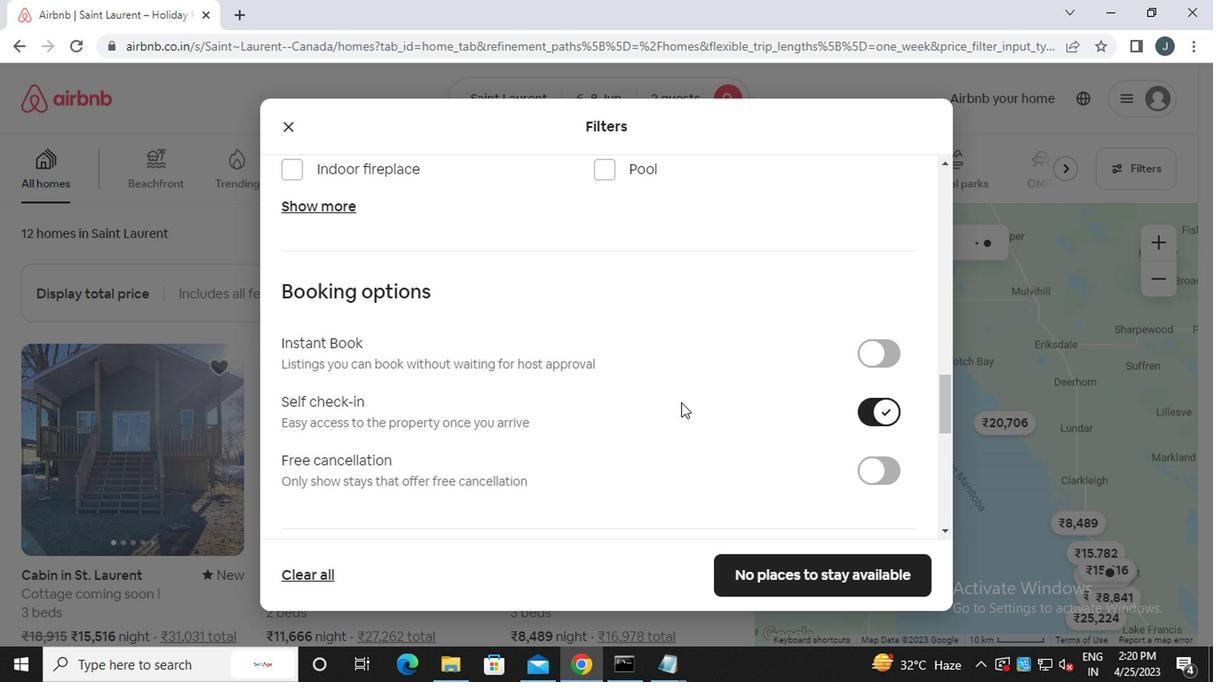 
Action: Mouse scrolled (675, 403) with delta (0, 0)
Screenshot: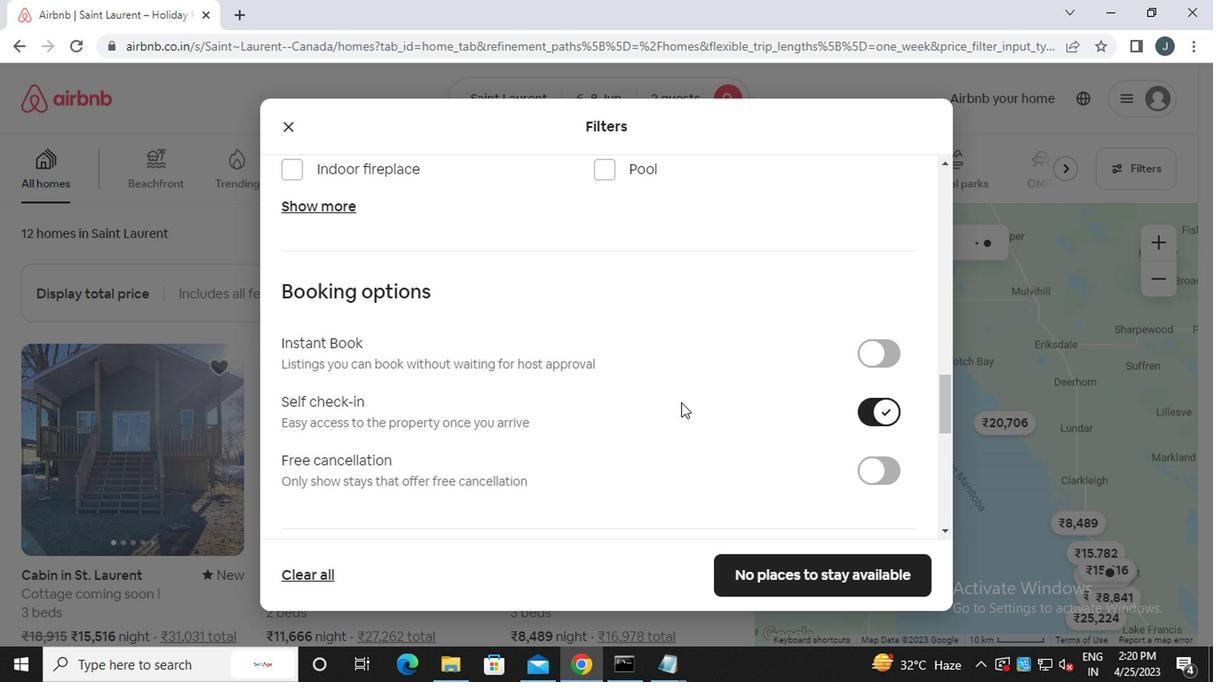 
Action: Mouse moved to (671, 404)
Screenshot: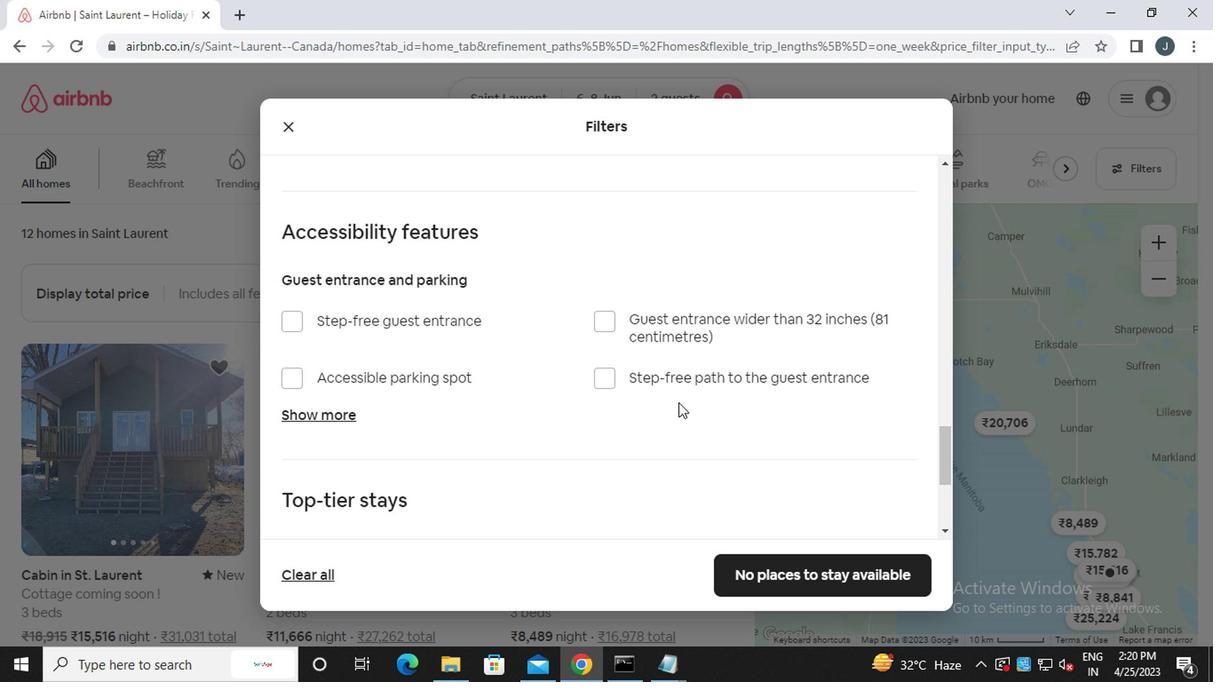 
Action: Mouse scrolled (671, 403) with delta (0, 0)
Screenshot: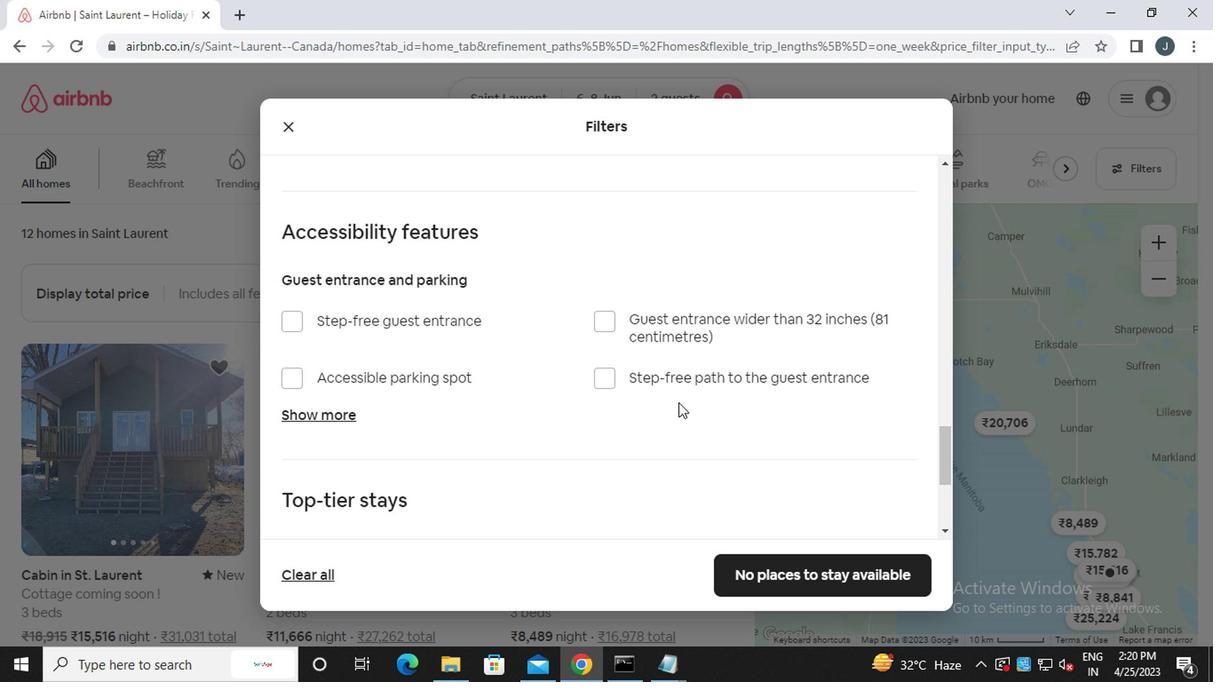 
Action: Mouse scrolled (671, 403) with delta (0, 0)
Screenshot: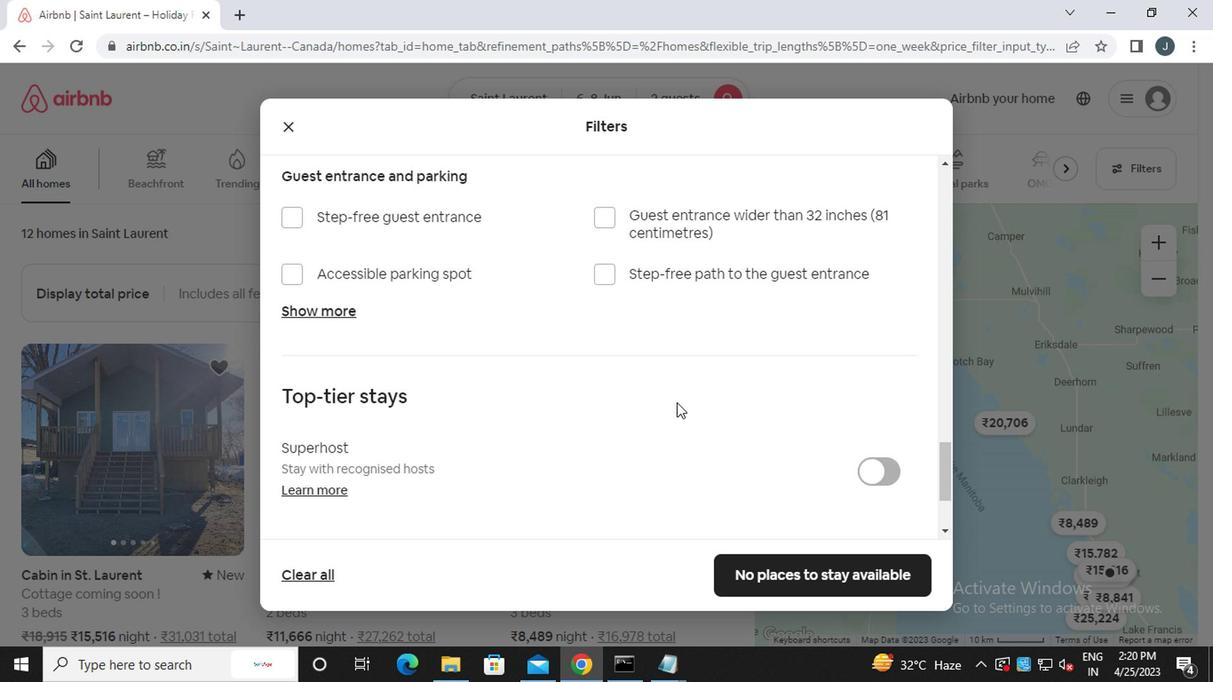 
Action: Mouse moved to (281, 490)
Screenshot: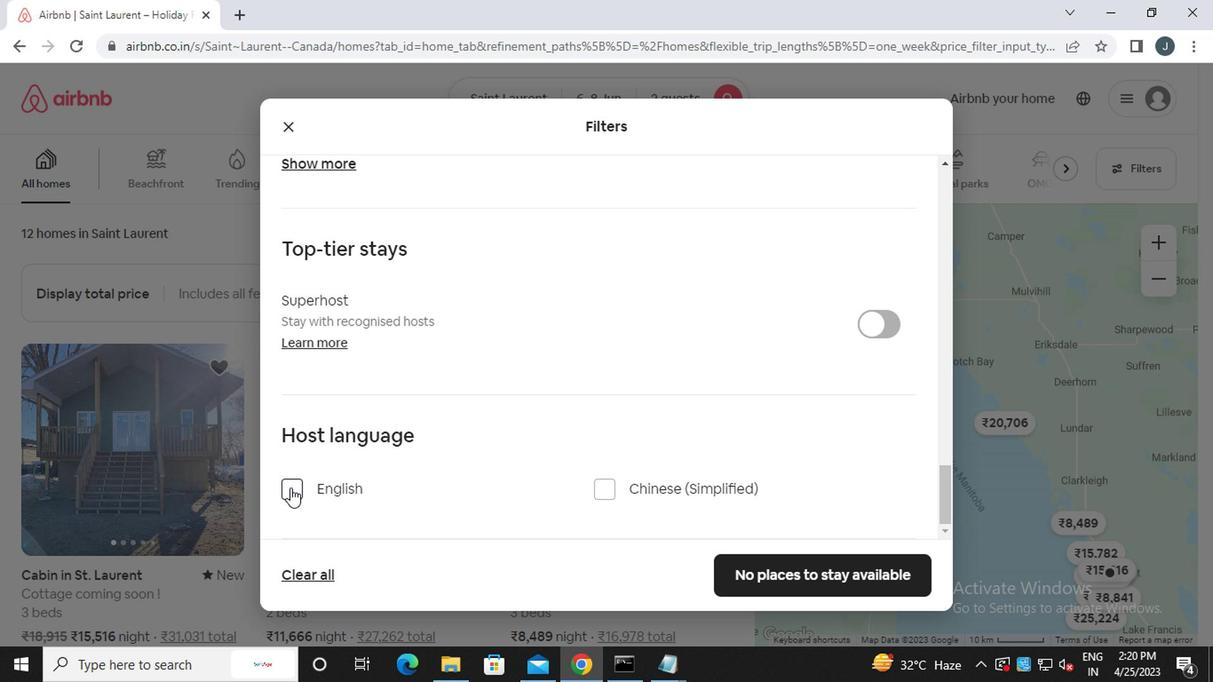 
Action: Mouse pressed left at (281, 490)
Screenshot: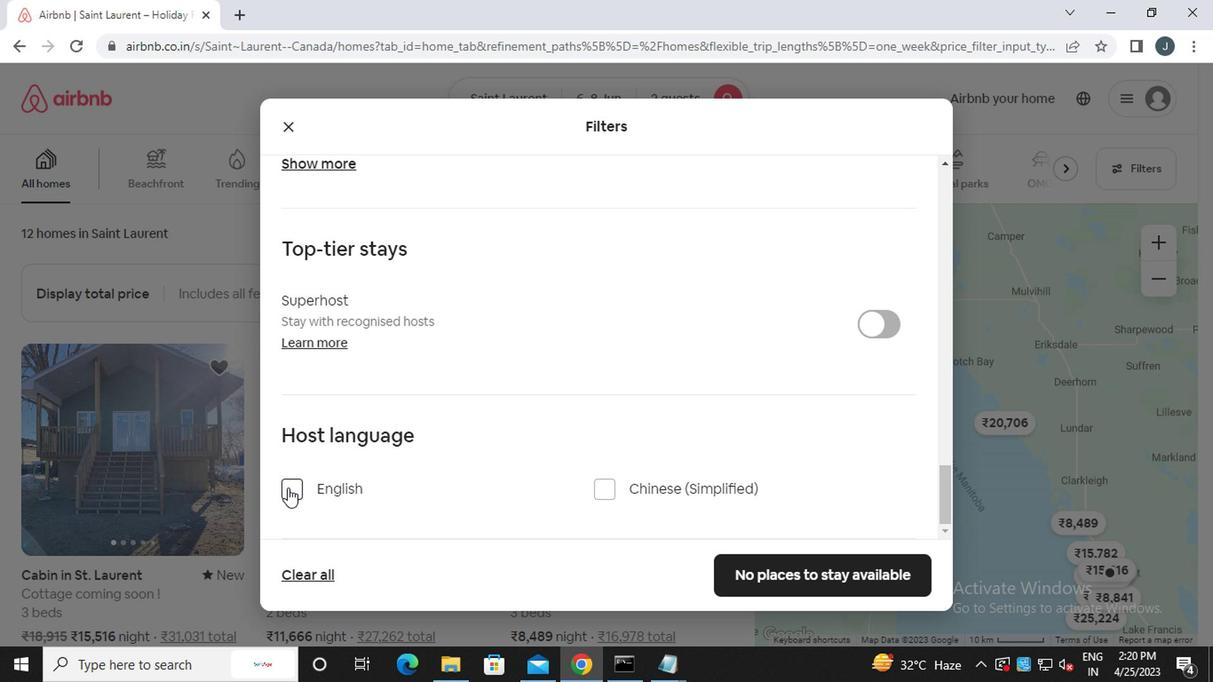 
Action: Mouse moved to (782, 570)
Screenshot: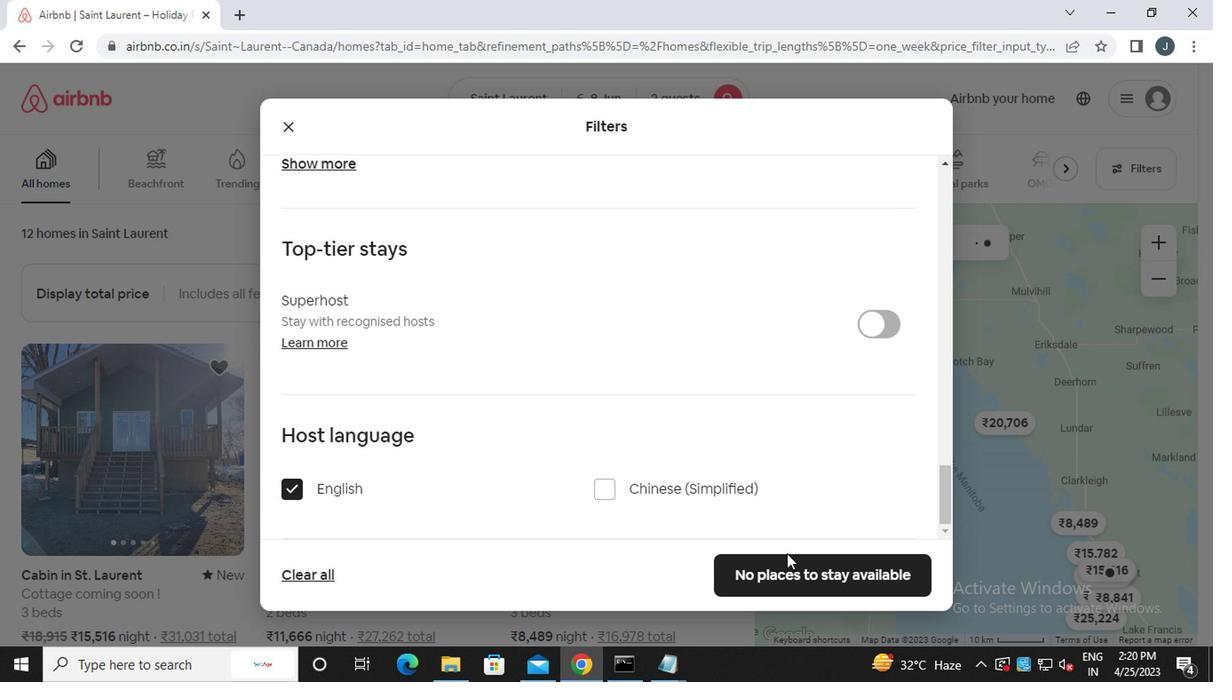 
Action: Mouse pressed left at (782, 570)
Screenshot: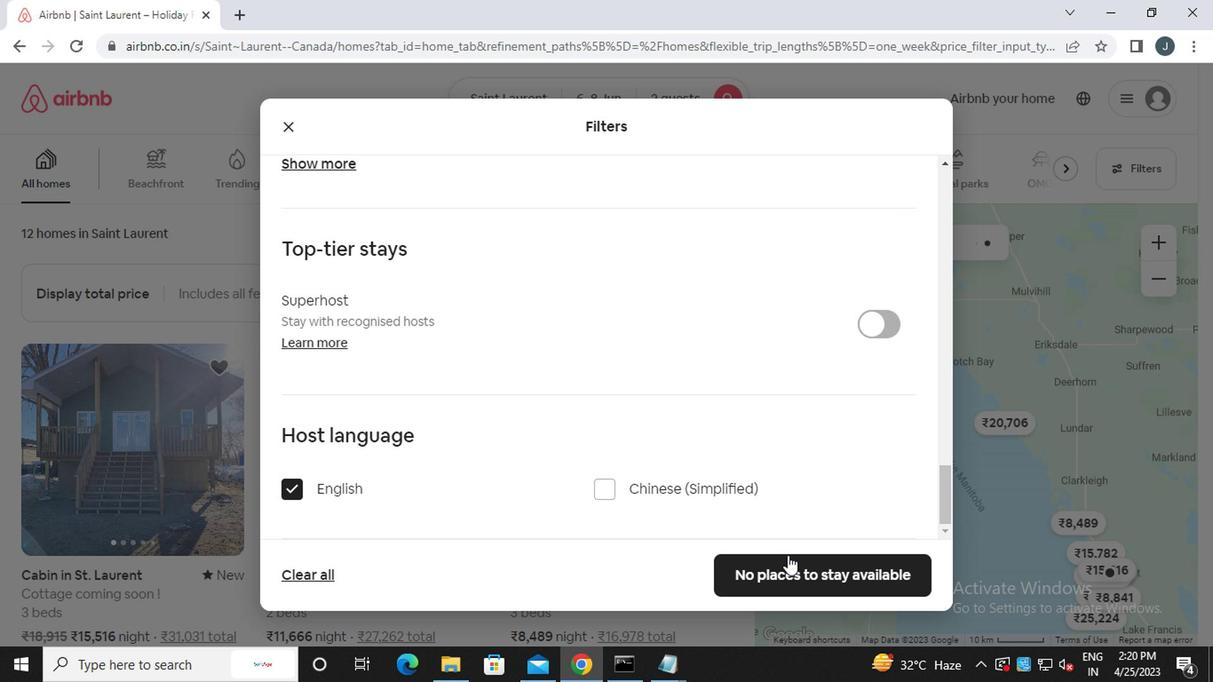 
Action: Mouse moved to (761, 546)
Screenshot: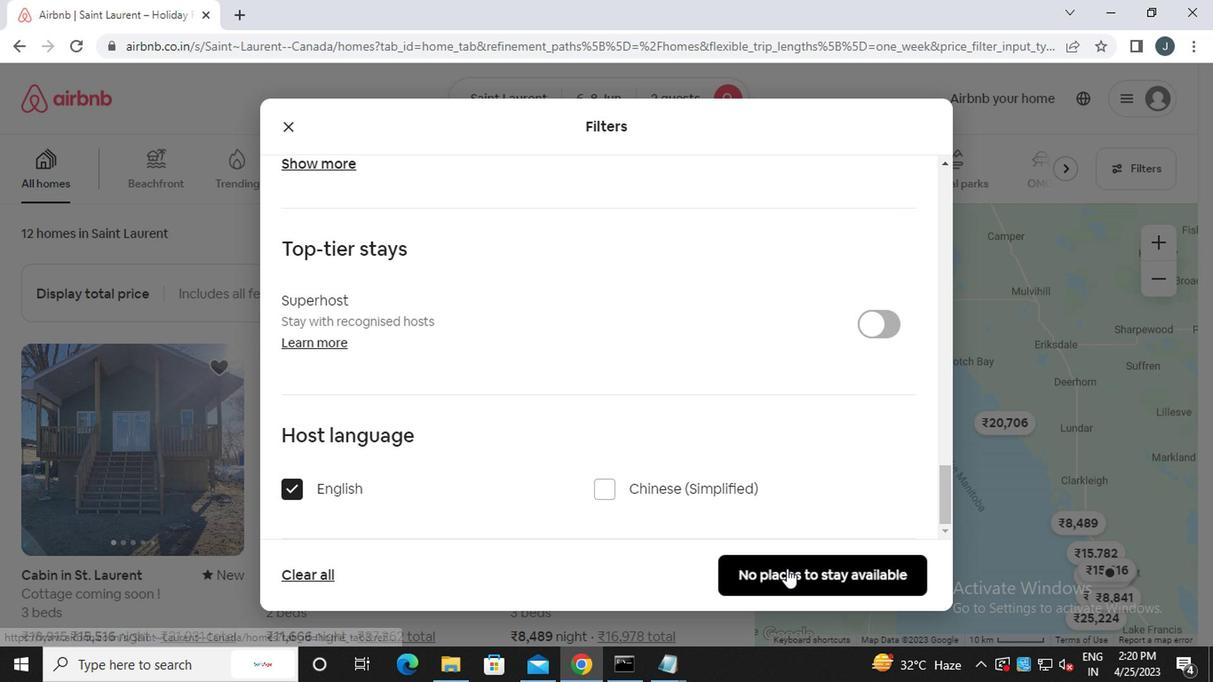 
